 Task: Find a house in Amnat Charoen, Thailand, for 3 guests from August 3 to August 17, with 3 bedrooms, 4 beds, Wifi, and a price range of ₹3000 to ₹15000.
Action: Mouse moved to (555, 78)
Screenshot: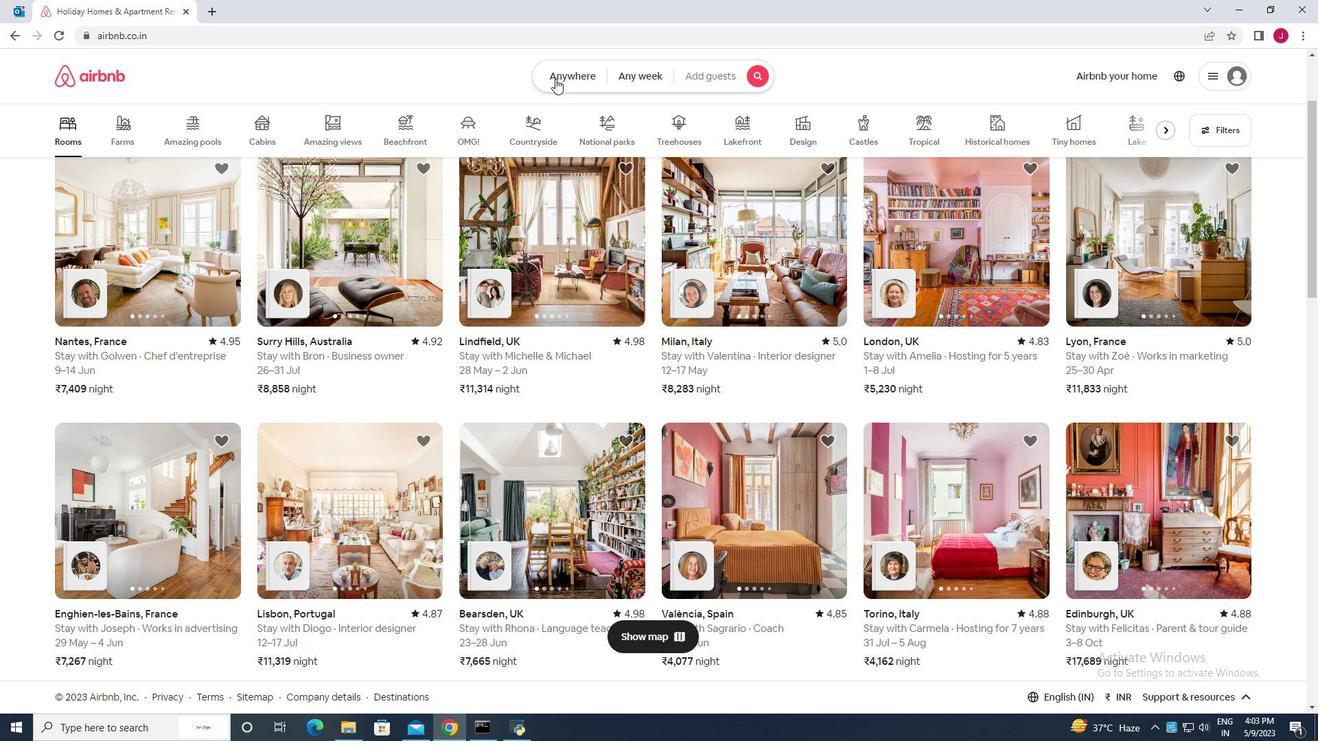 
Action: Mouse pressed left at (555, 78)
Screenshot: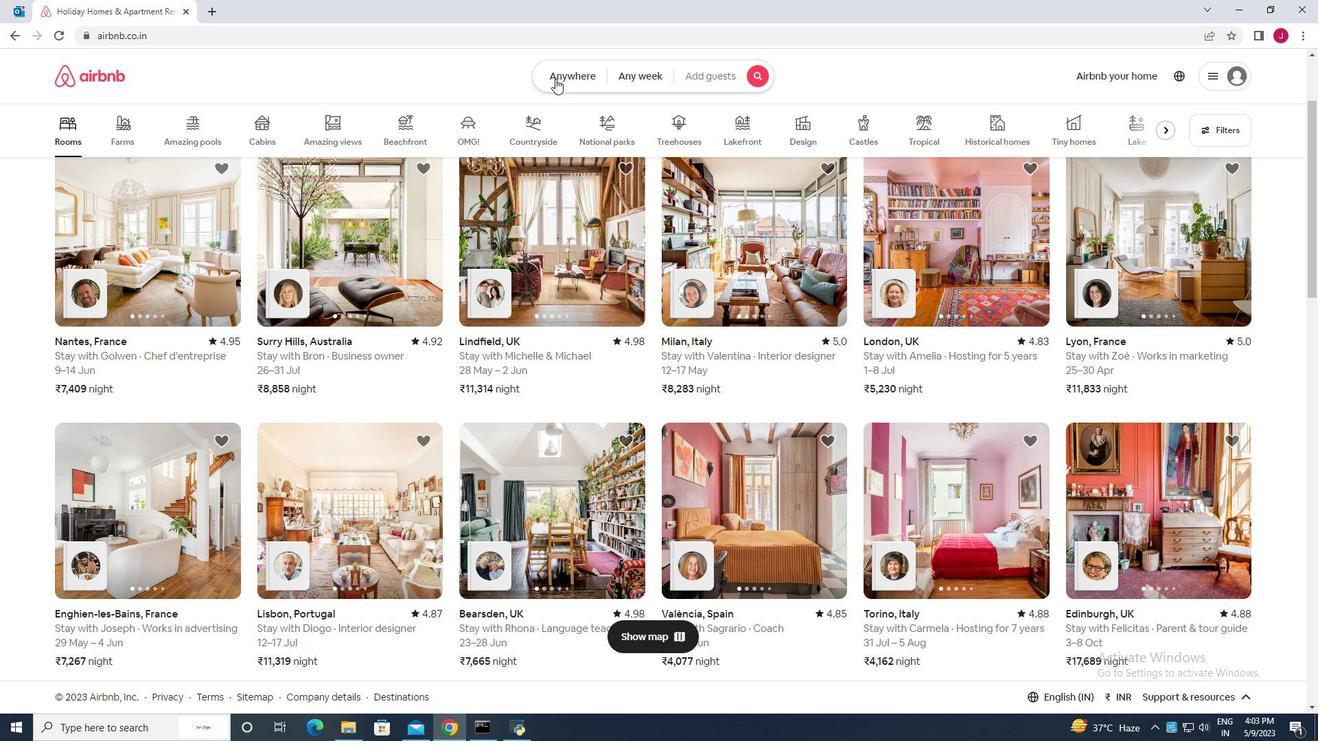 
Action: Mouse moved to (419, 135)
Screenshot: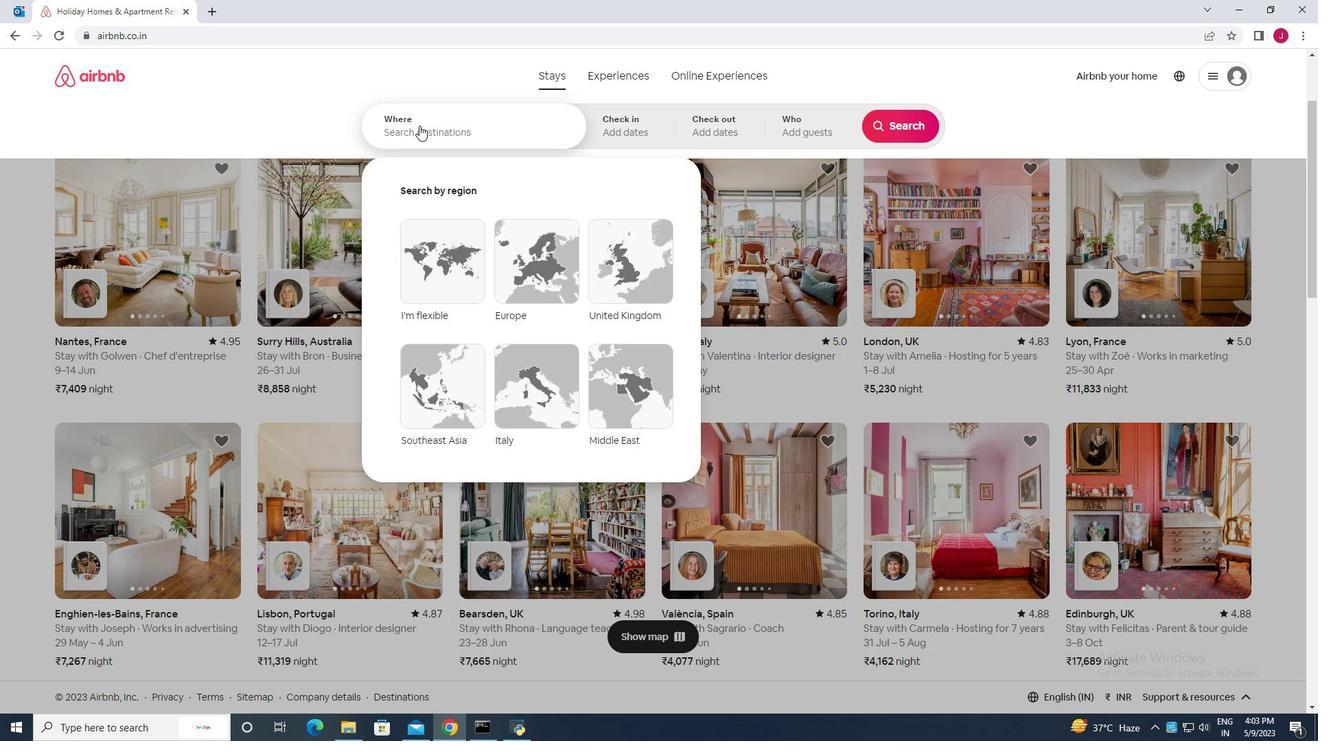 
Action: Mouse pressed left at (419, 135)
Screenshot: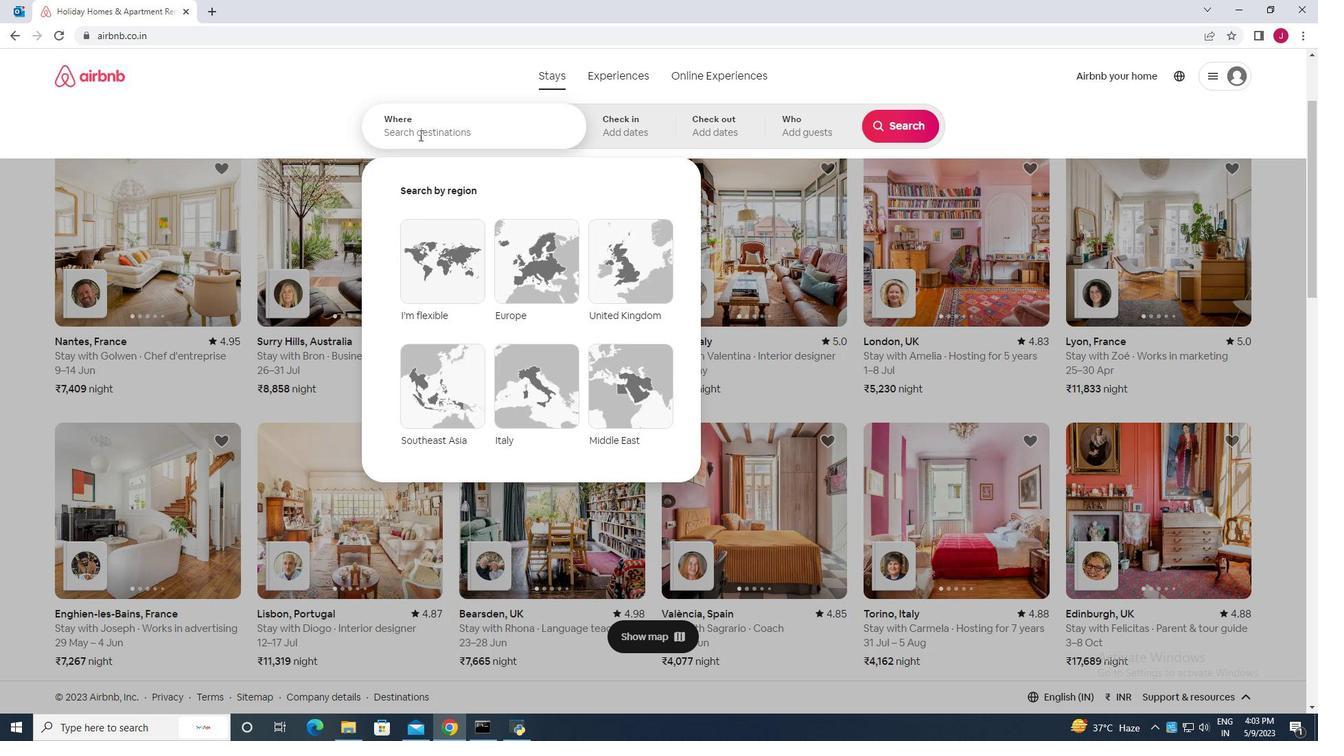 
Action: Key pressed amnat<Key.space>charoen<Key.space>
Screenshot: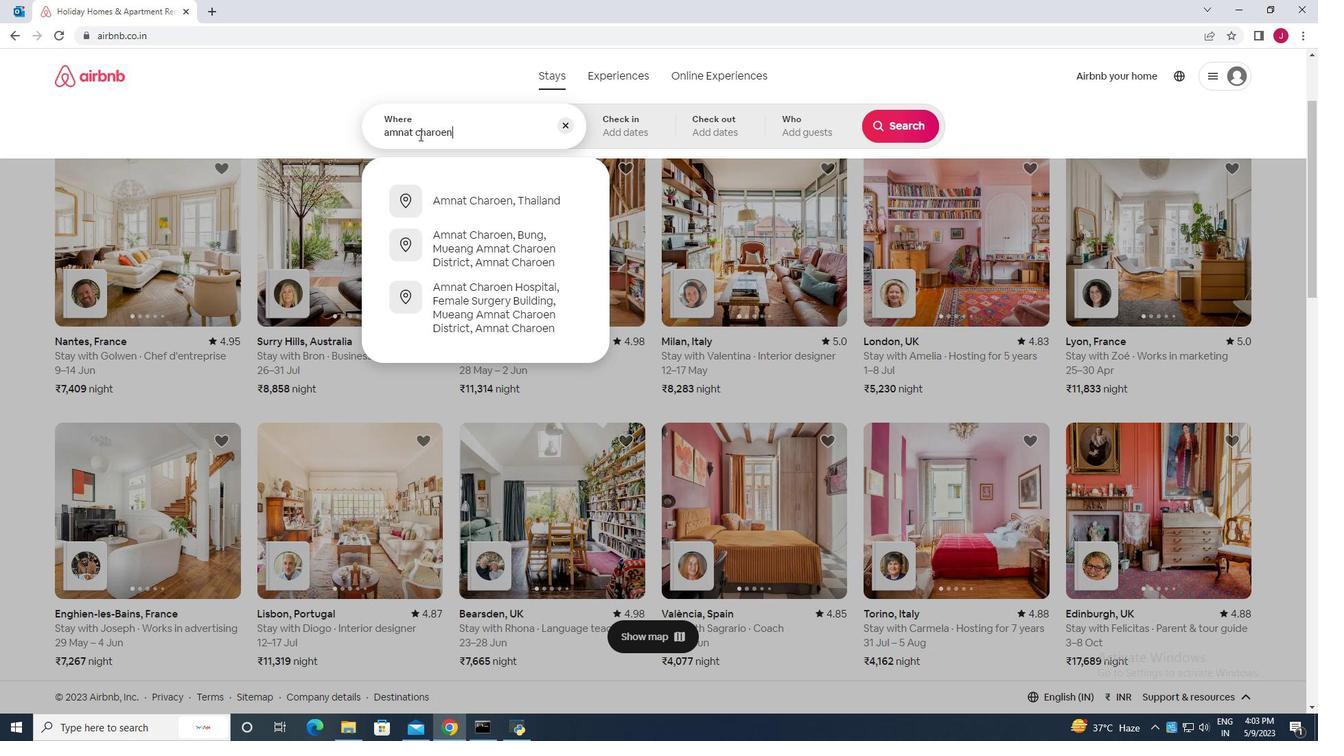 
Action: Mouse moved to (485, 200)
Screenshot: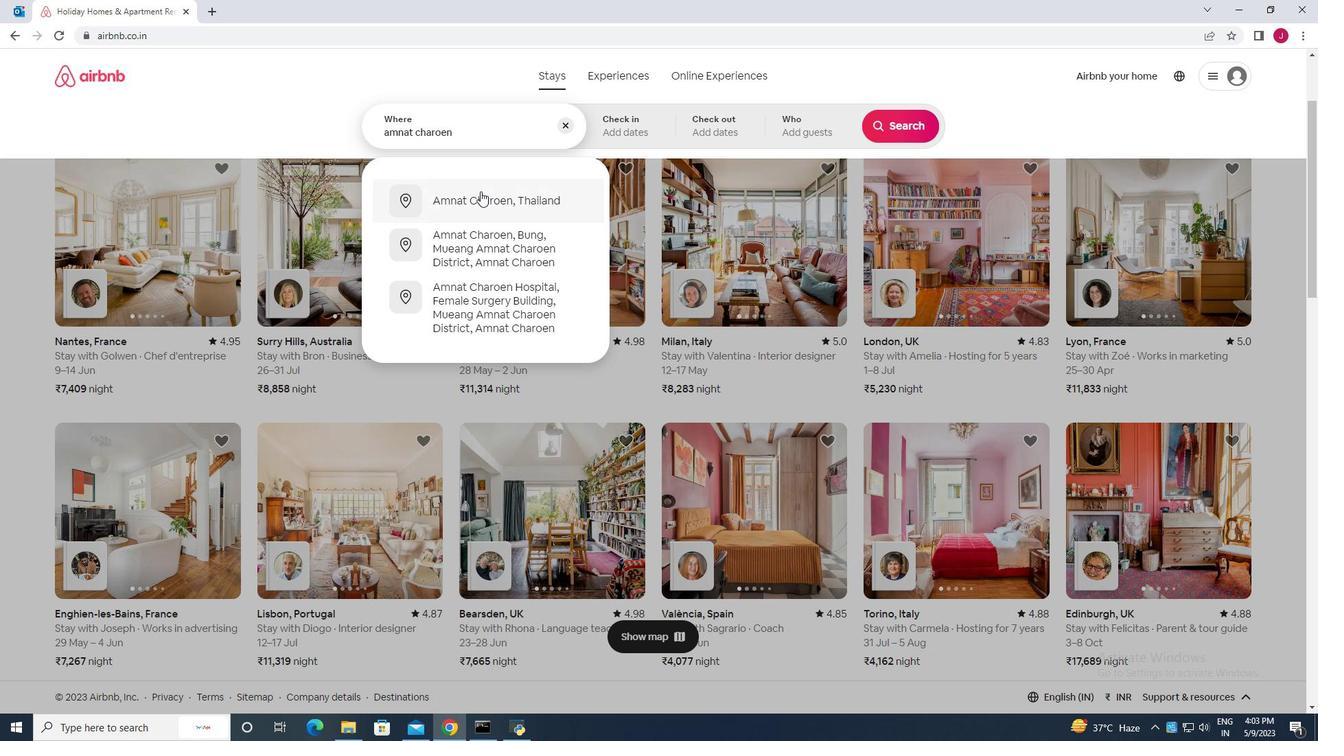 
Action: Mouse pressed left at (485, 200)
Screenshot: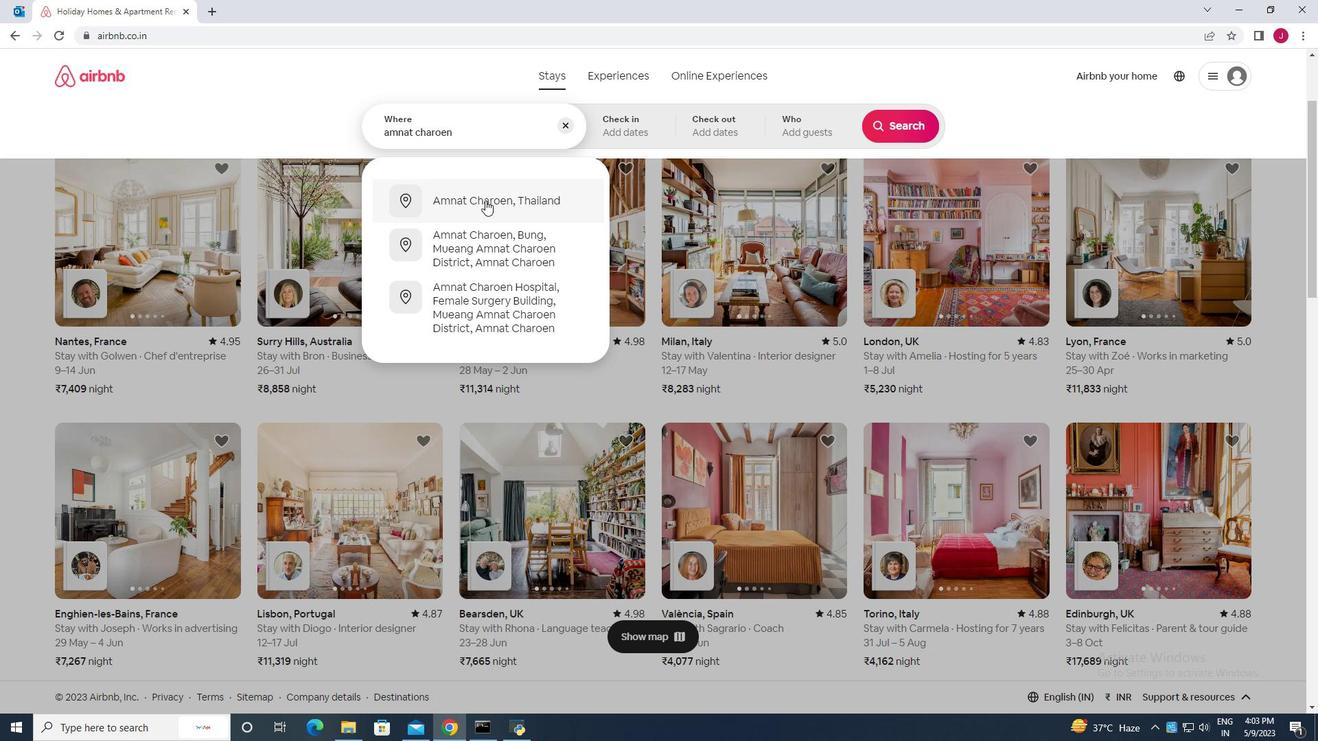 
Action: Mouse moved to (899, 240)
Screenshot: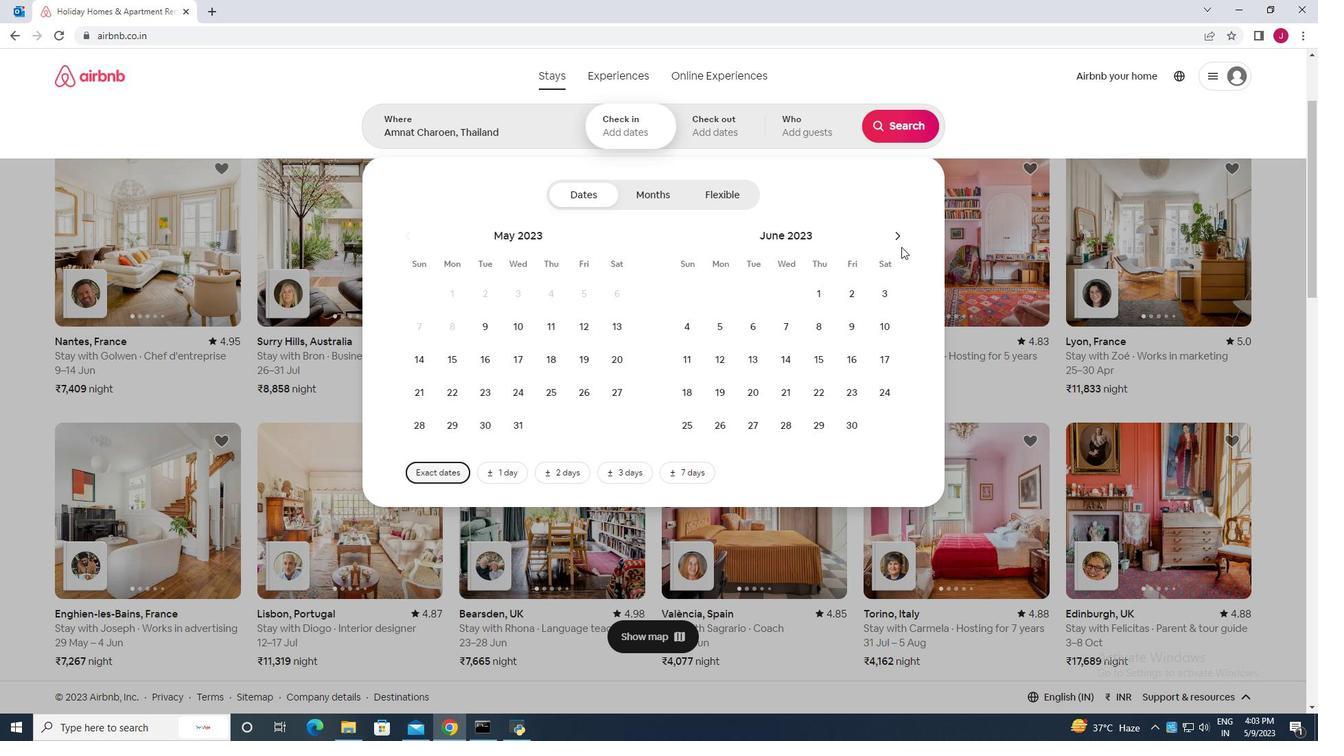 
Action: Mouse pressed left at (899, 240)
Screenshot: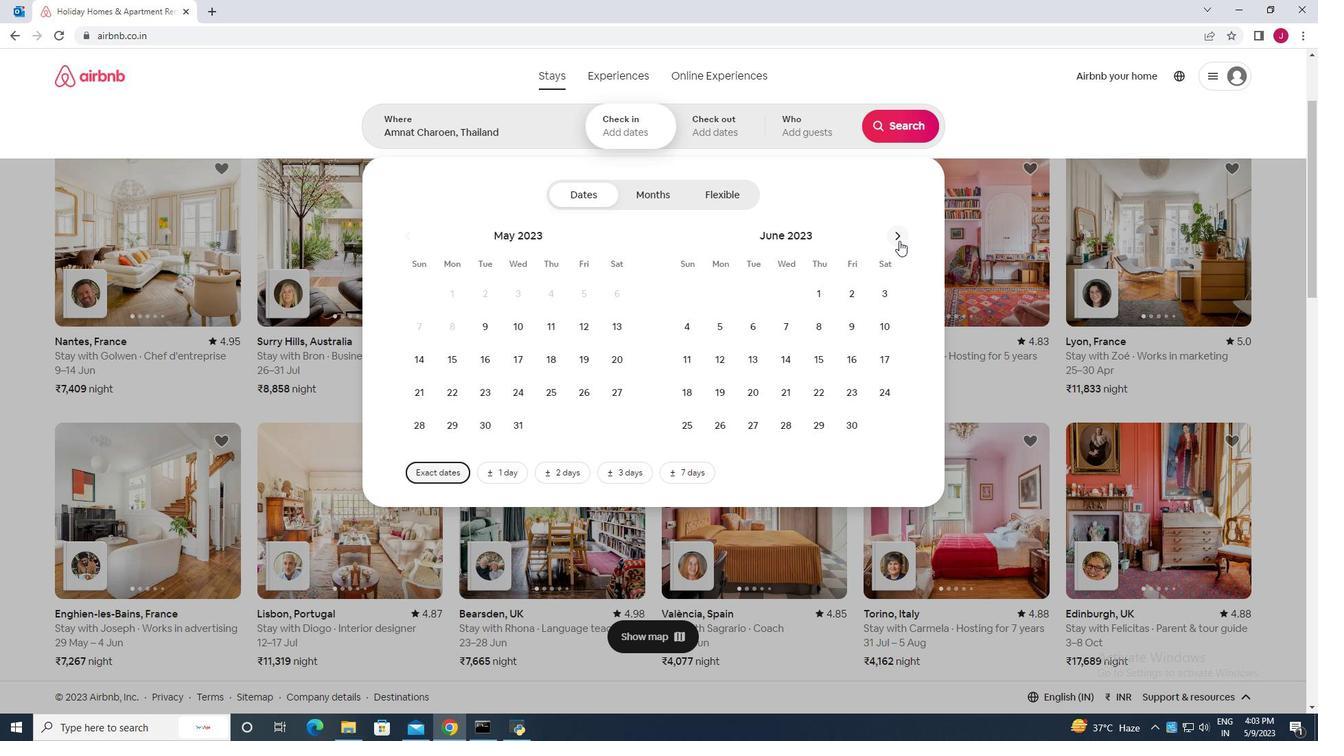 
Action: Mouse pressed left at (899, 240)
Screenshot: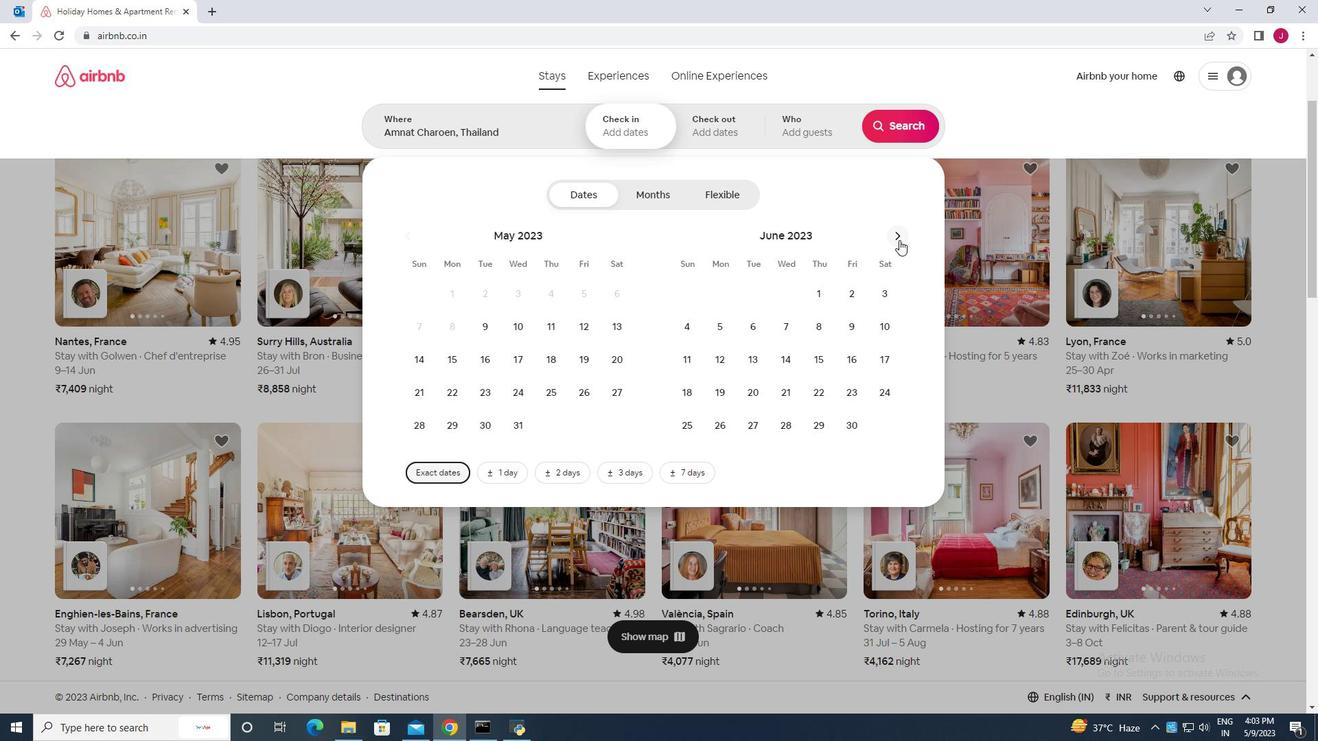 
Action: Mouse moved to (898, 236)
Screenshot: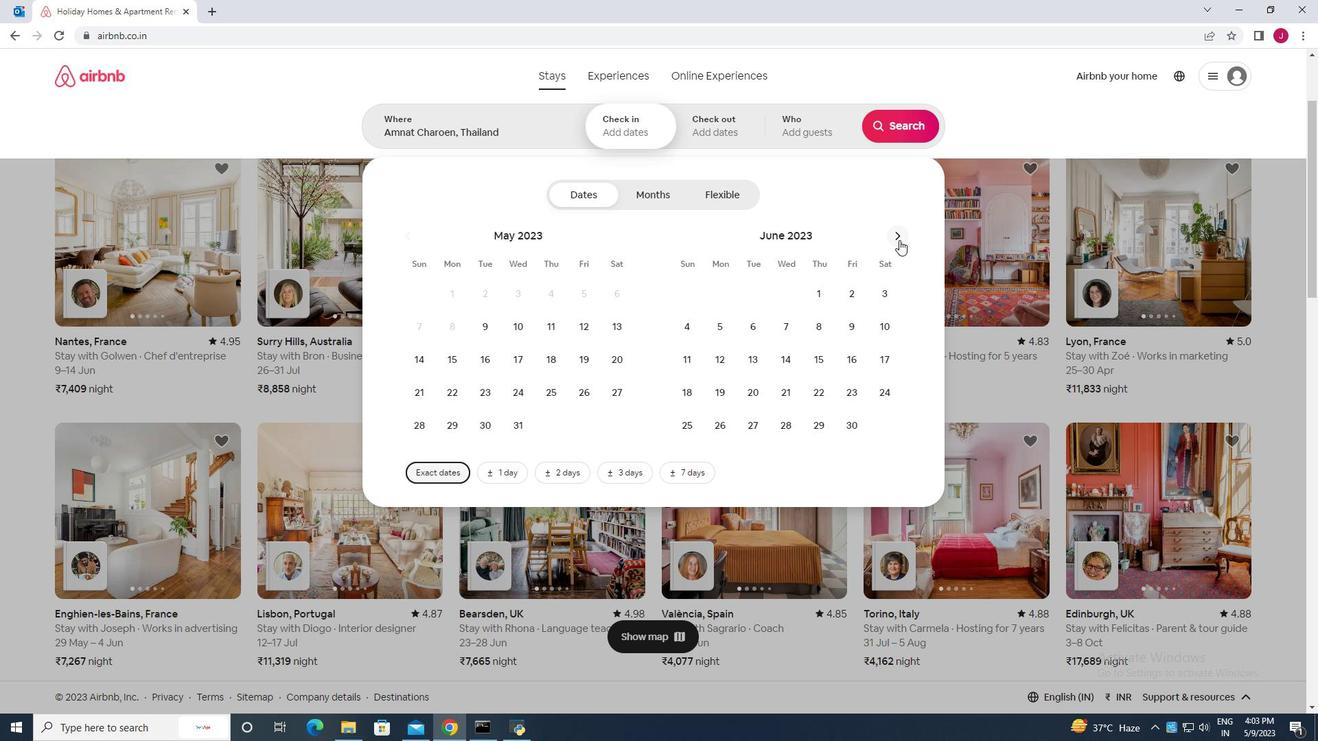 
Action: Mouse pressed left at (898, 236)
Screenshot: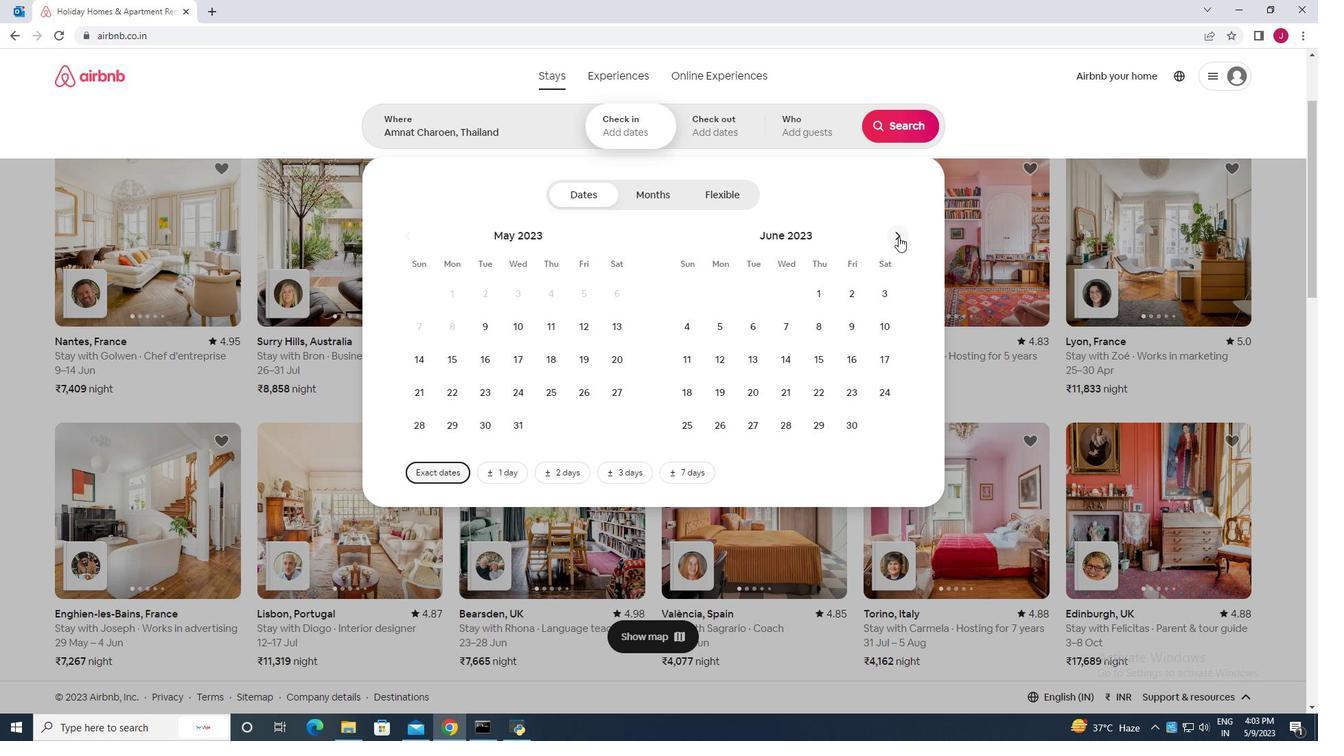 
Action: Mouse moved to (897, 235)
Screenshot: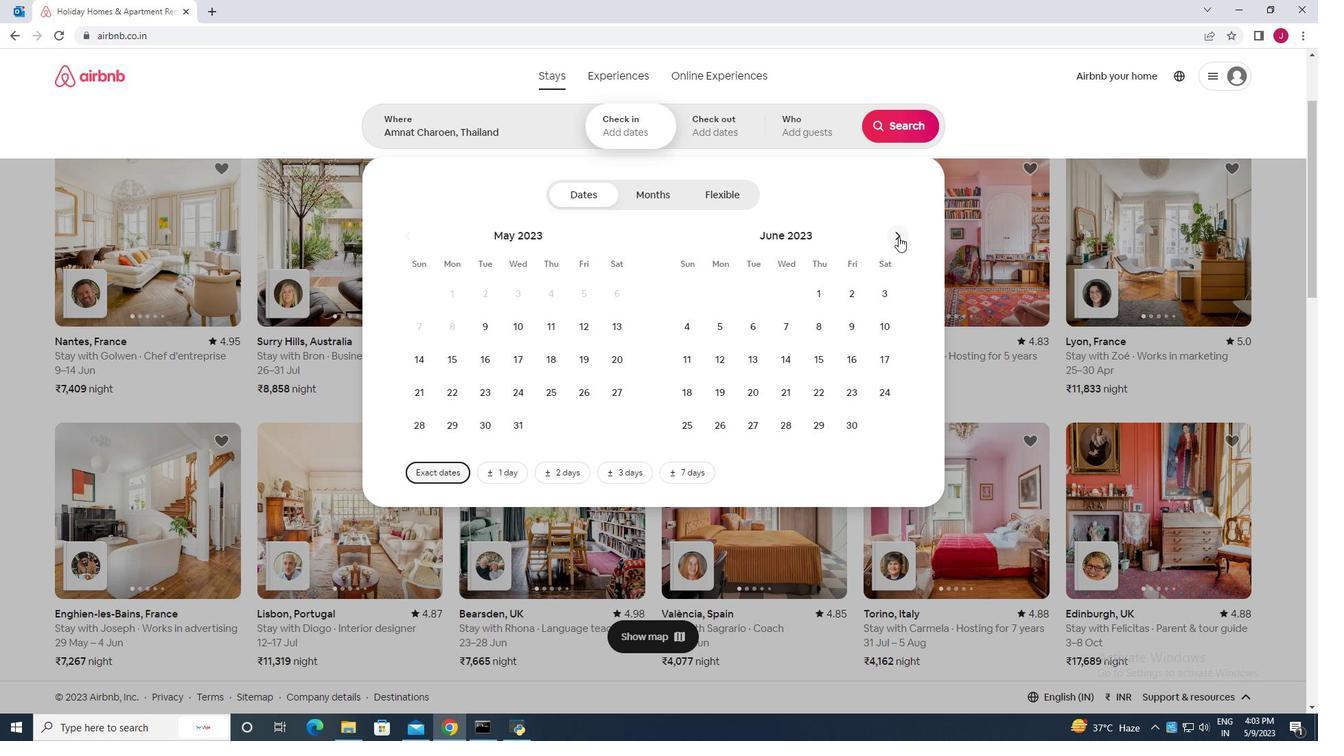 
Action: Mouse pressed left at (897, 235)
Screenshot: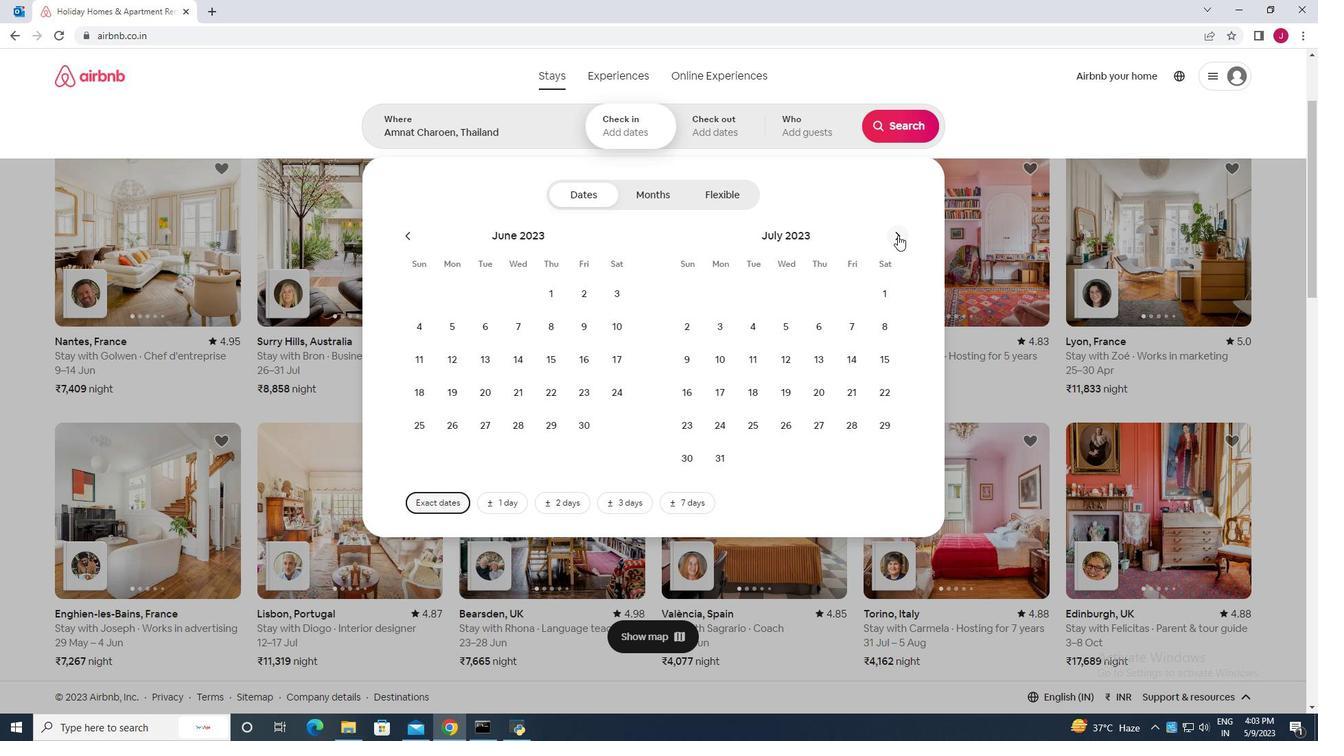 
Action: Mouse moved to (825, 294)
Screenshot: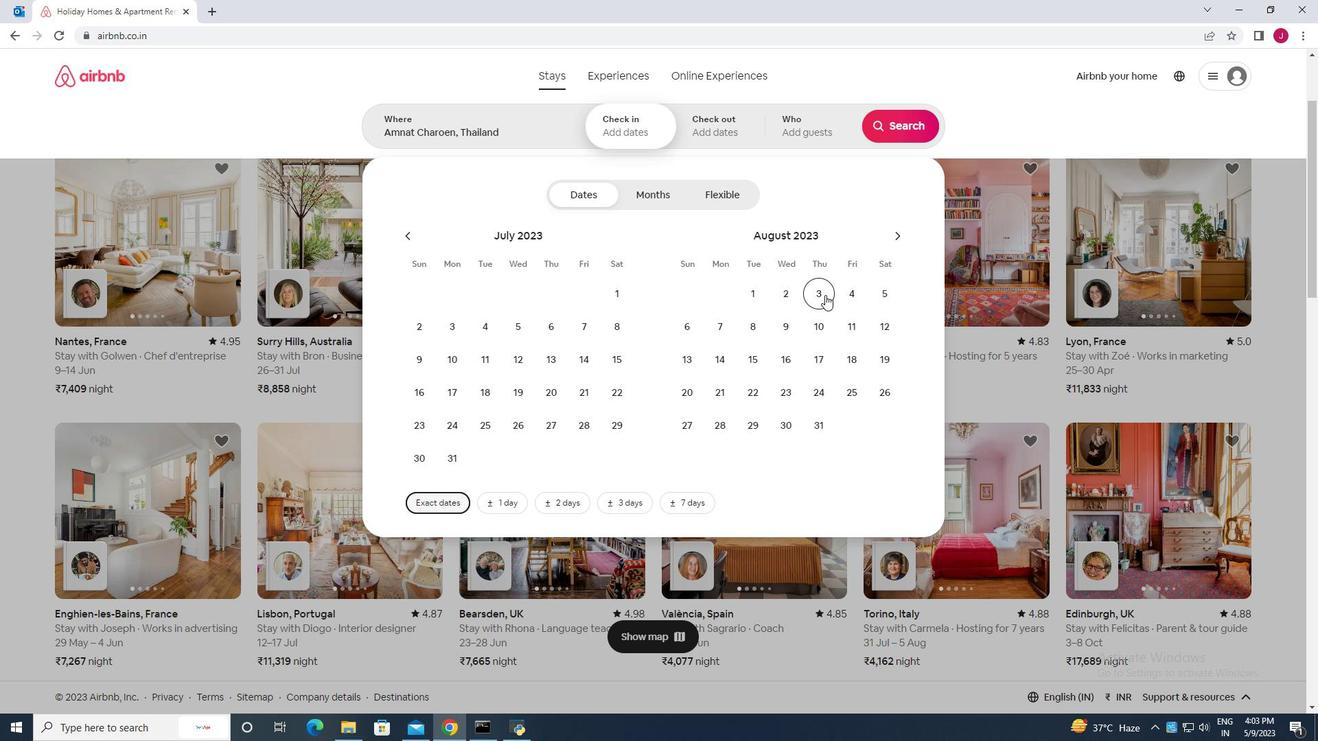 
Action: Mouse pressed left at (825, 294)
Screenshot: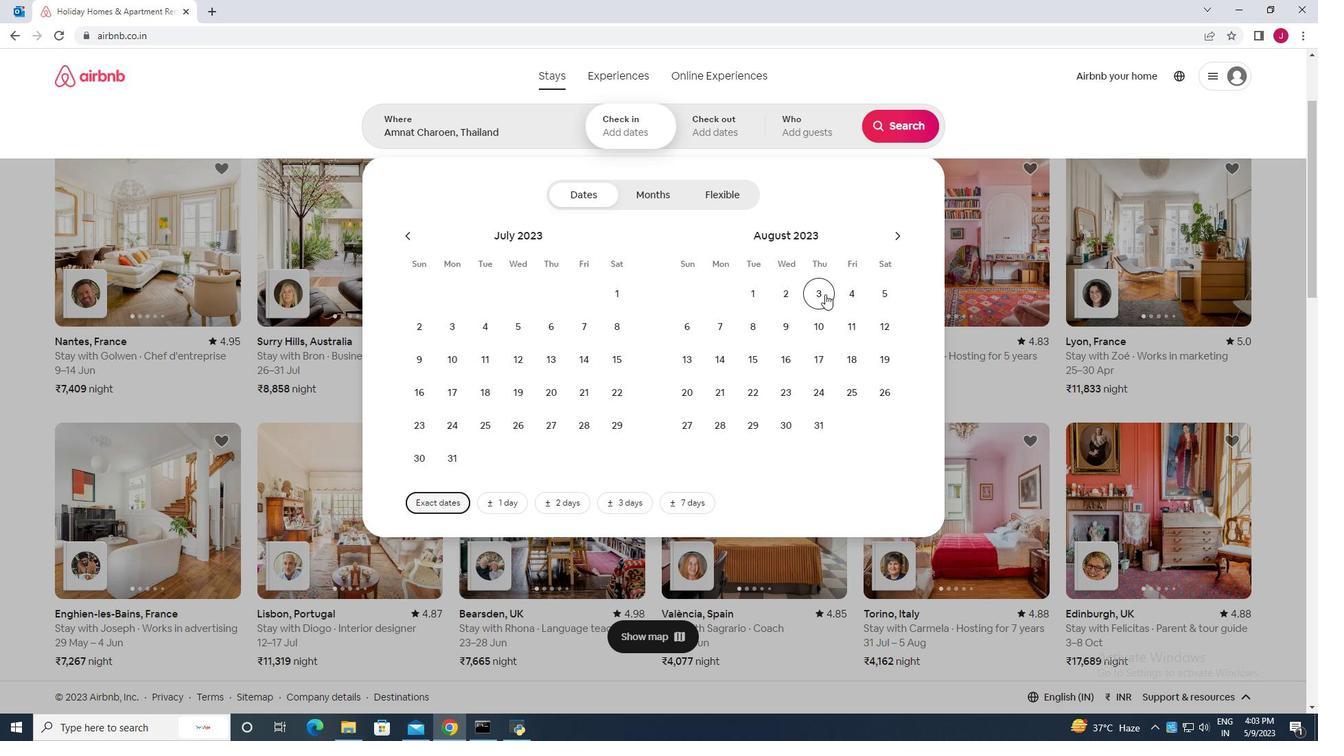 
Action: Mouse moved to (818, 355)
Screenshot: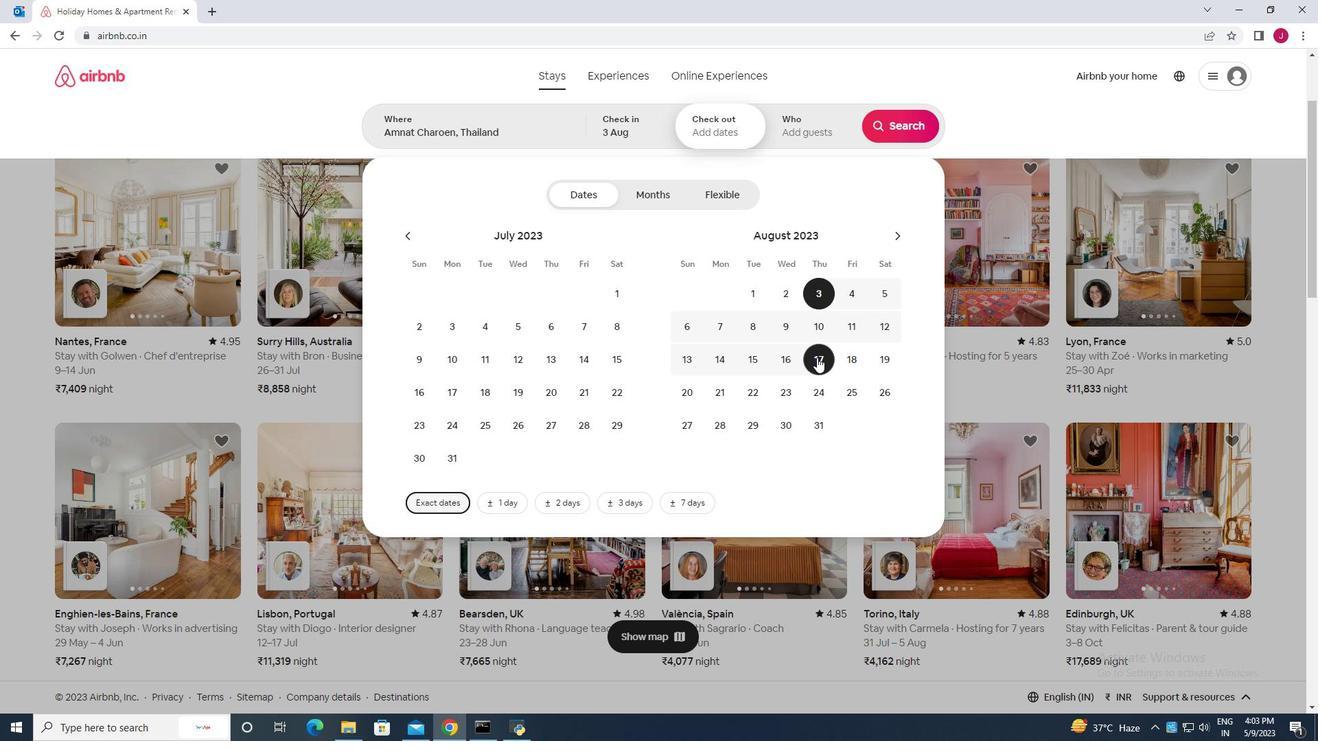 
Action: Mouse pressed left at (818, 355)
Screenshot: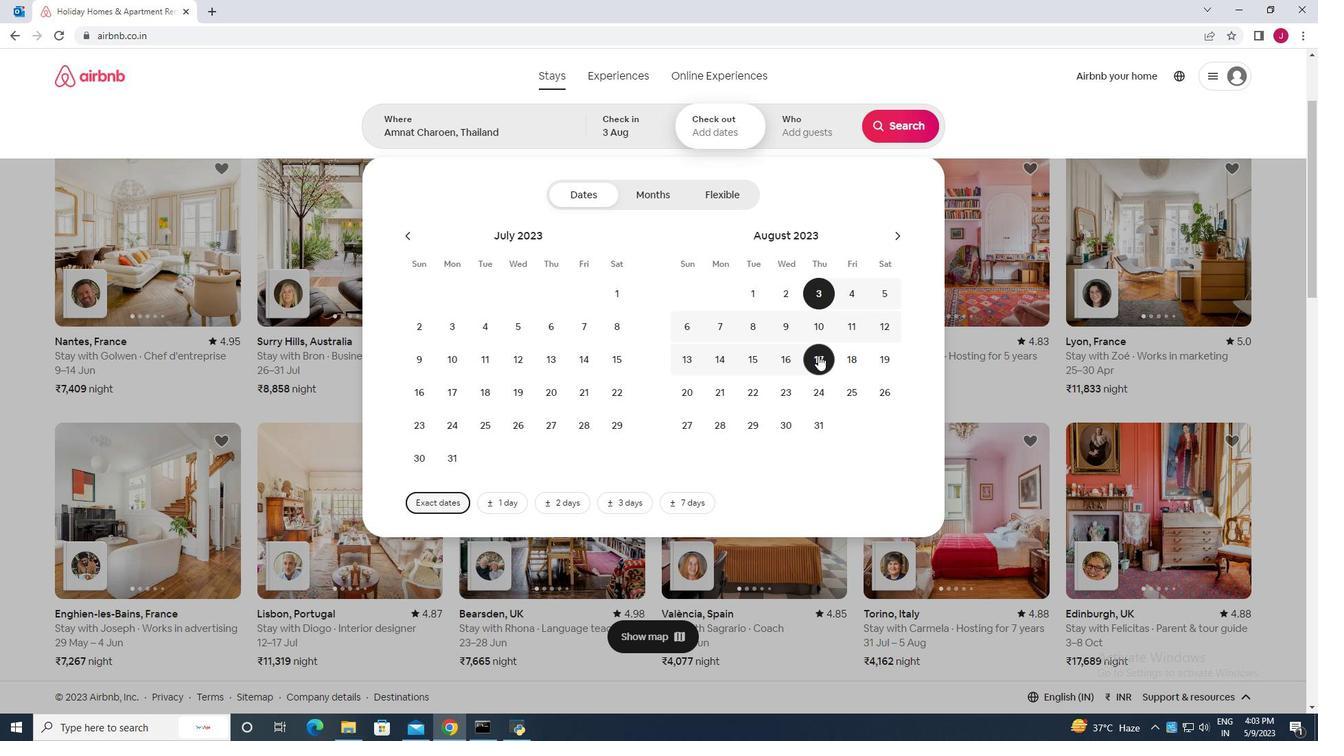 
Action: Mouse moved to (803, 132)
Screenshot: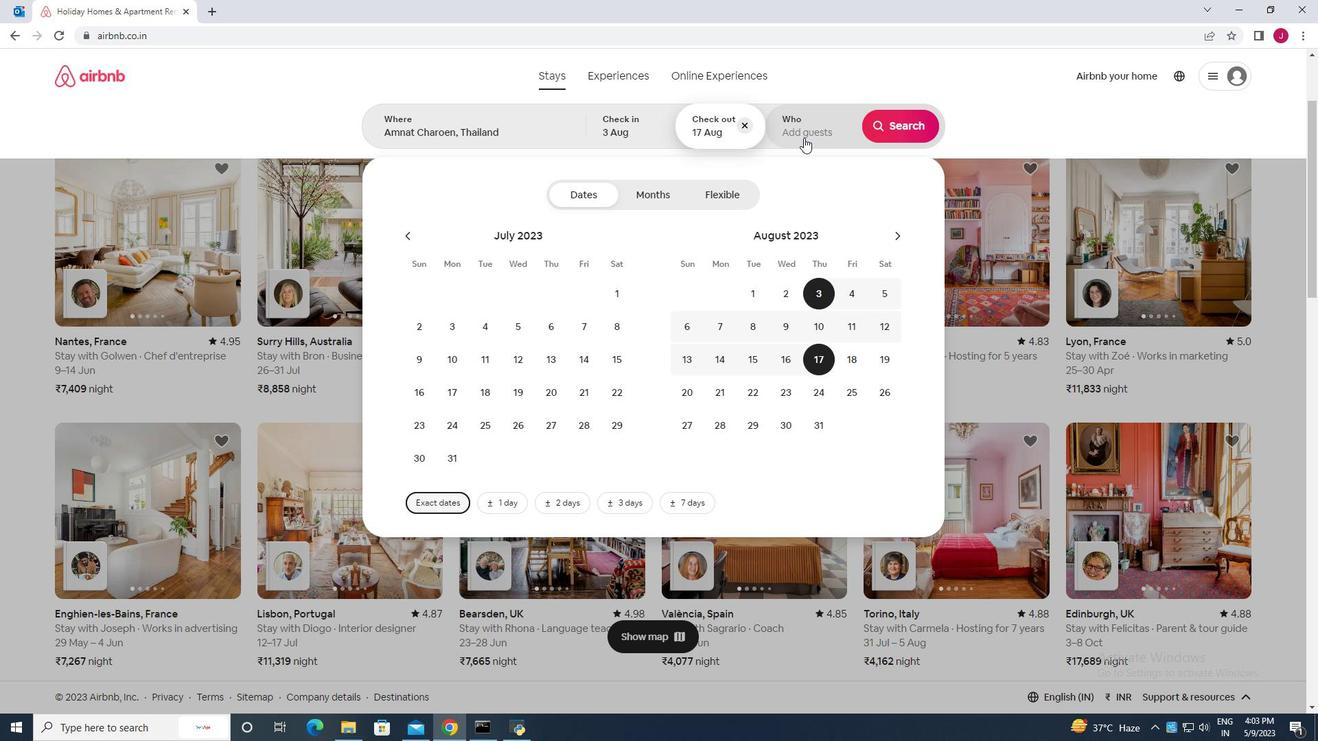 
Action: Mouse pressed left at (803, 132)
Screenshot: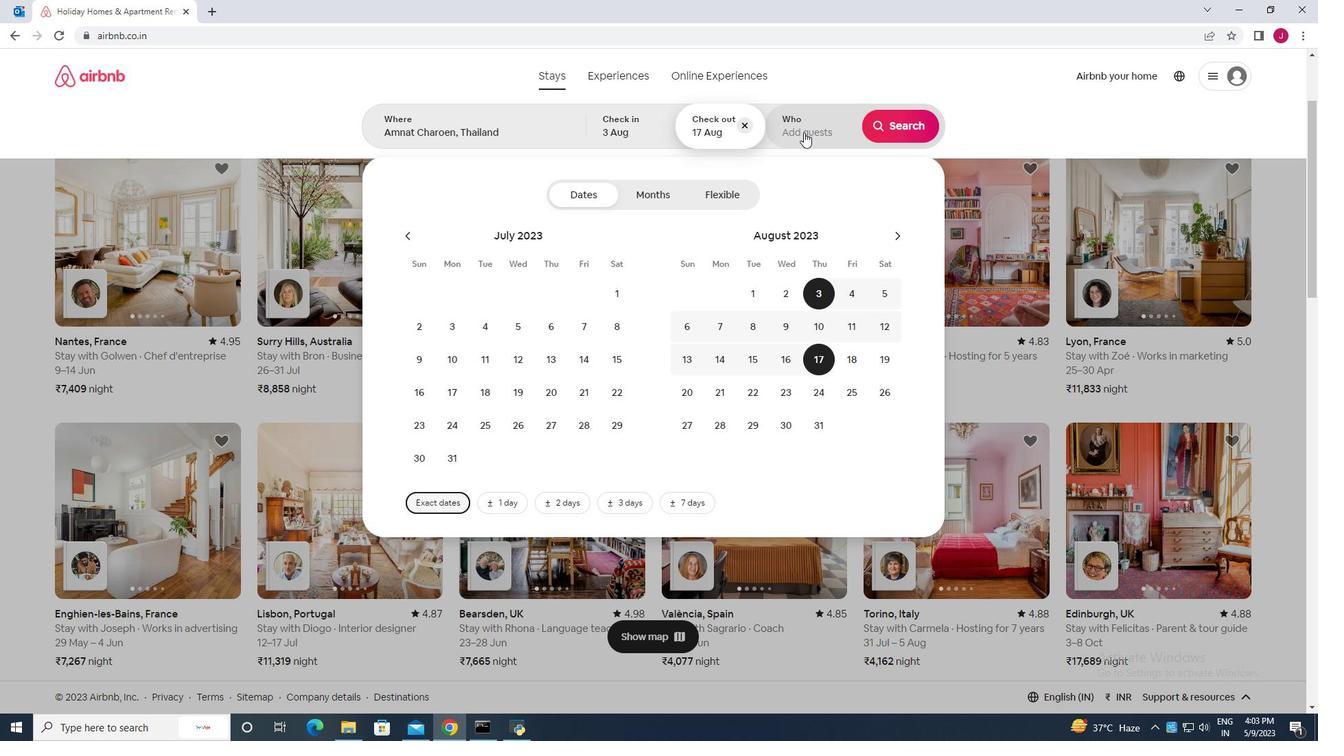 
Action: Mouse moved to (898, 196)
Screenshot: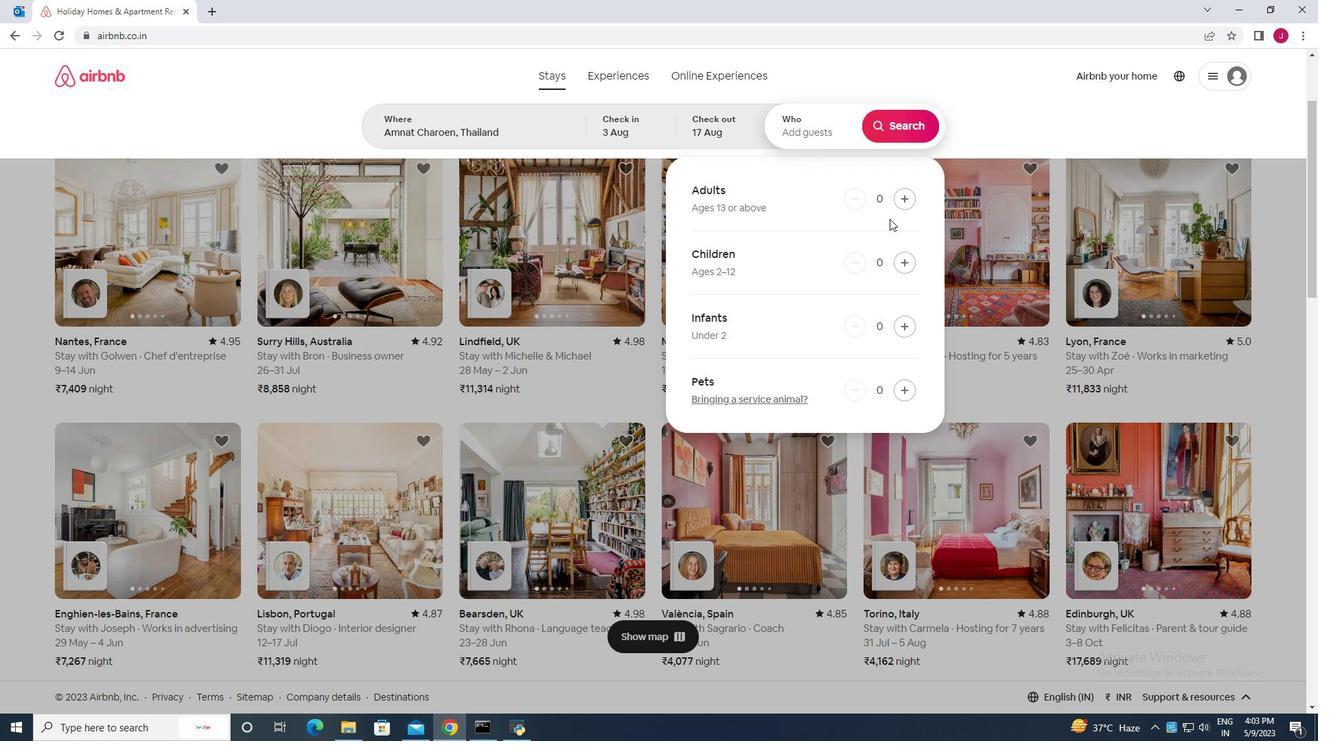 
Action: Mouse pressed left at (898, 196)
Screenshot: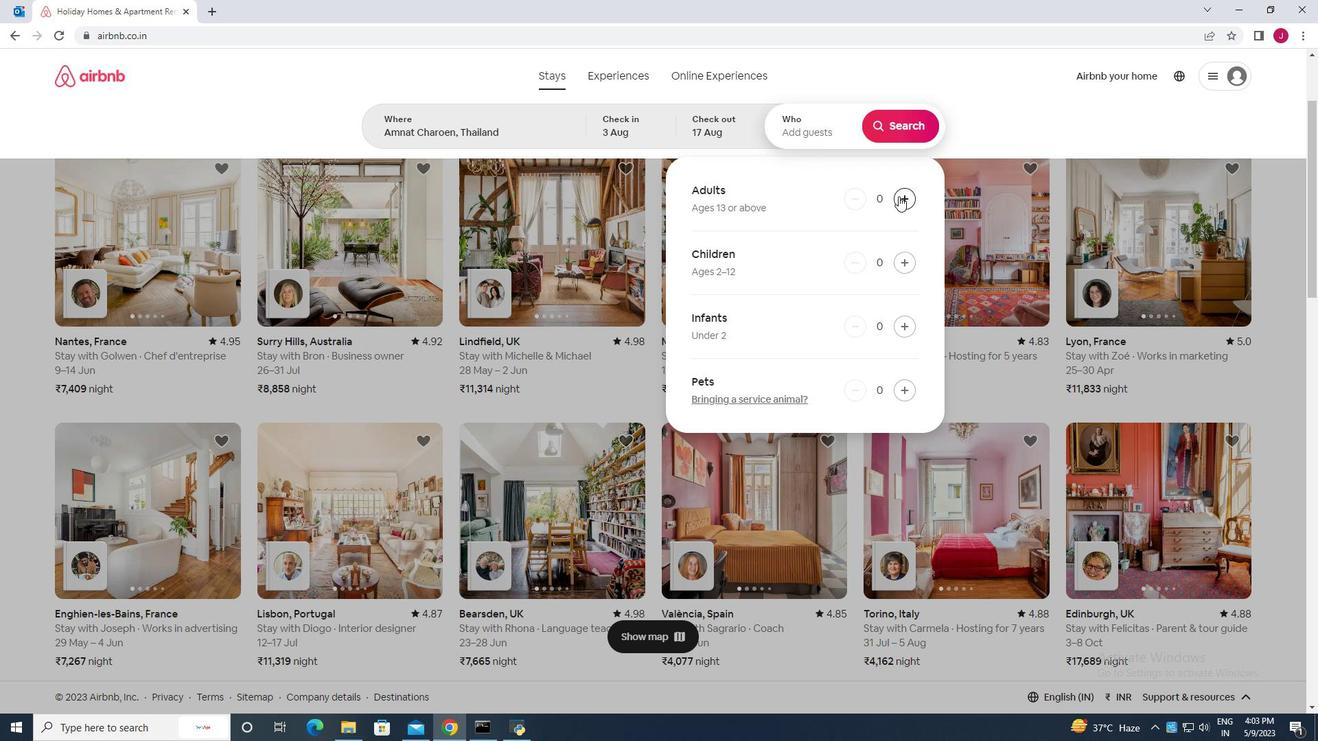 
Action: Mouse moved to (899, 196)
Screenshot: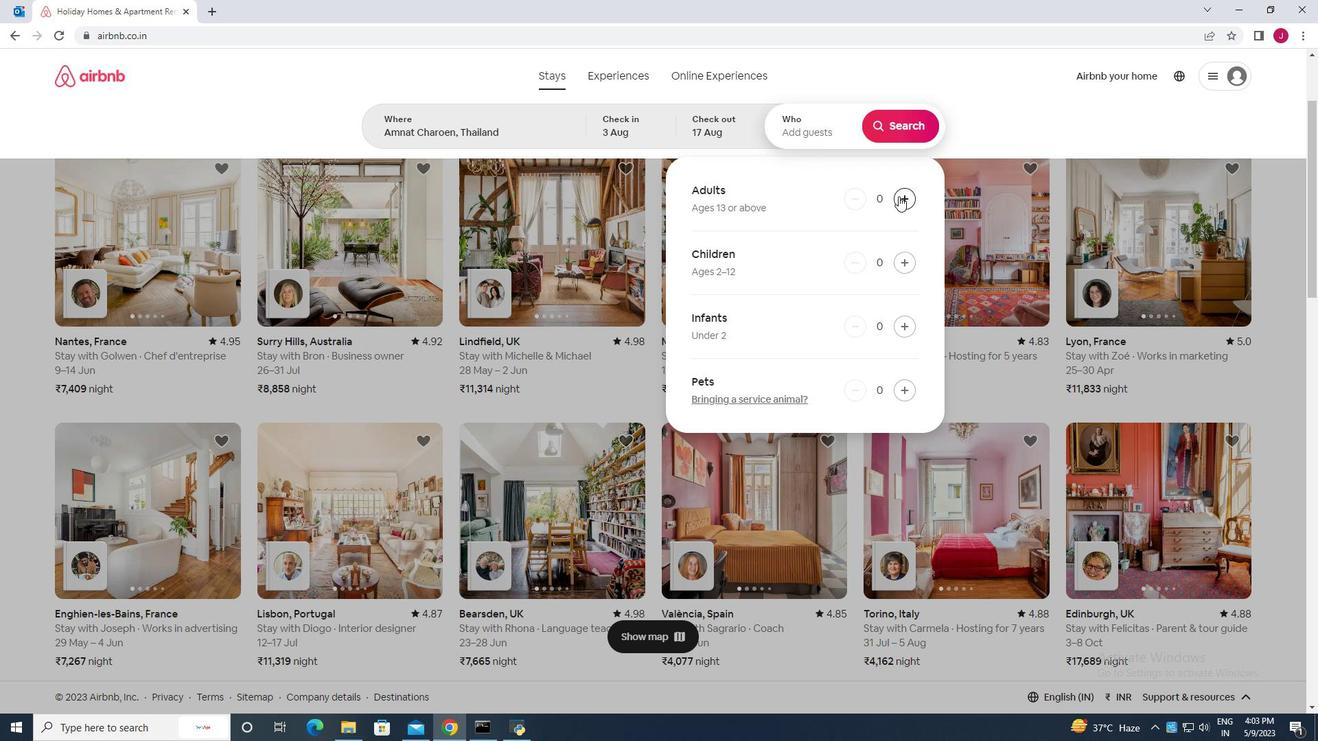 
Action: Mouse pressed left at (899, 196)
Screenshot: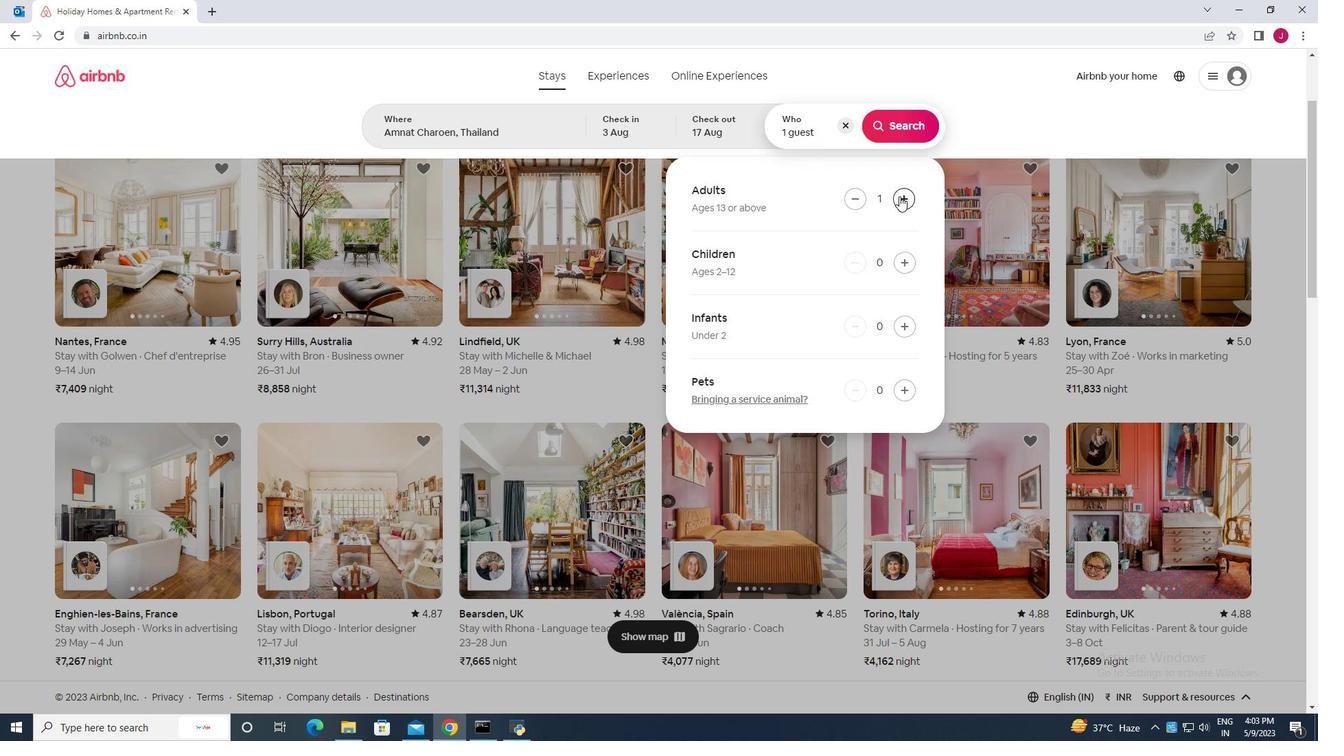
Action: Mouse pressed left at (899, 196)
Screenshot: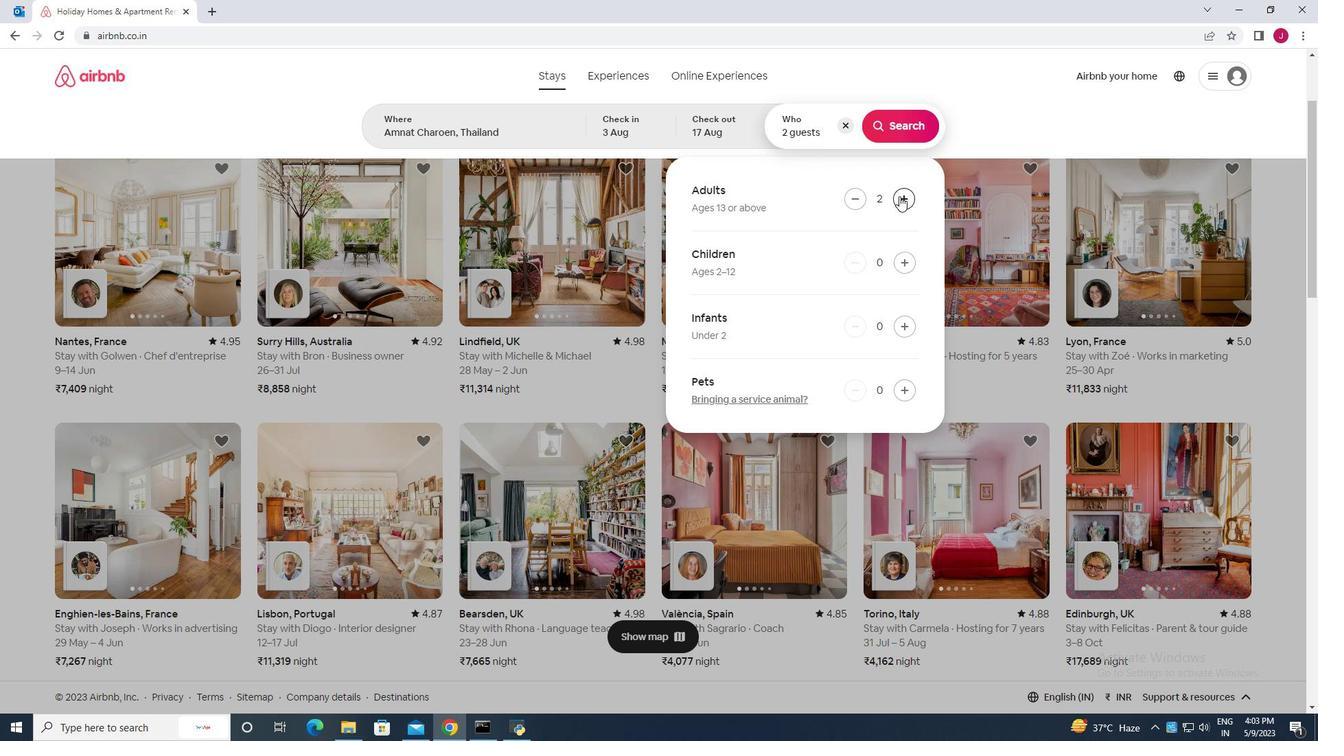 
Action: Mouse moved to (900, 131)
Screenshot: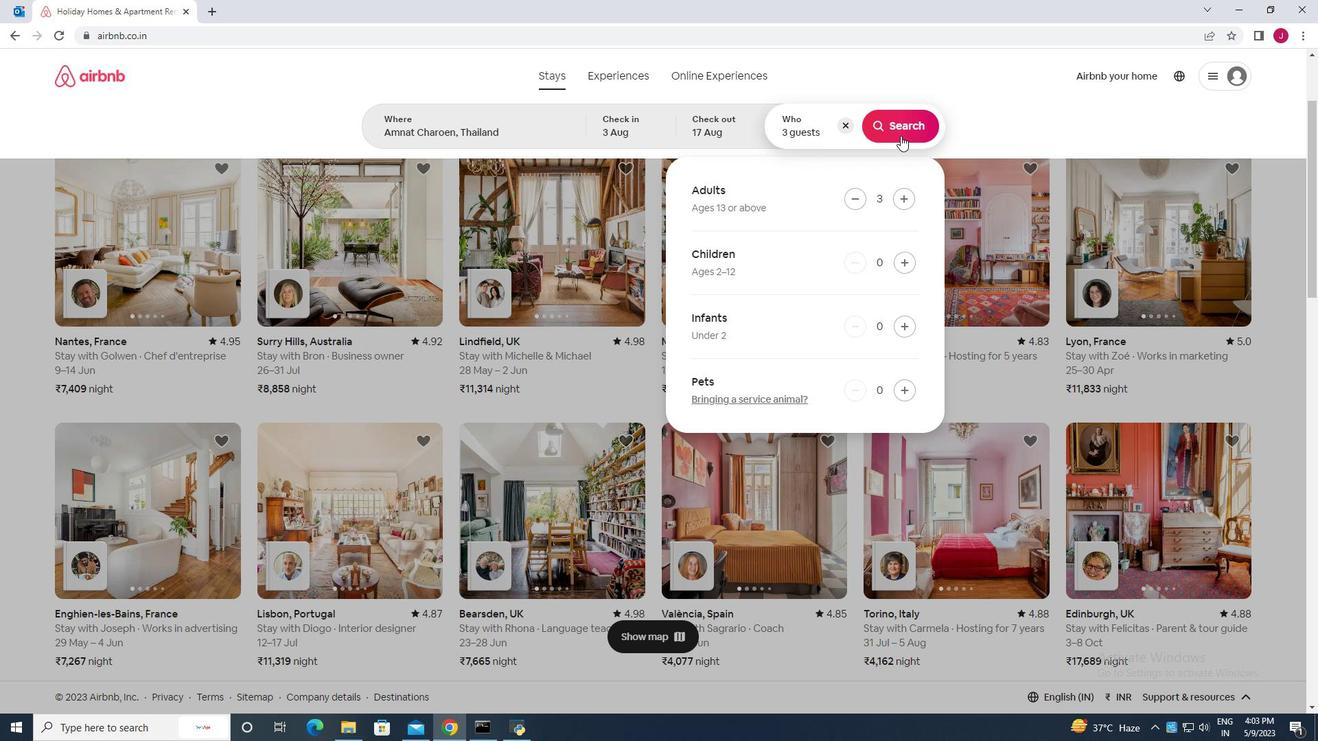 
Action: Mouse pressed left at (900, 131)
Screenshot: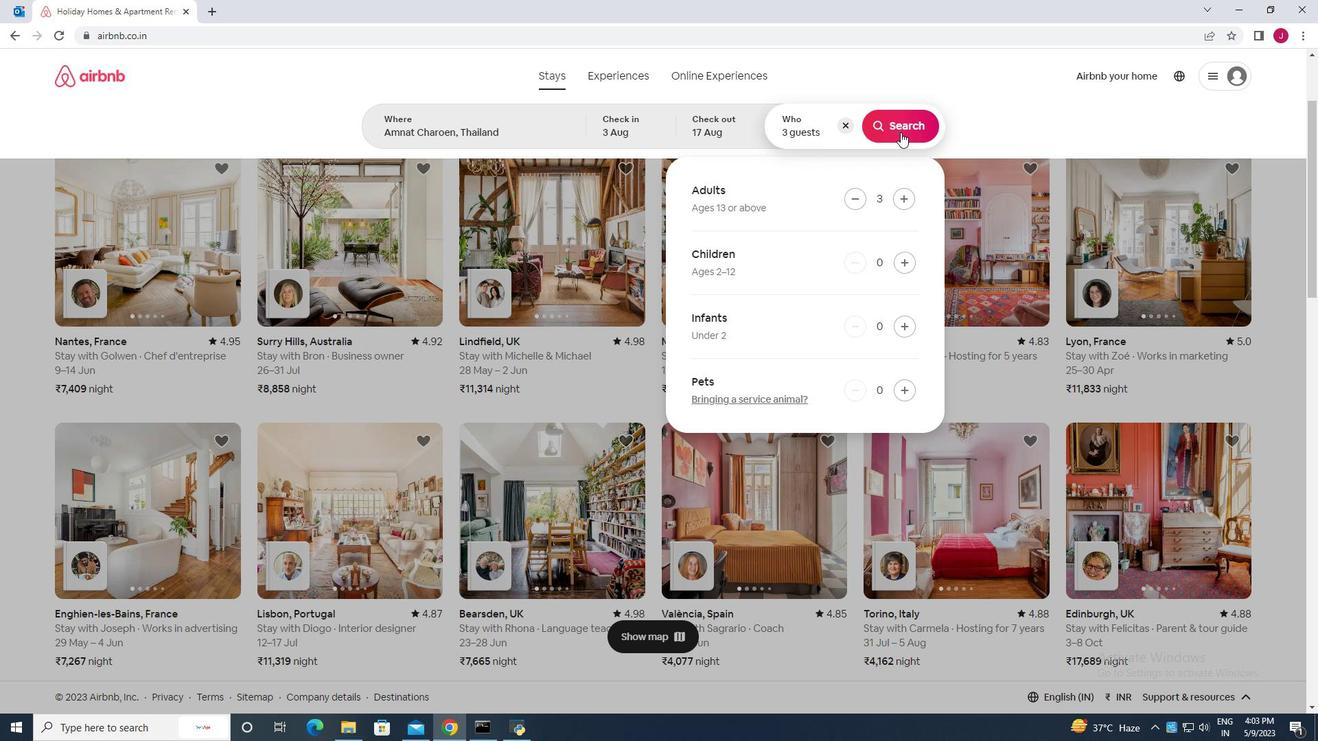 
Action: Mouse moved to (1265, 123)
Screenshot: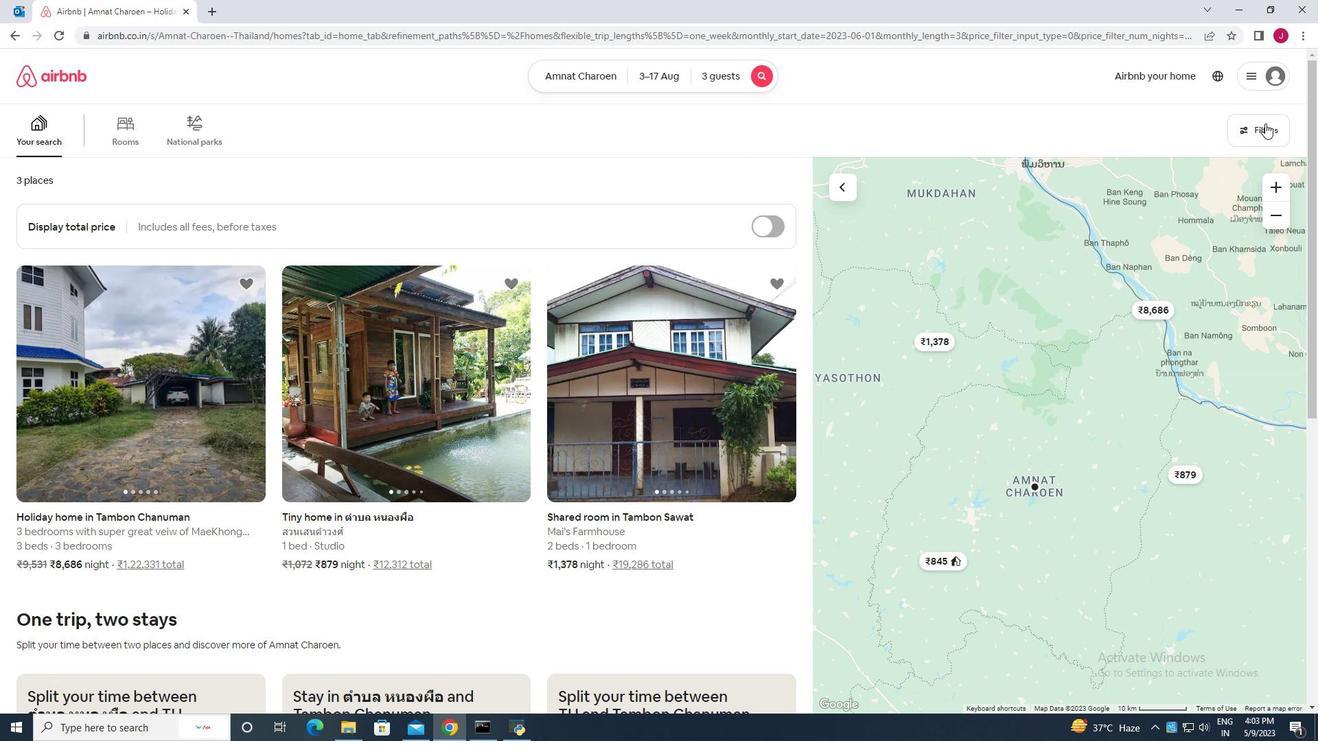 
Action: Mouse pressed left at (1265, 123)
Screenshot: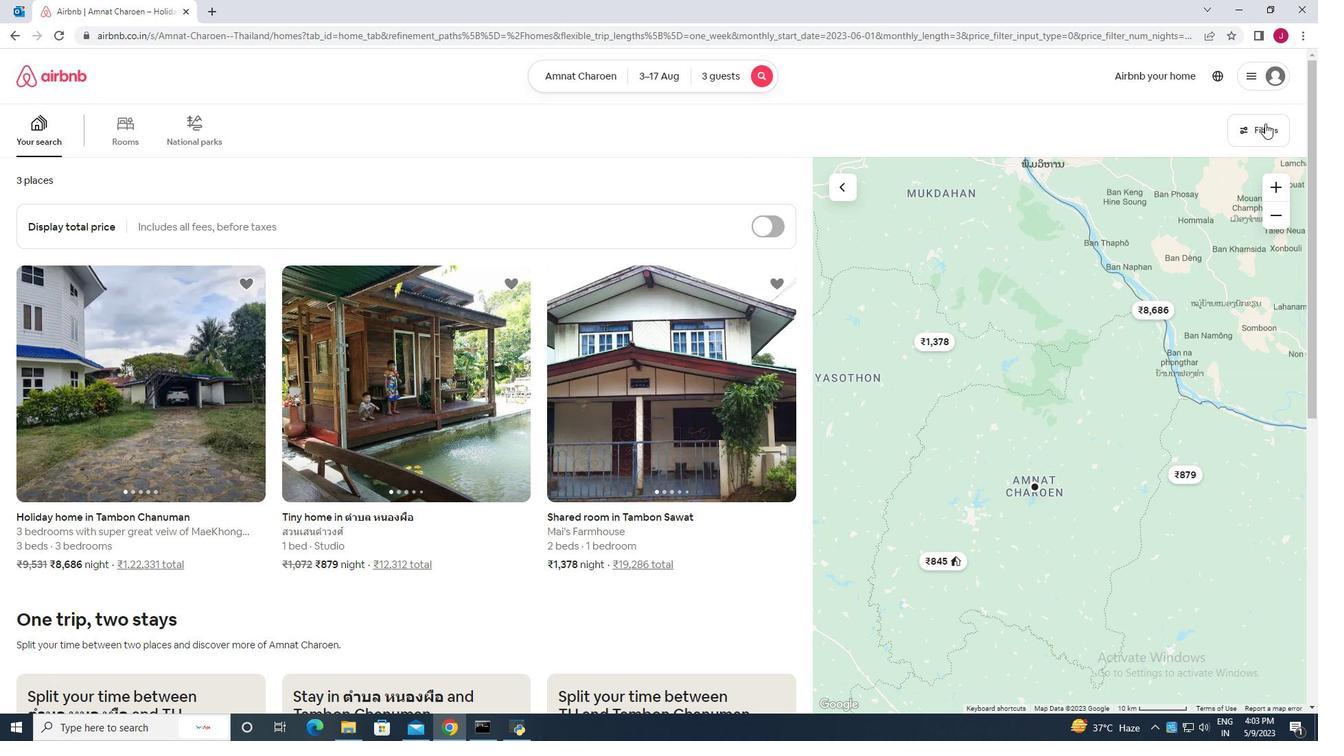 
Action: Mouse moved to (507, 463)
Screenshot: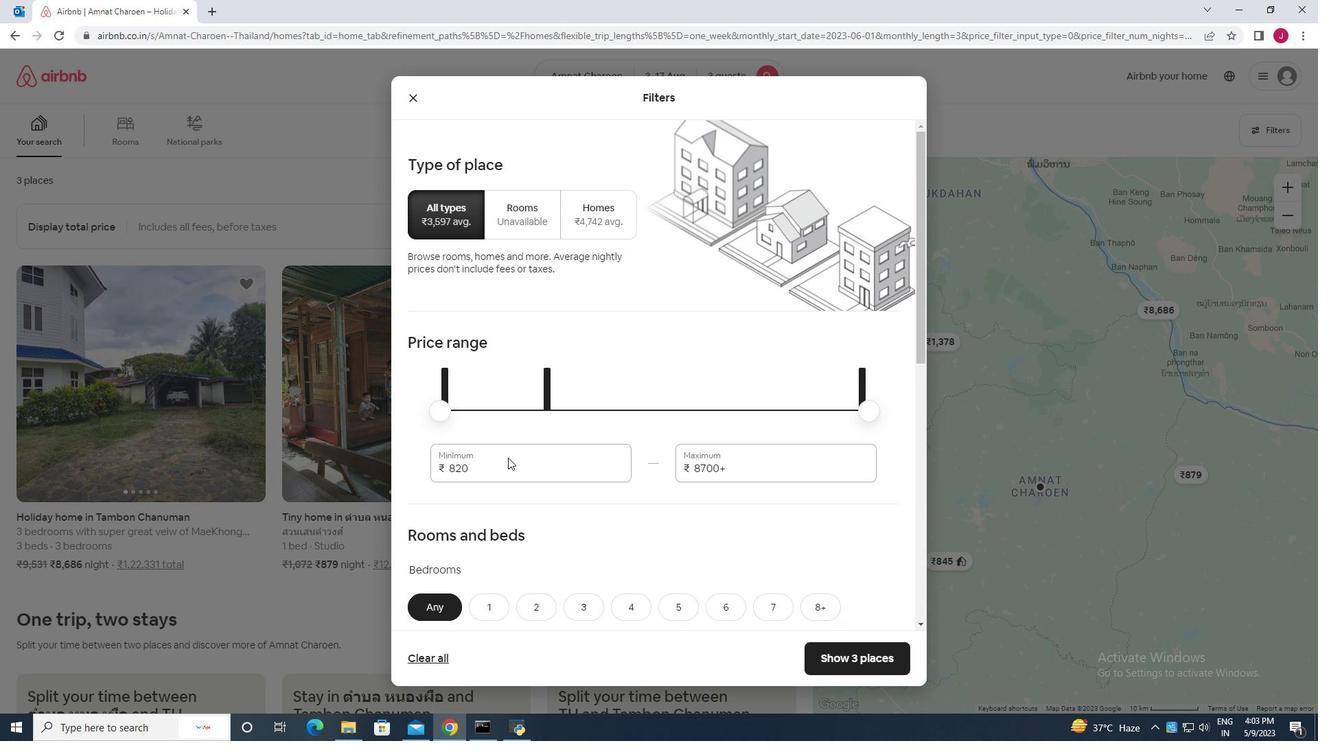 
Action: Mouse pressed left at (507, 463)
Screenshot: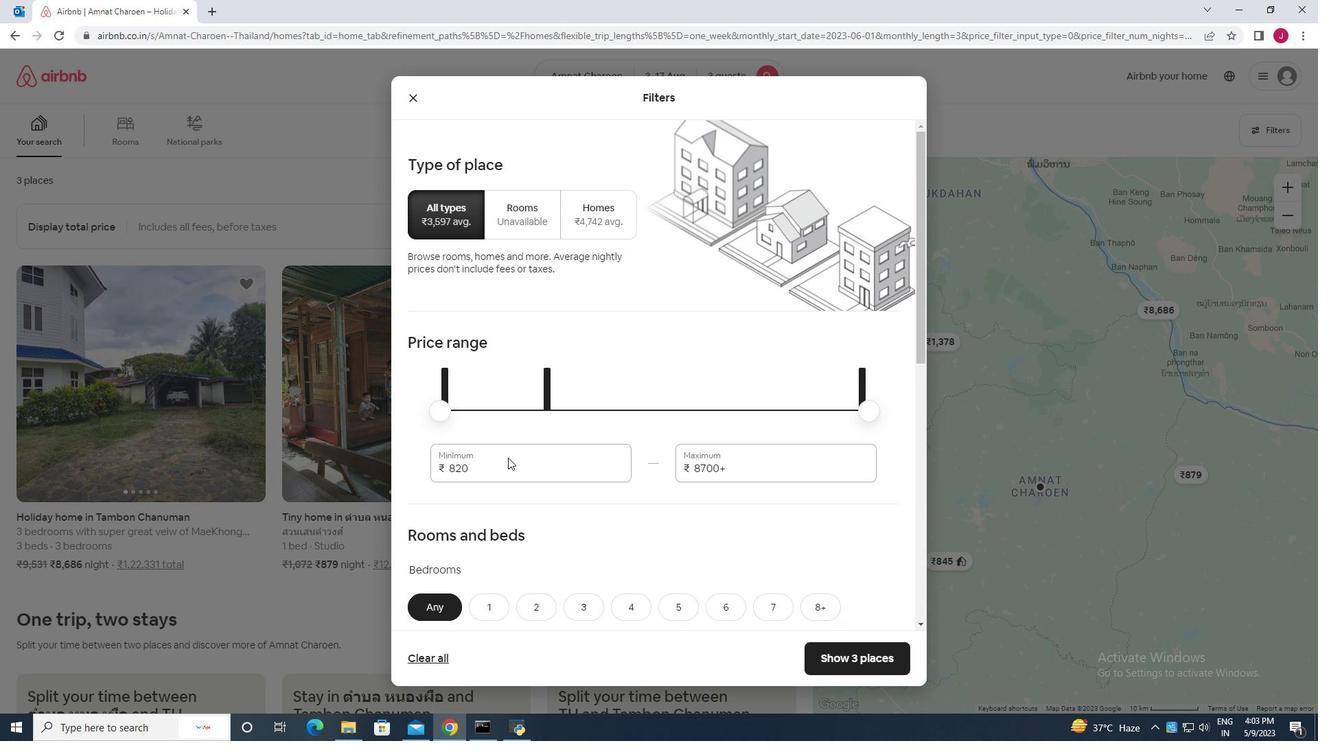
Action: Mouse moved to (507, 464)
Screenshot: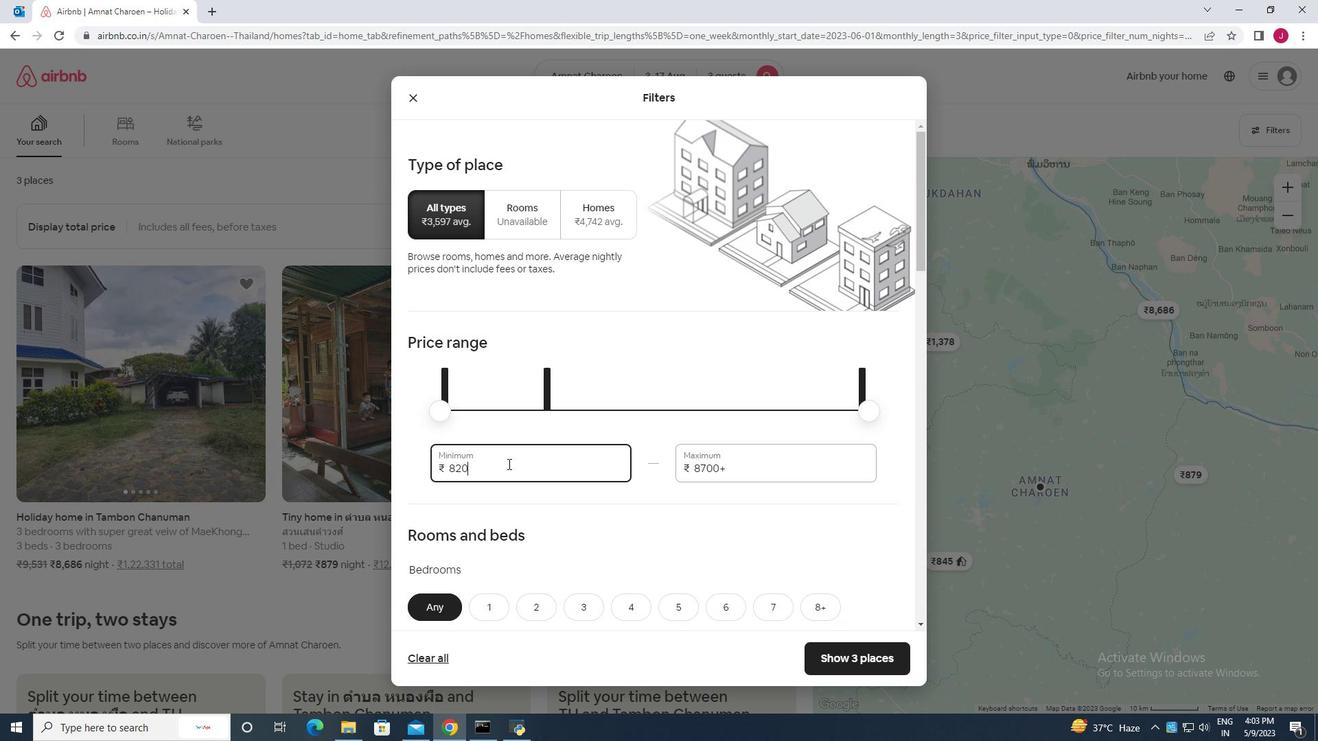 
Action: Key pressed <Key.backspace><Key.backspace><Key.backspace>3000
Screenshot: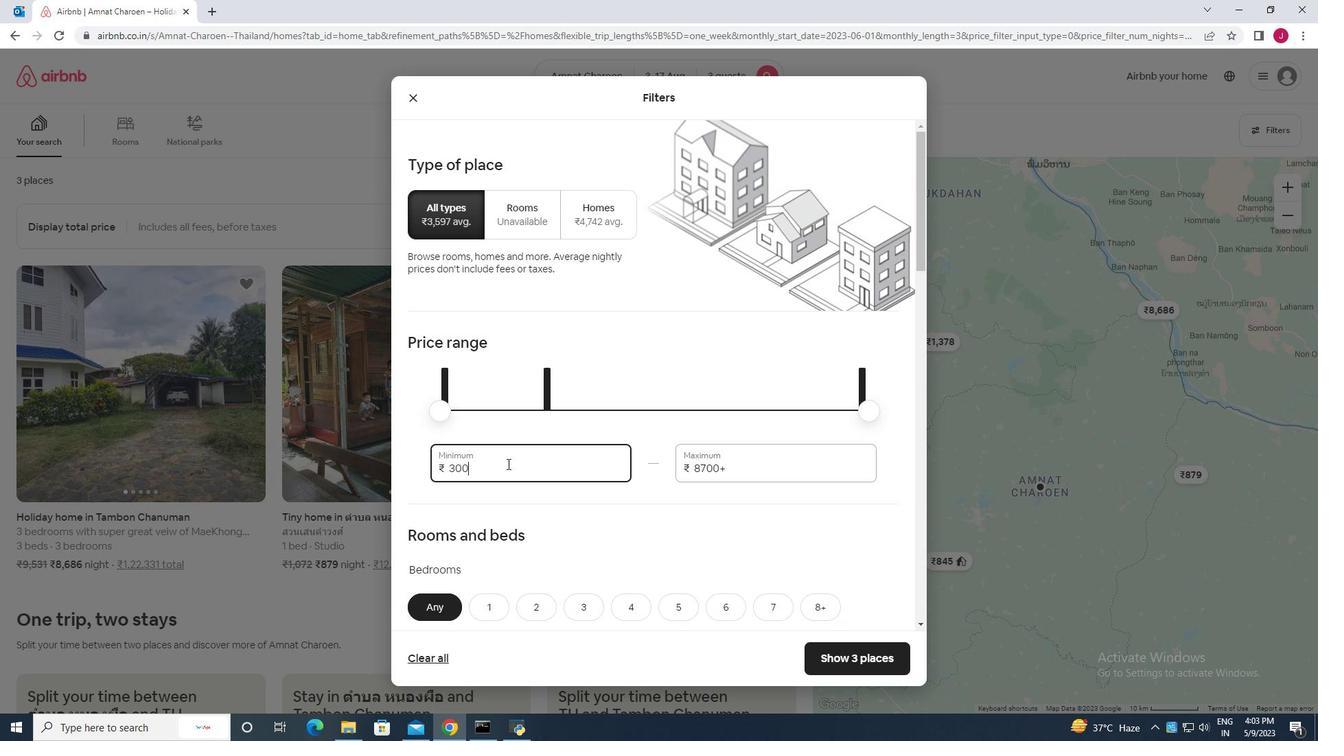 
Action: Mouse moved to (749, 463)
Screenshot: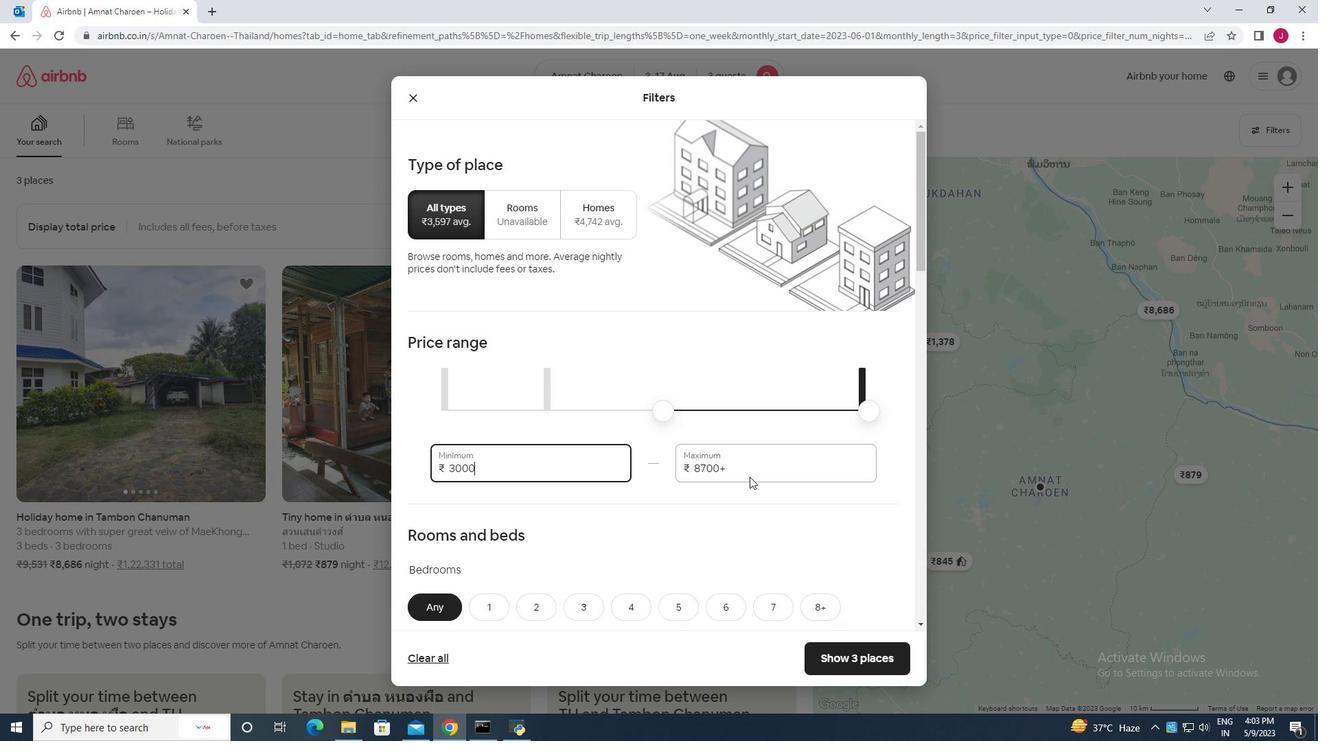 
Action: Mouse pressed left at (749, 463)
Screenshot: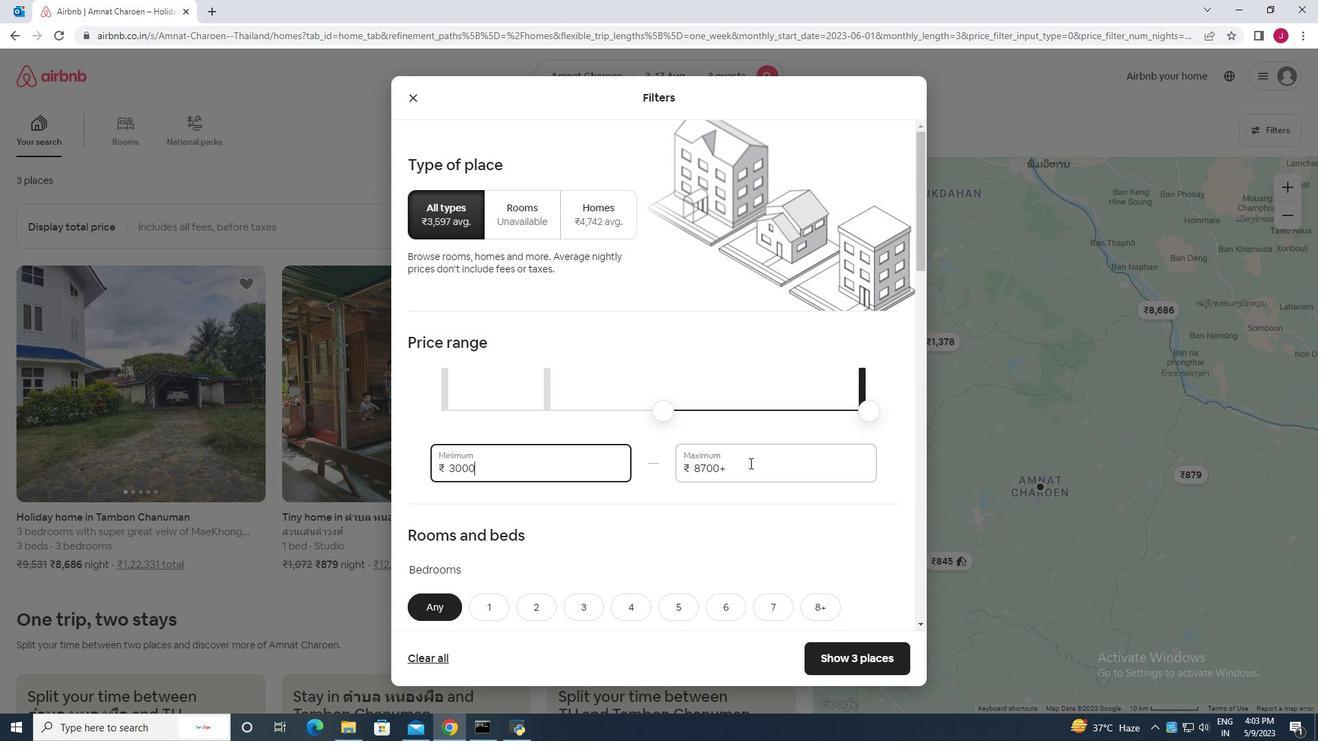 
Action: Mouse moved to (749, 466)
Screenshot: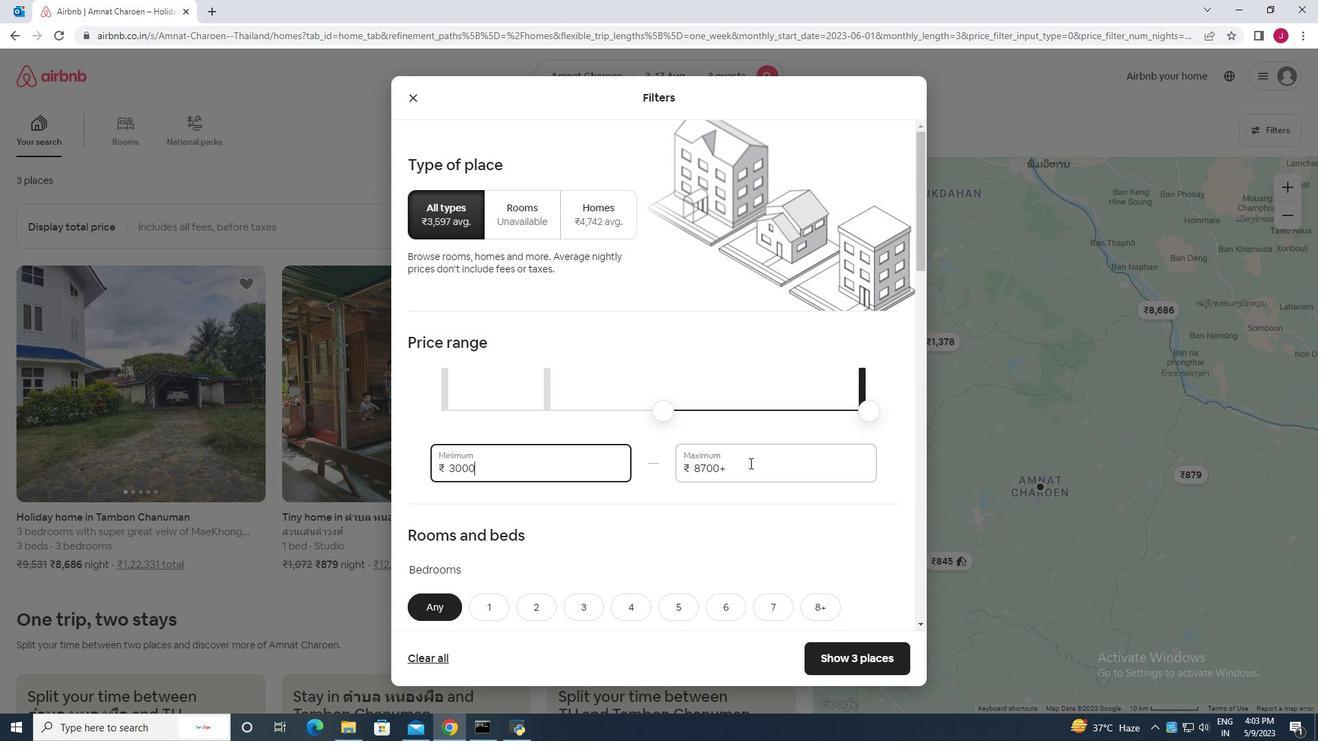 
Action: Key pressed <Key.backspace><Key.backspace><Key.backspace><Key.backspace><Key.backspace><Key.backspace><Key.backspace><Key.backspace><Key.backspace><Key.backspace><Key.backspace><Key.backspace><Key.backspace><Key.backspace><Key.backspace><Key.backspace><Key.backspace><Key.backspace>15000
Screenshot: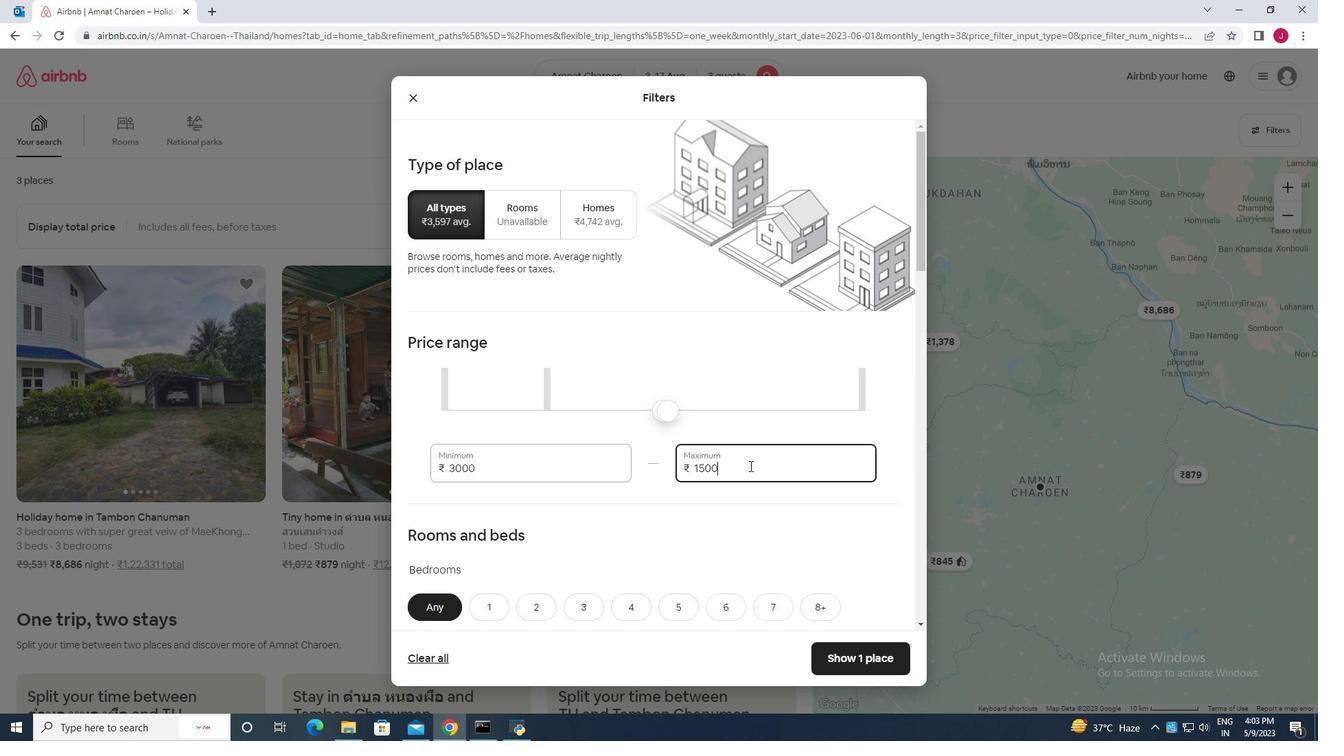 
Action: Mouse moved to (722, 460)
Screenshot: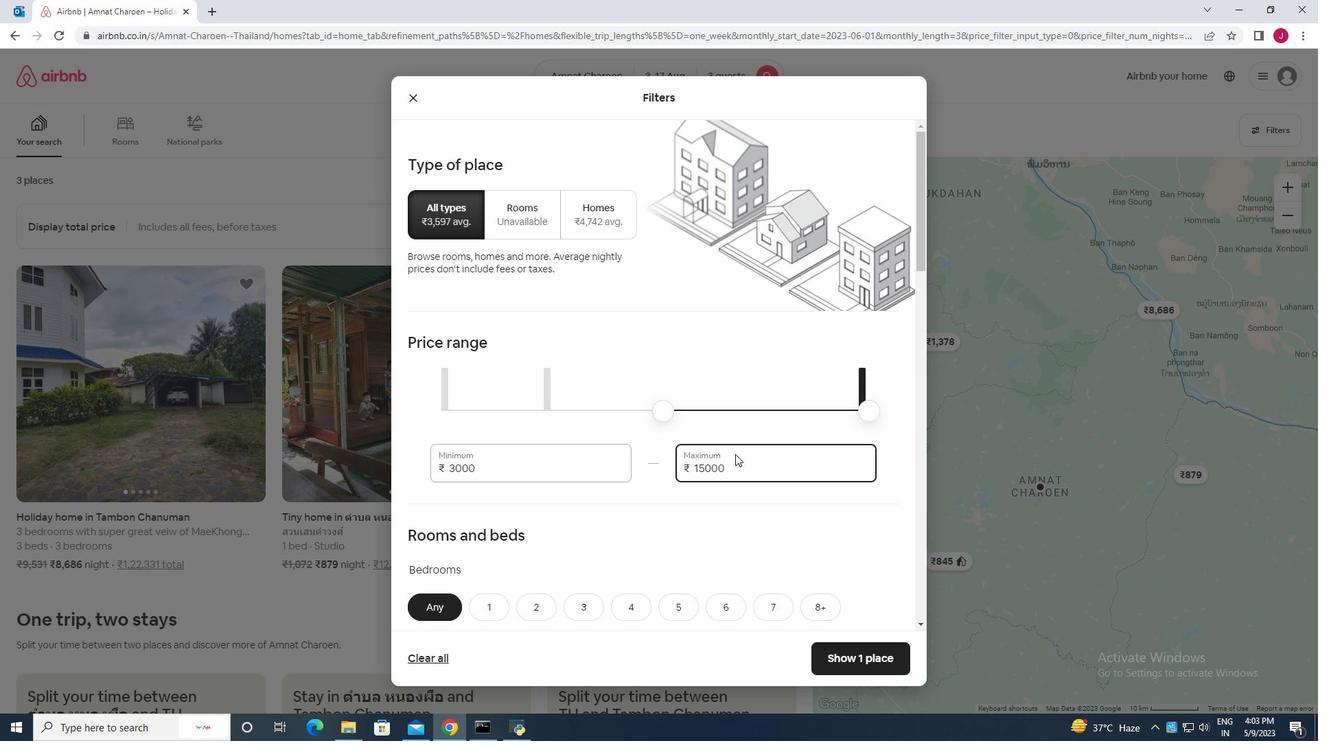 
Action: Mouse scrolled (722, 459) with delta (0, 0)
Screenshot: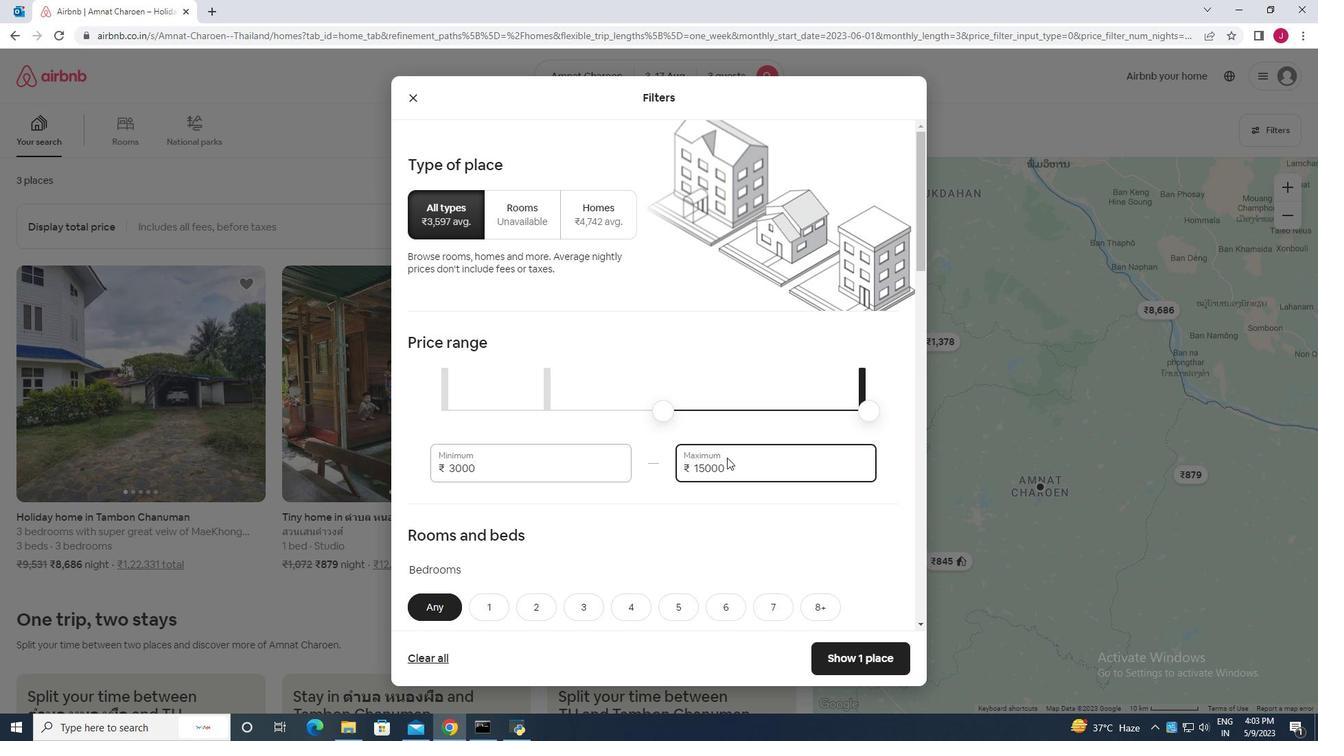 
Action: Mouse moved to (722, 460)
Screenshot: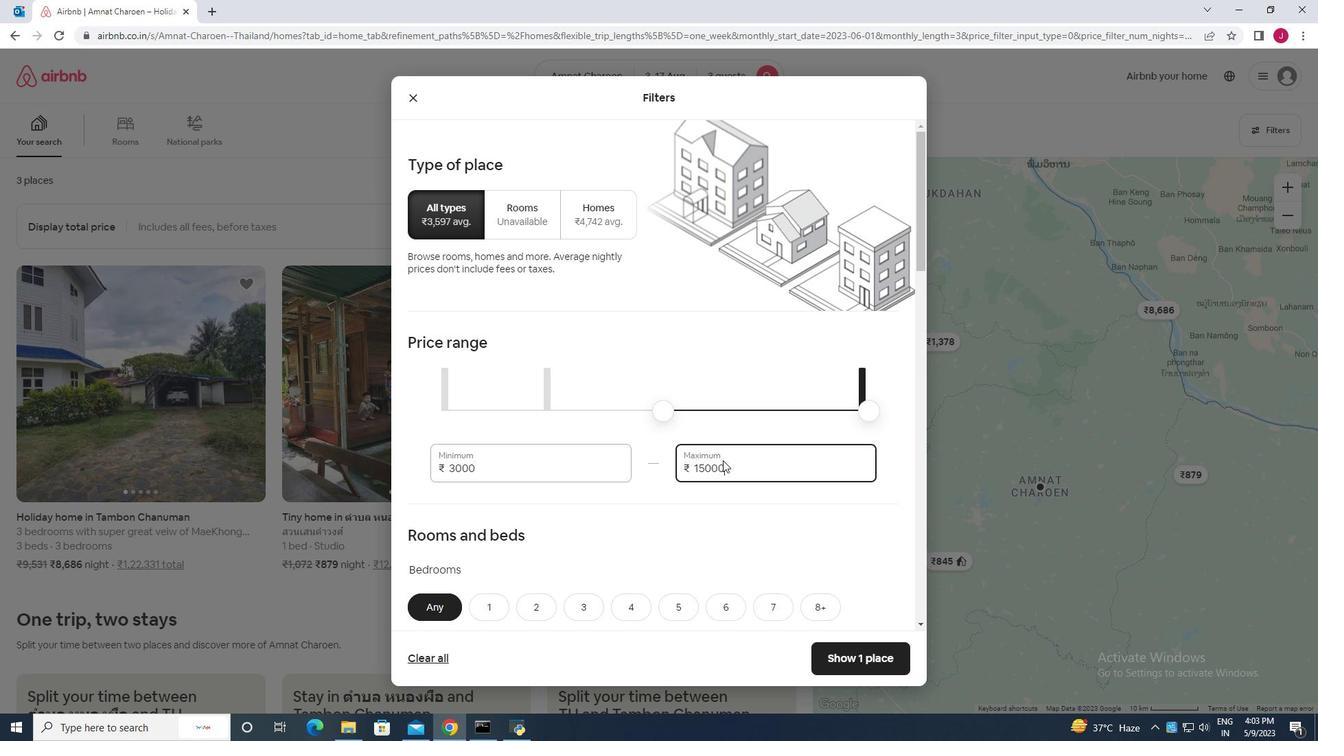 
Action: Mouse scrolled (722, 459) with delta (0, 0)
Screenshot: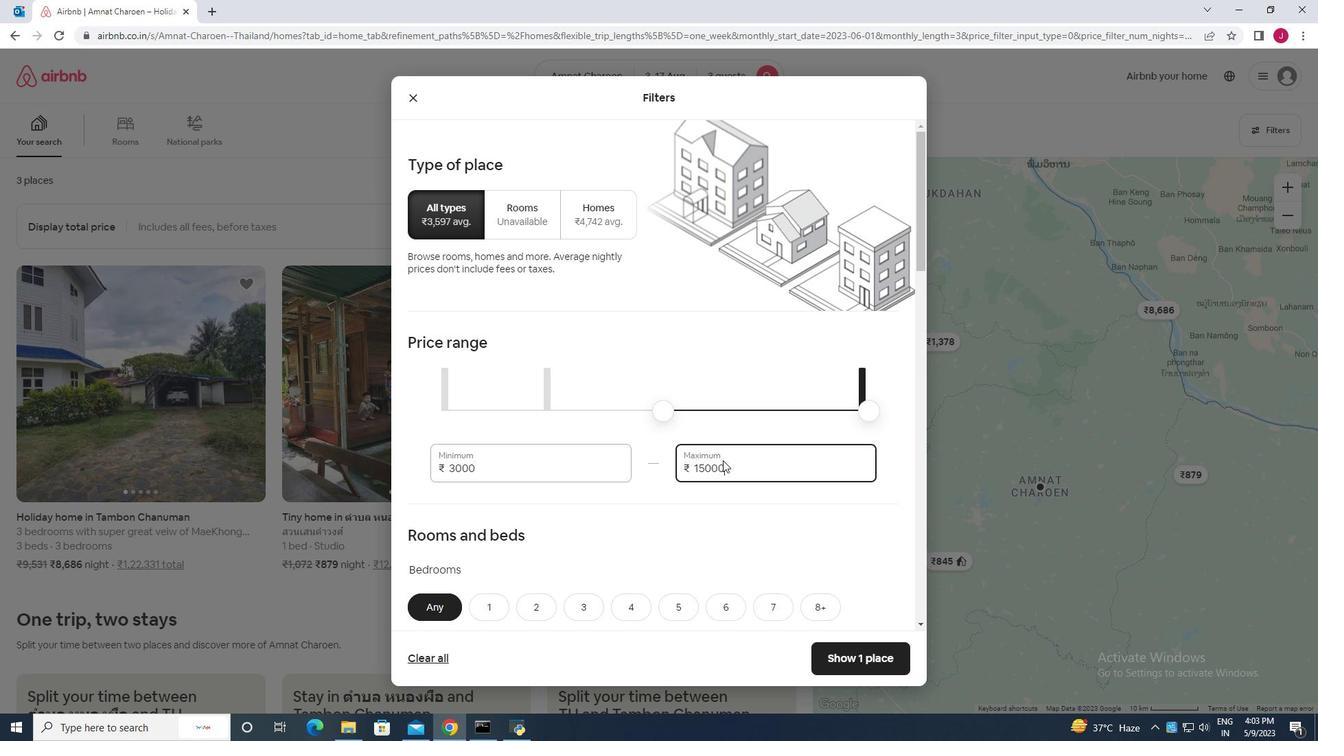 
Action: Mouse moved to (718, 461)
Screenshot: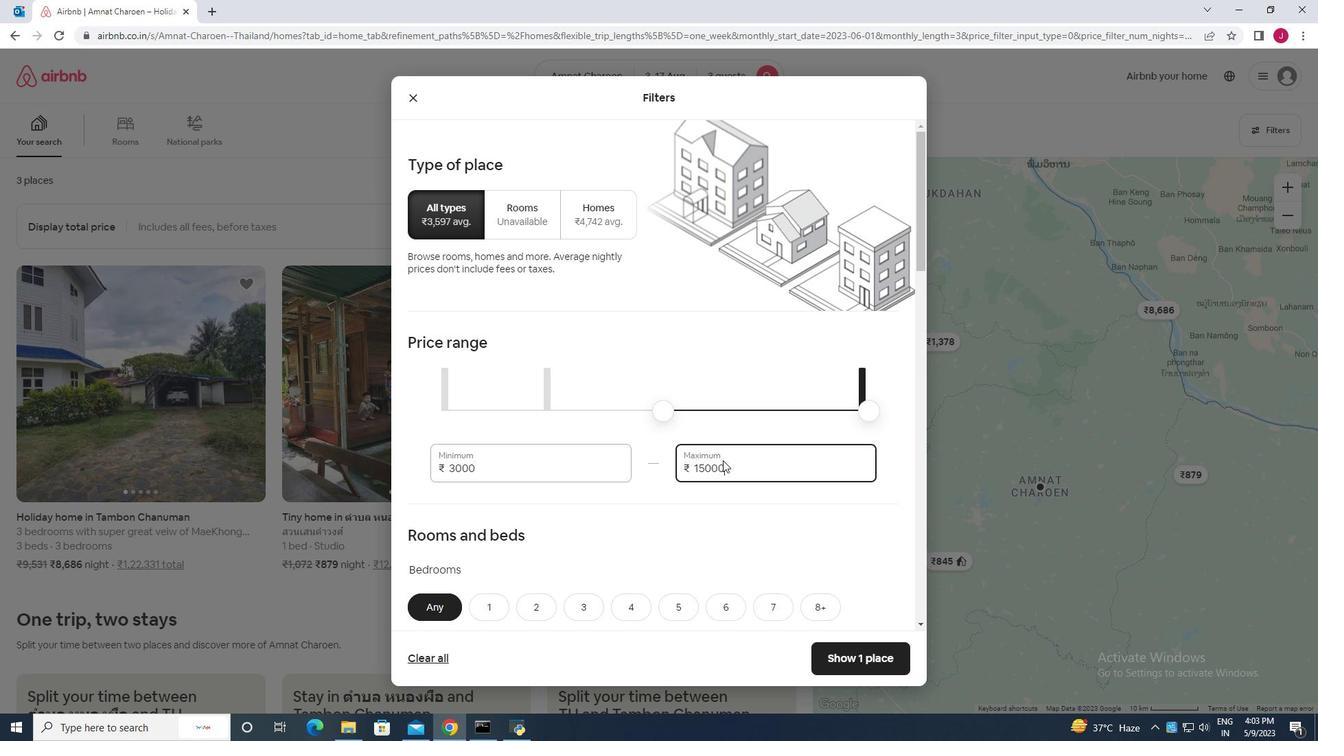 
Action: Mouse scrolled (718, 460) with delta (0, 0)
Screenshot: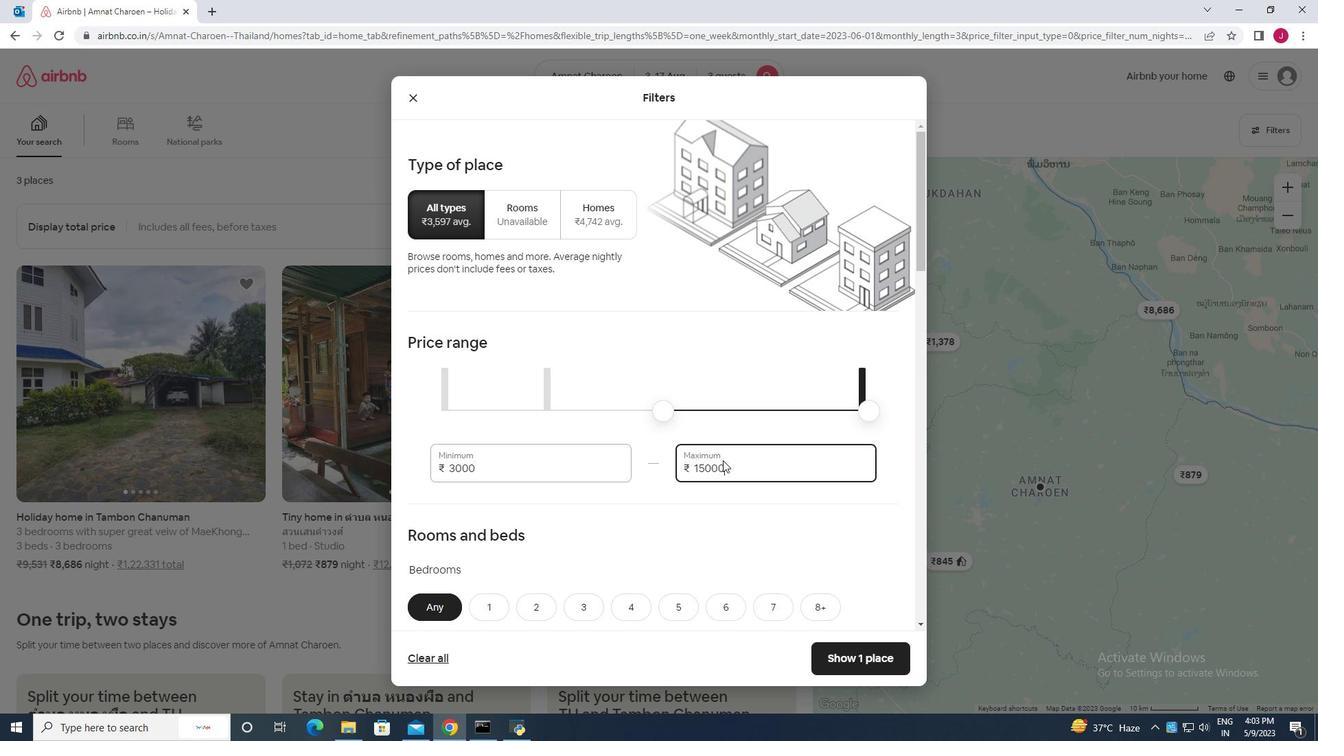 
Action: Mouse moved to (602, 399)
Screenshot: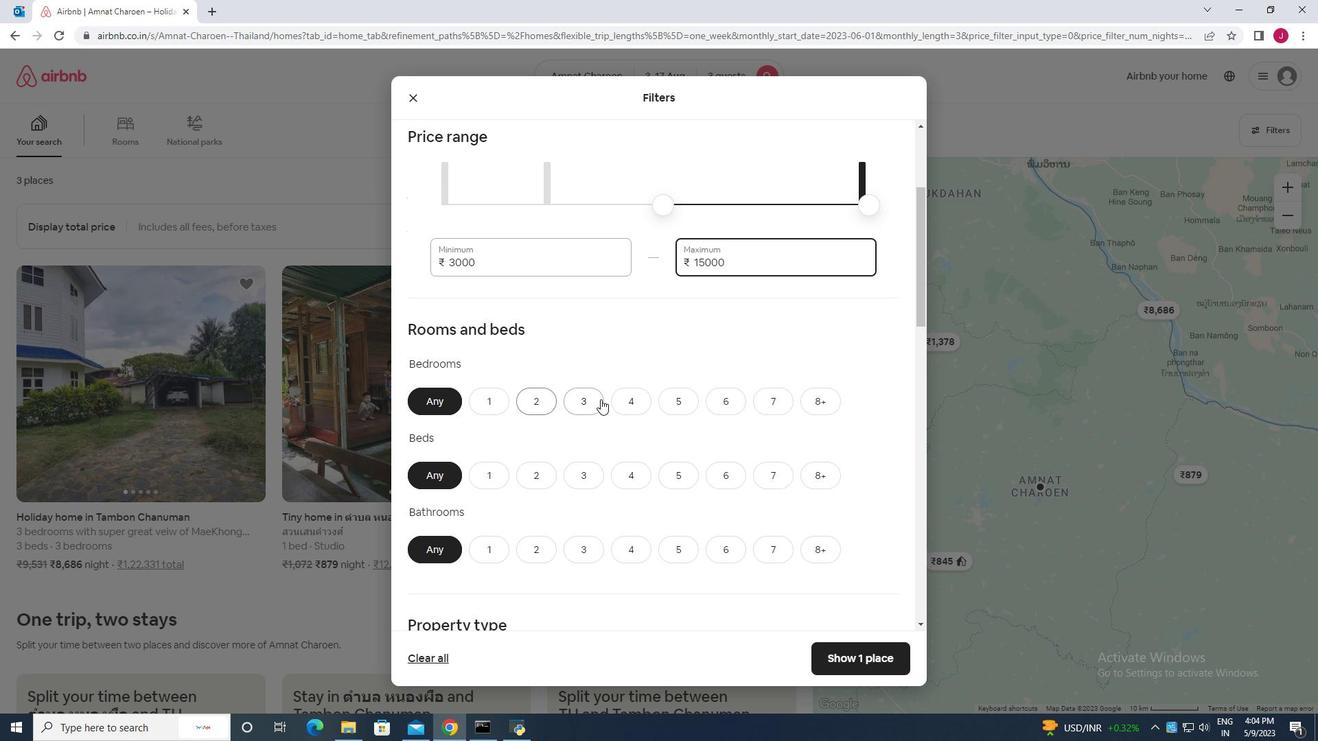 
Action: Mouse scrolled (602, 398) with delta (0, 0)
Screenshot: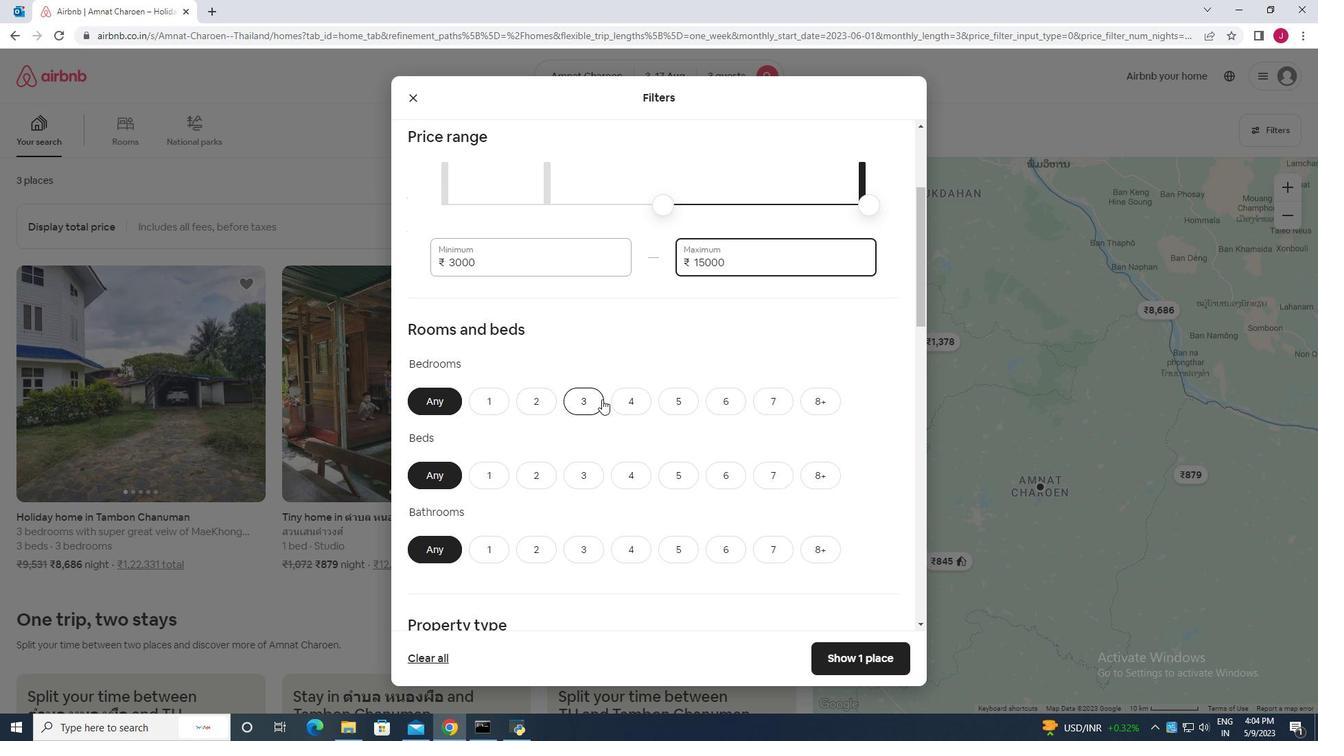 
Action: Mouse moved to (579, 335)
Screenshot: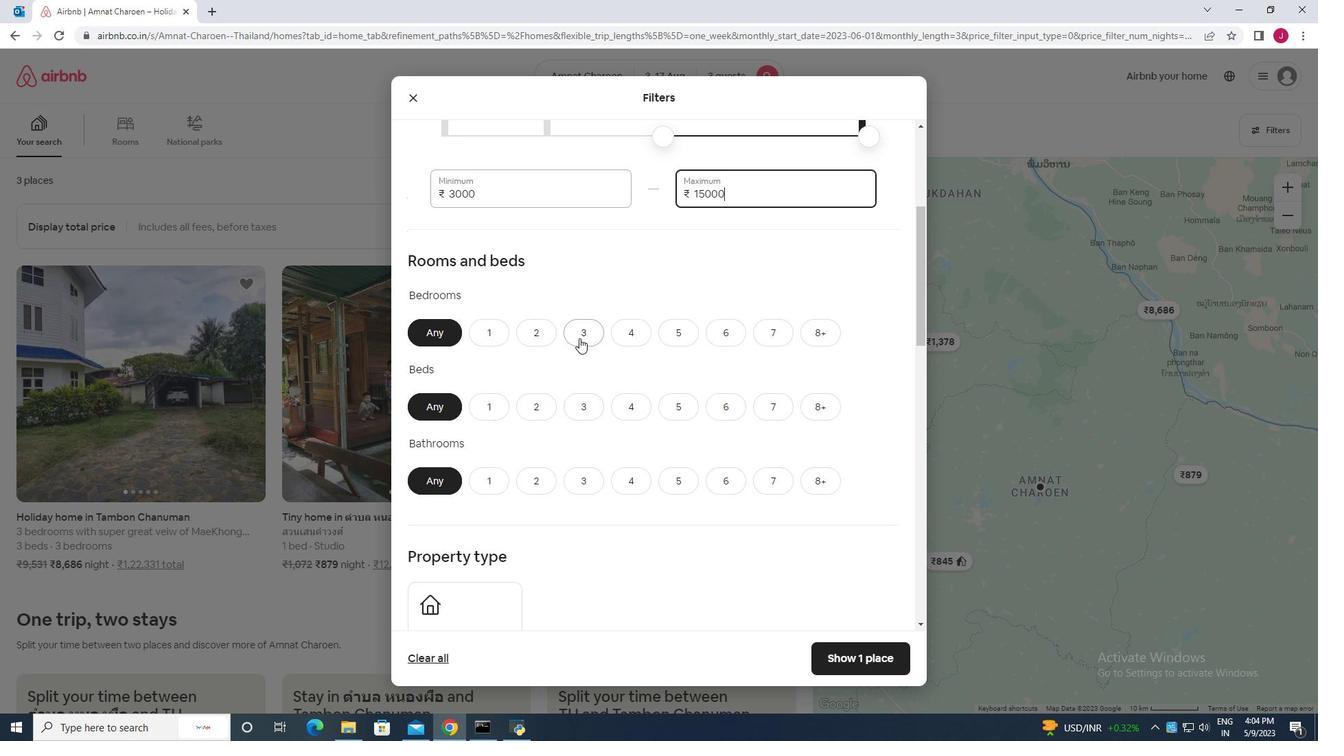
Action: Mouse pressed left at (579, 335)
Screenshot: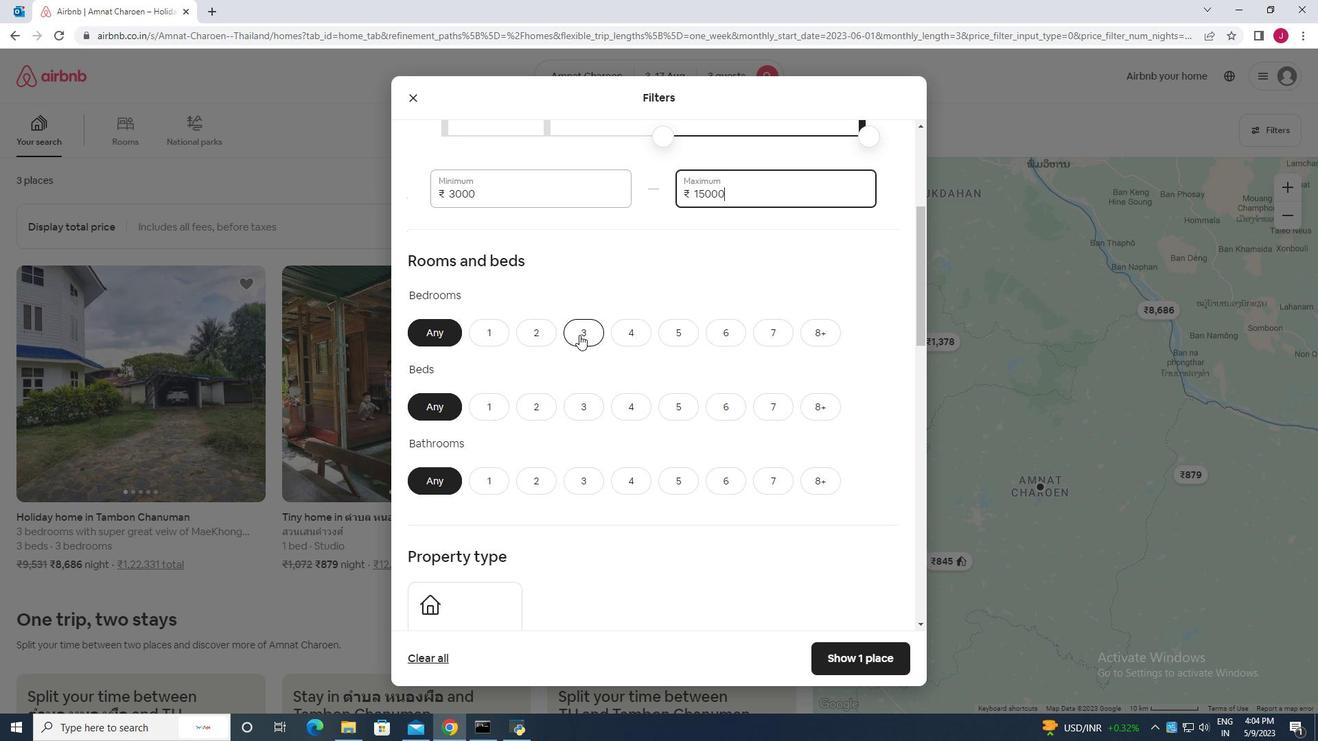 
Action: Mouse moved to (637, 407)
Screenshot: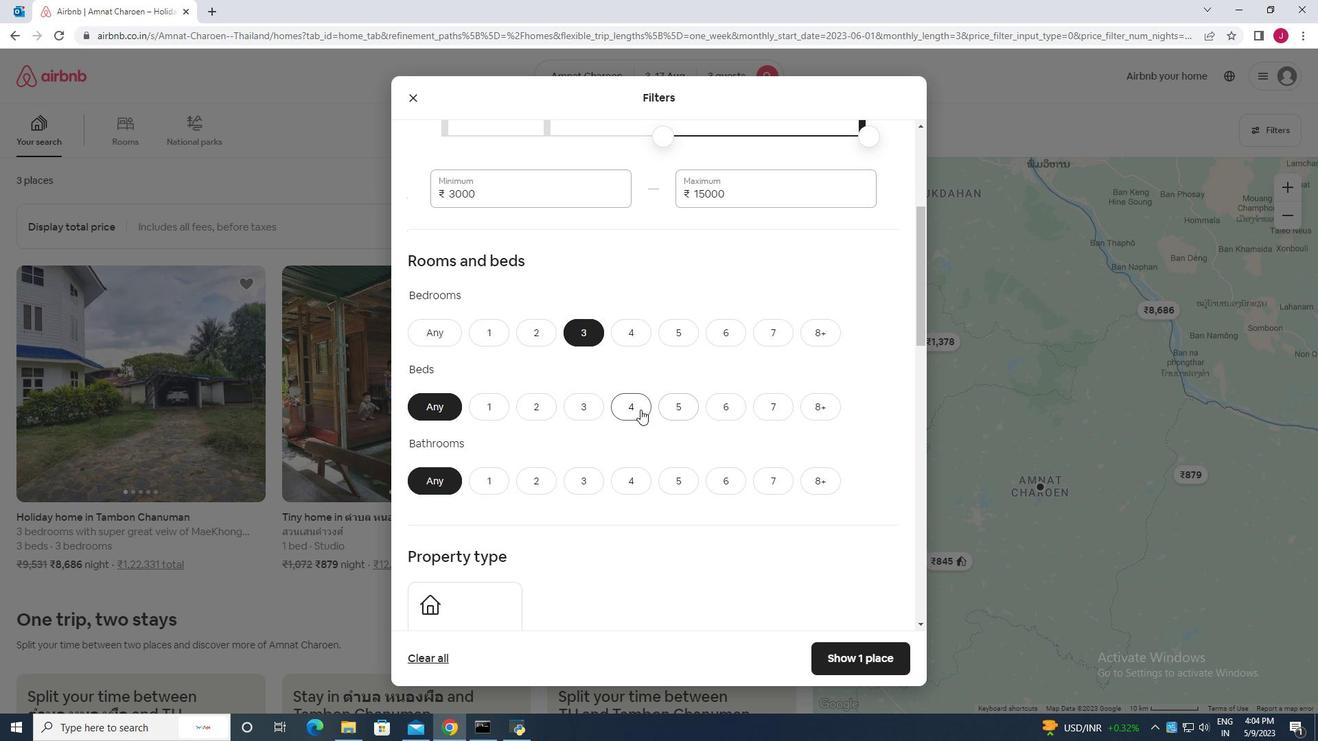 
Action: Mouse pressed left at (637, 407)
Screenshot: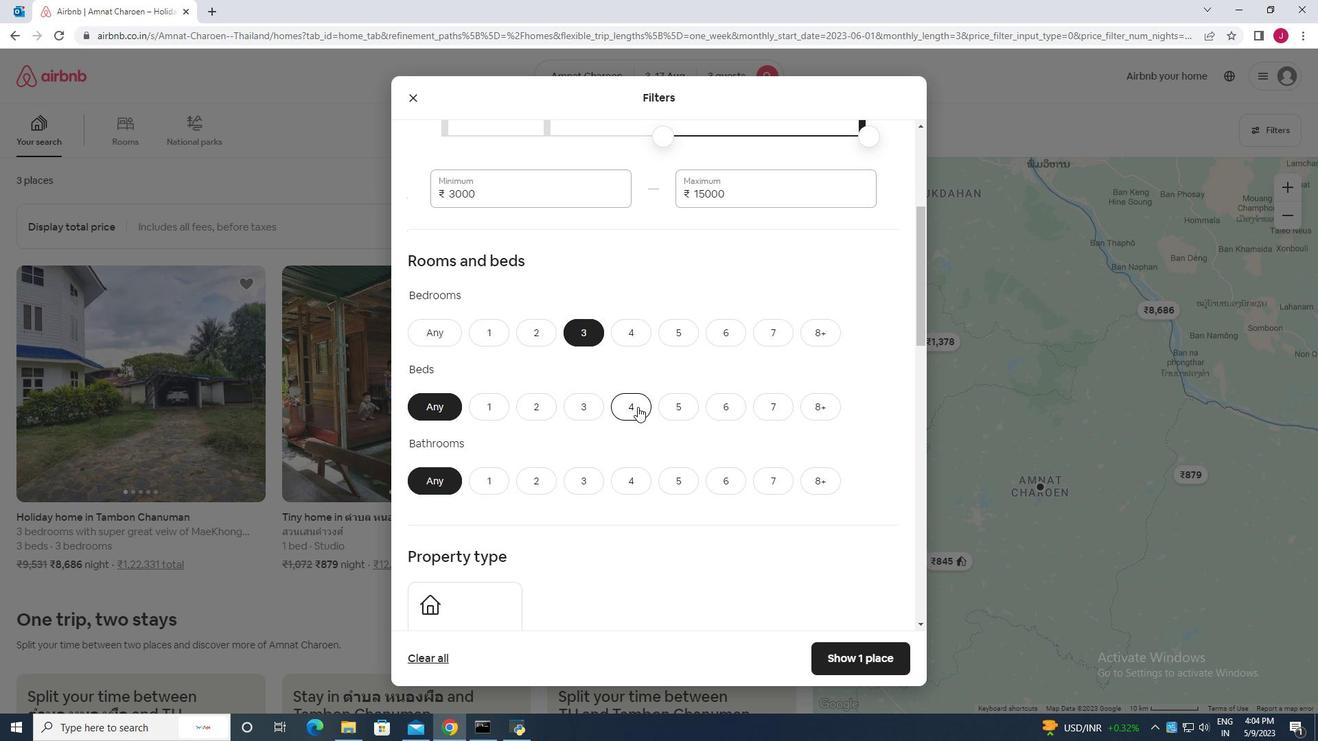 
Action: Mouse moved to (545, 479)
Screenshot: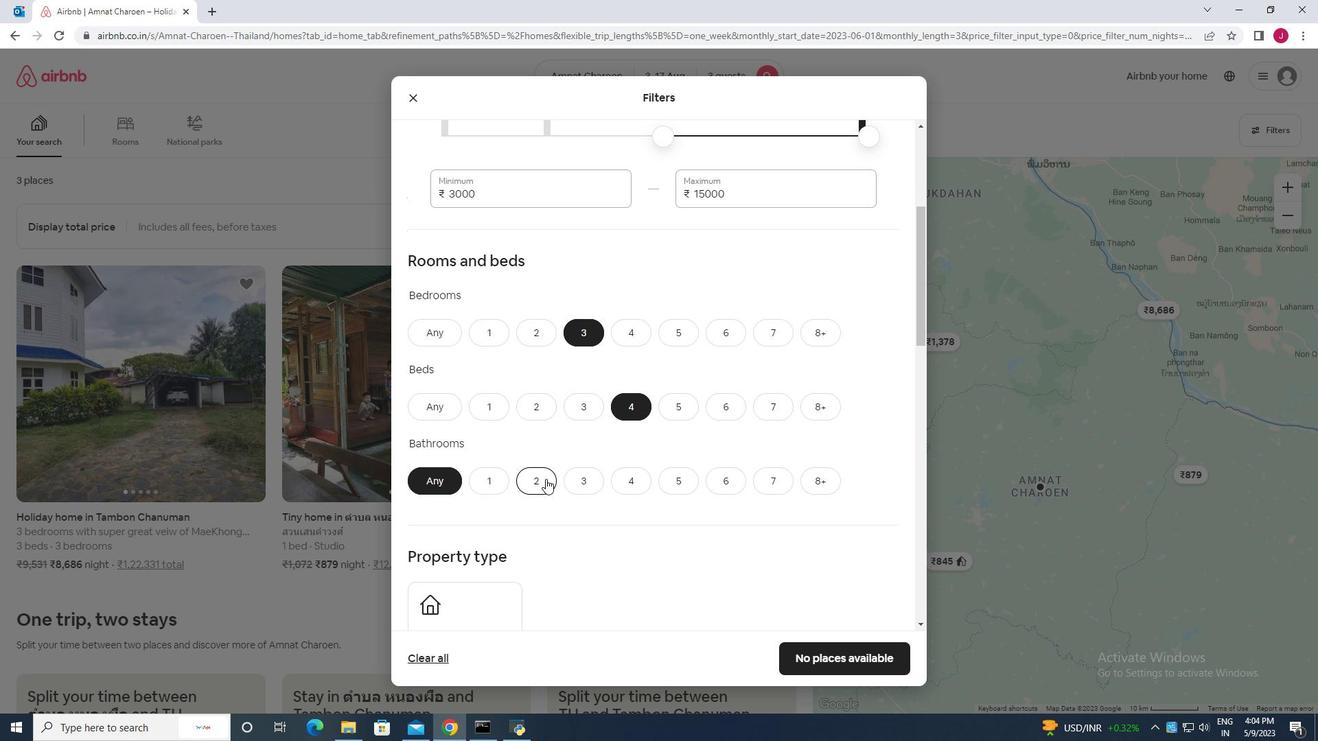 
Action: Mouse pressed left at (545, 479)
Screenshot: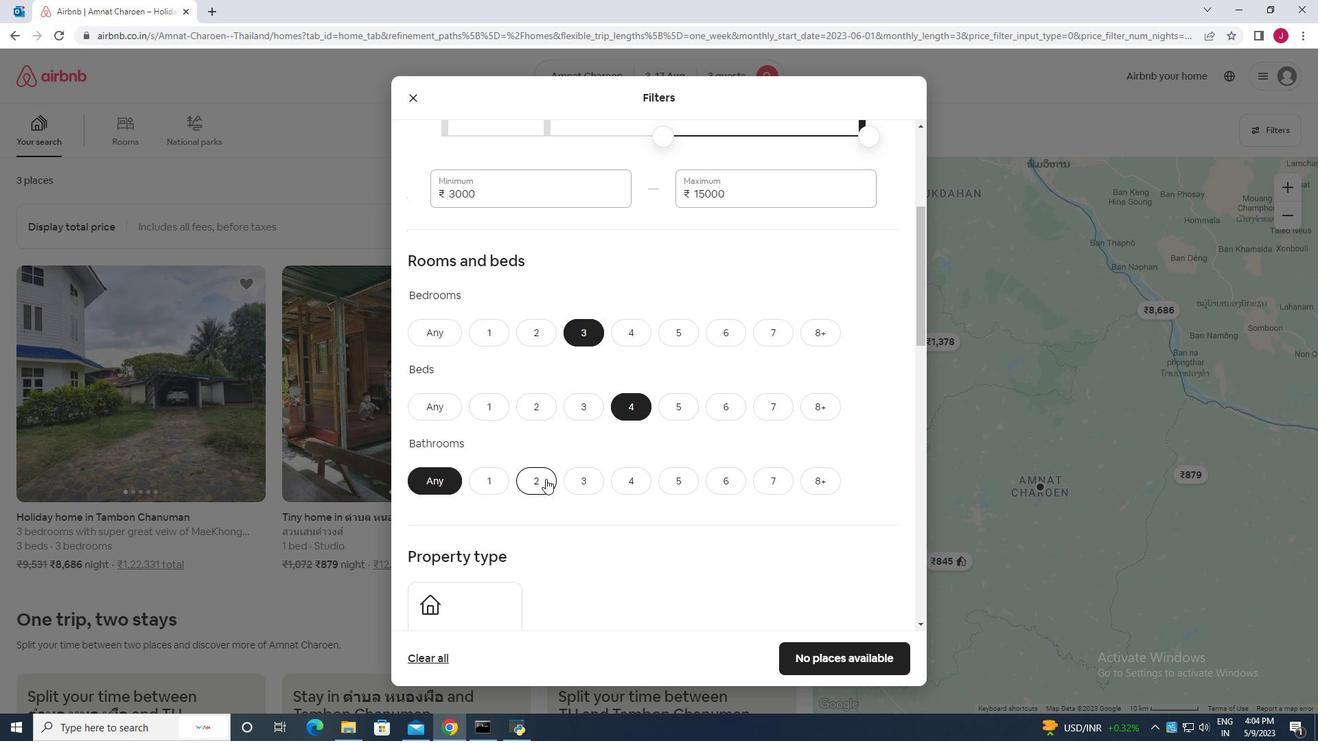 
Action: Mouse moved to (577, 430)
Screenshot: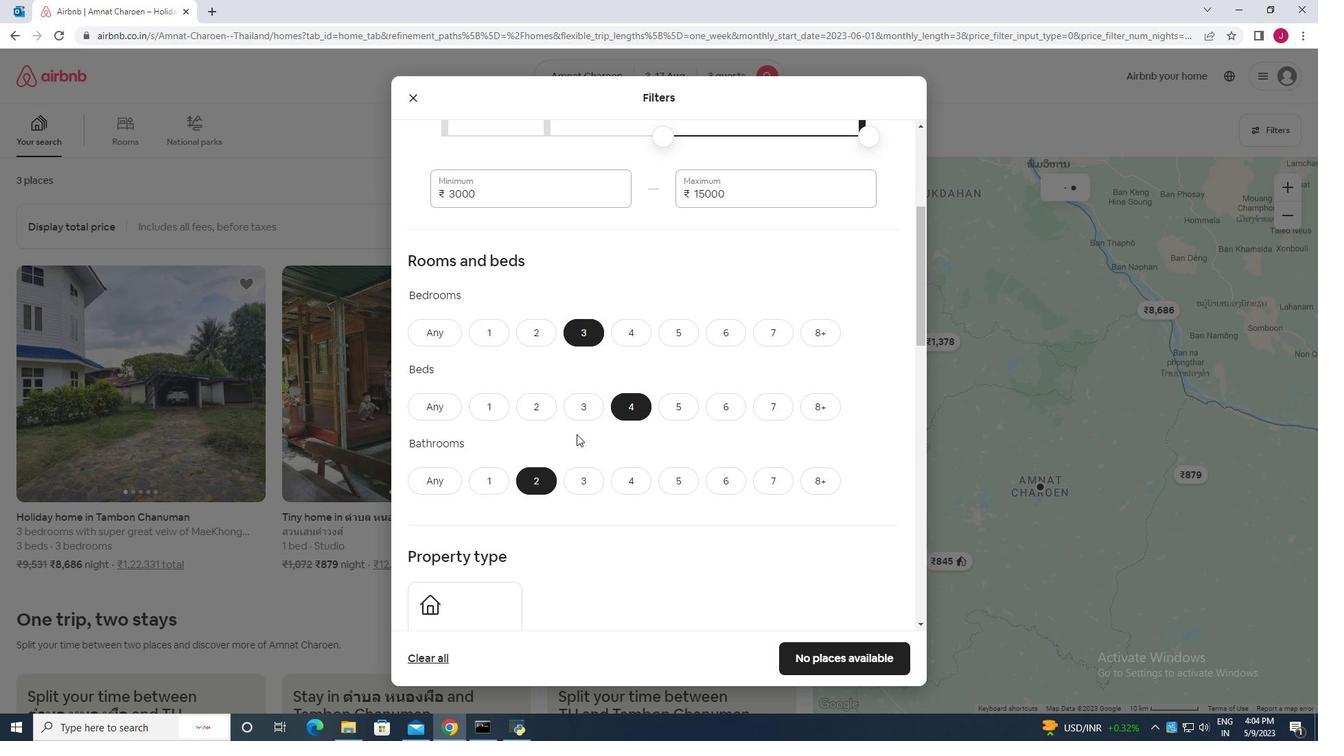
Action: Mouse scrolled (577, 429) with delta (0, 0)
Screenshot: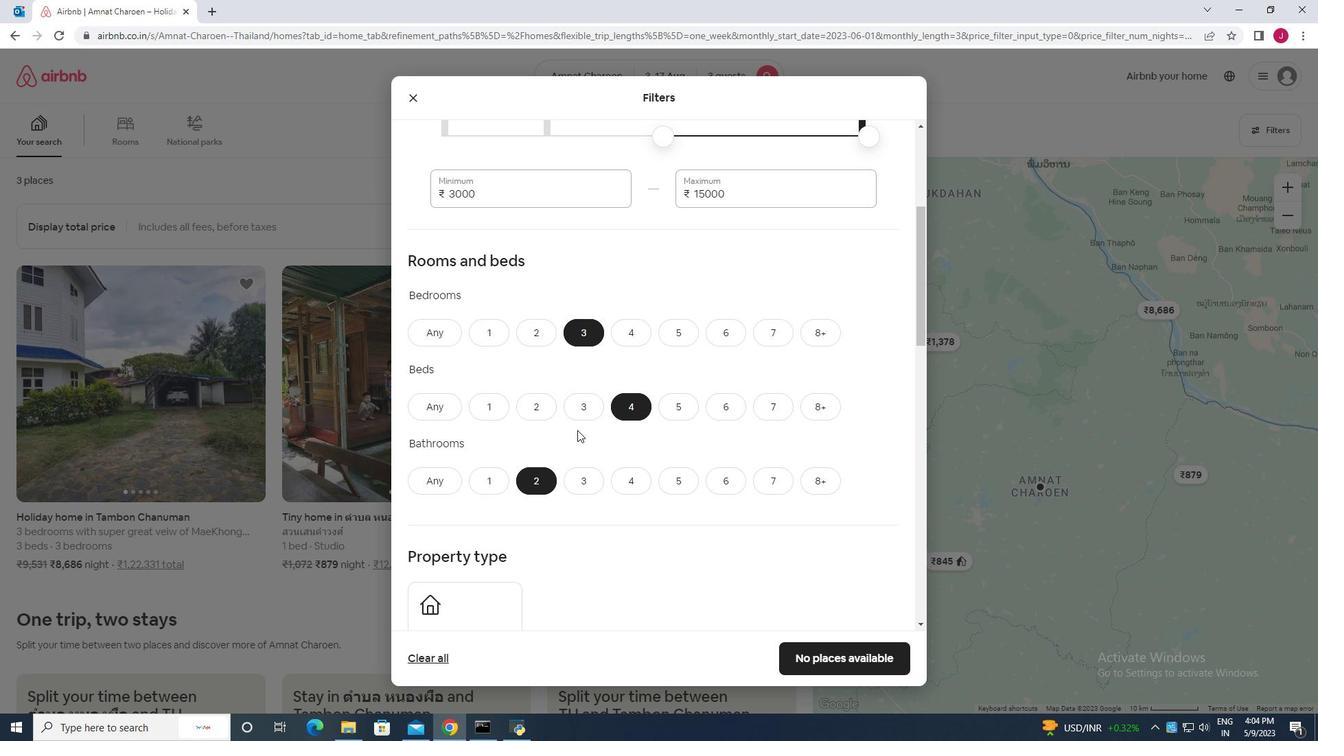 
Action: Mouse scrolled (577, 429) with delta (0, 0)
Screenshot: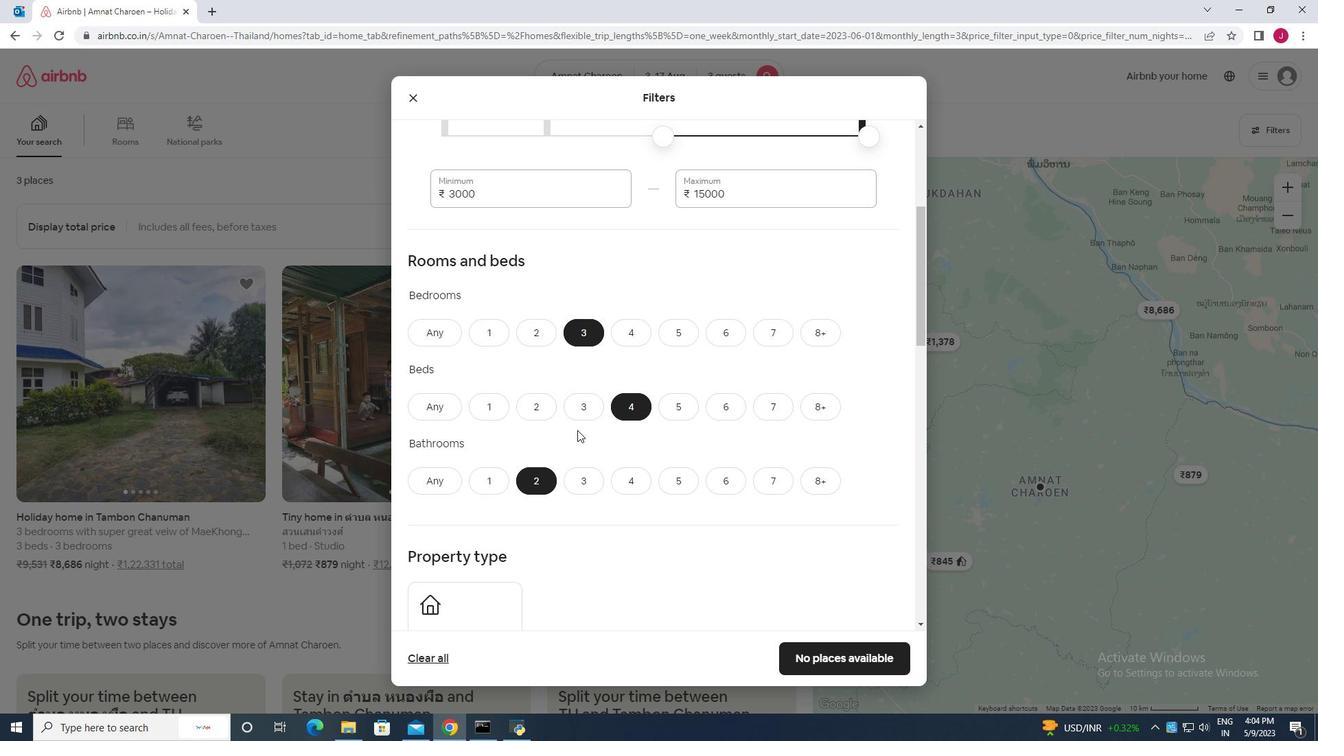
Action: Mouse scrolled (577, 429) with delta (0, 0)
Screenshot: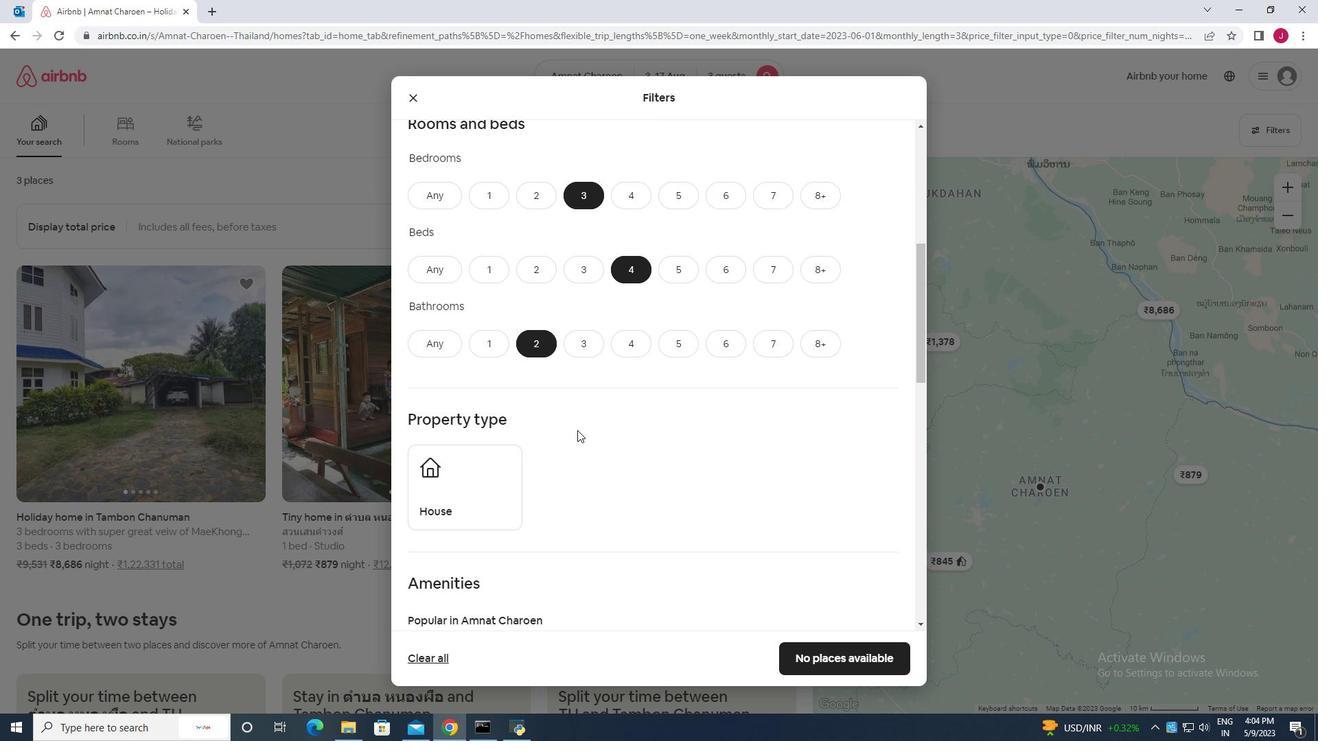 
Action: Mouse scrolled (577, 429) with delta (0, 0)
Screenshot: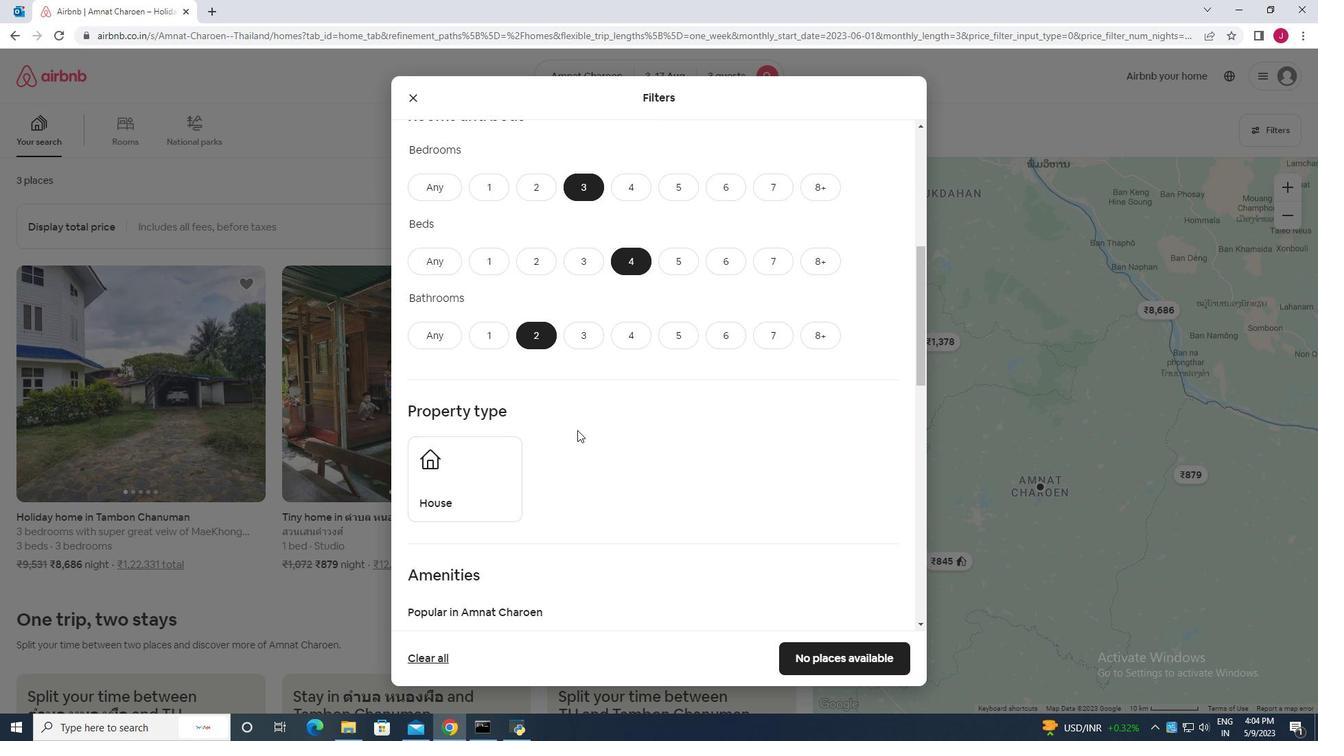 
Action: Mouse moved to (558, 429)
Screenshot: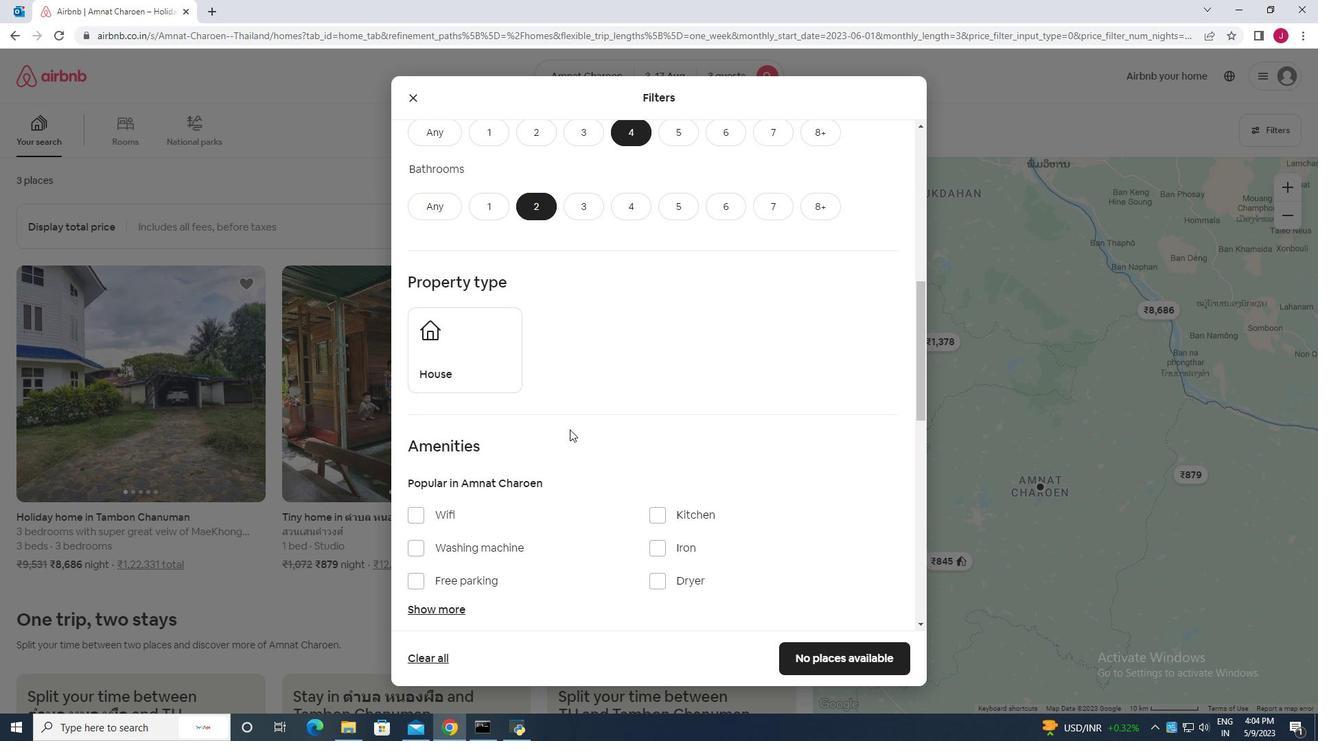 
Action: Mouse scrolled (558, 429) with delta (0, 0)
Screenshot: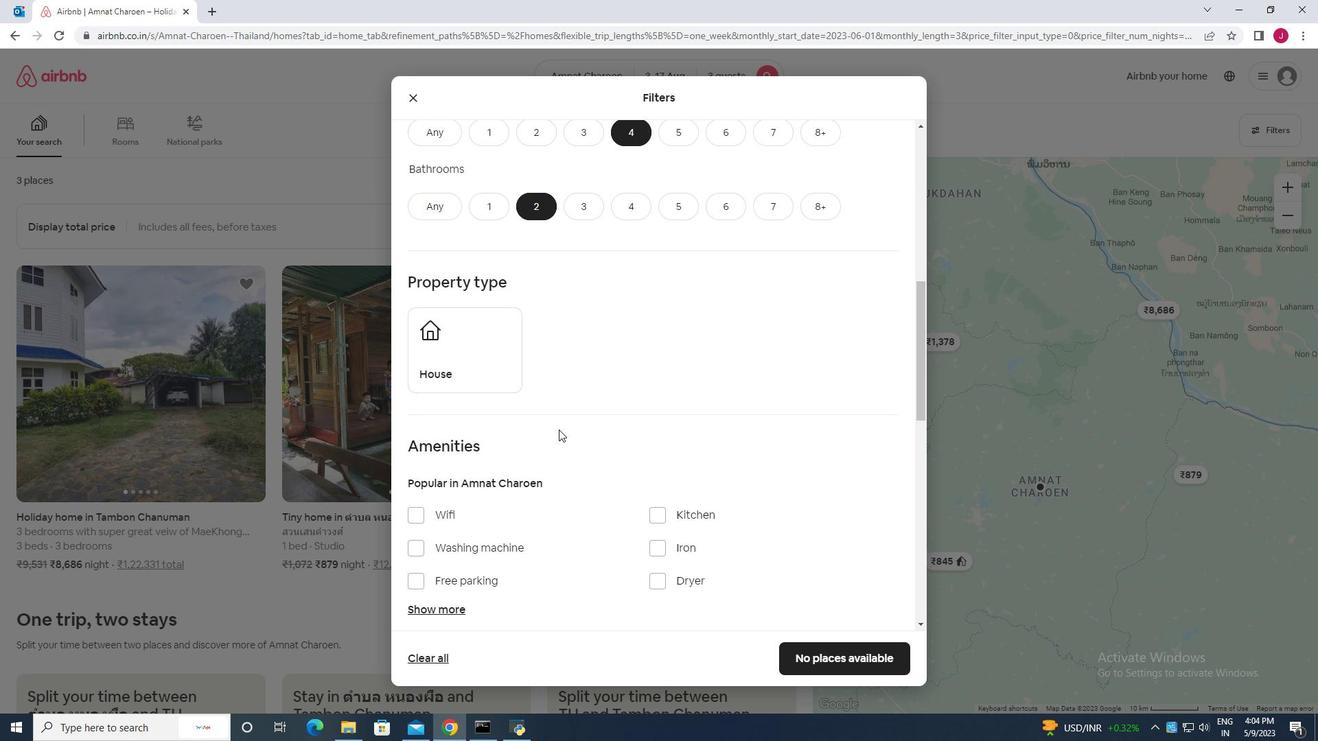 
Action: Mouse moved to (453, 302)
Screenshot: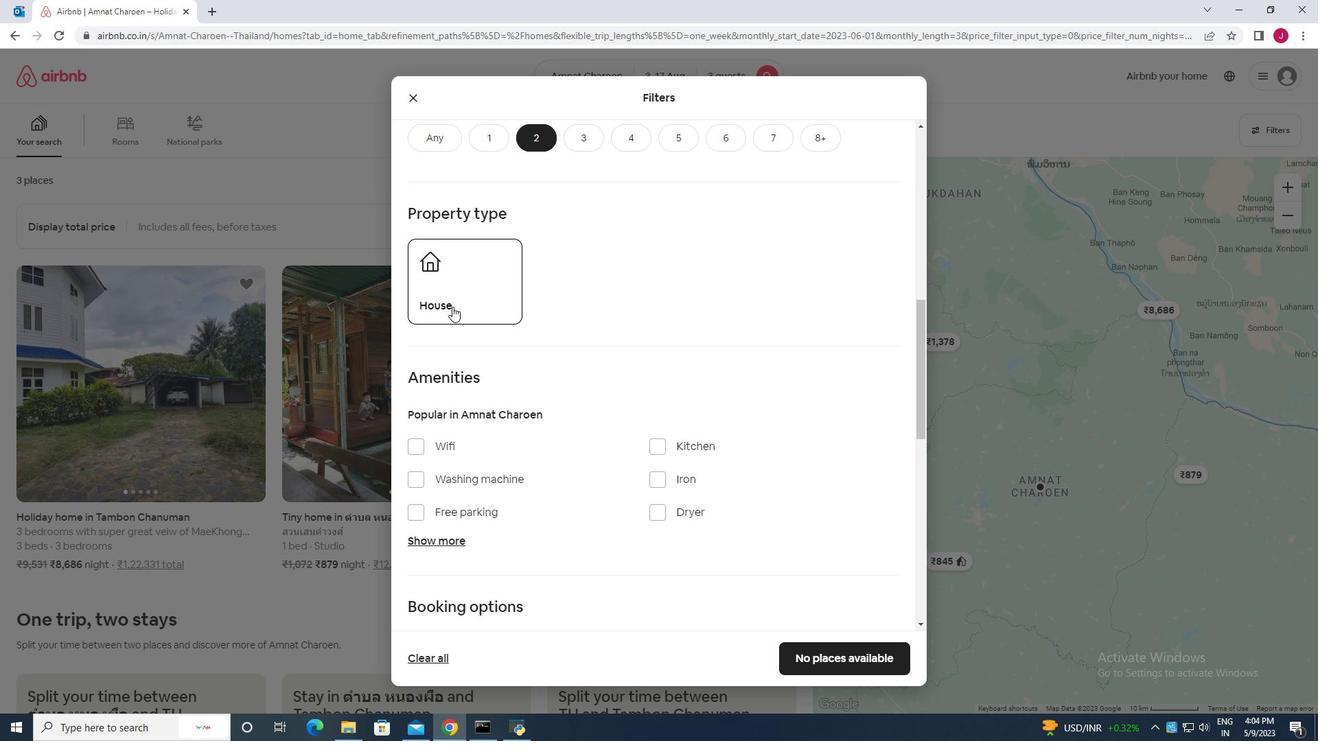 
Action: Mouse pressed left at (453, 302)
Screenshot: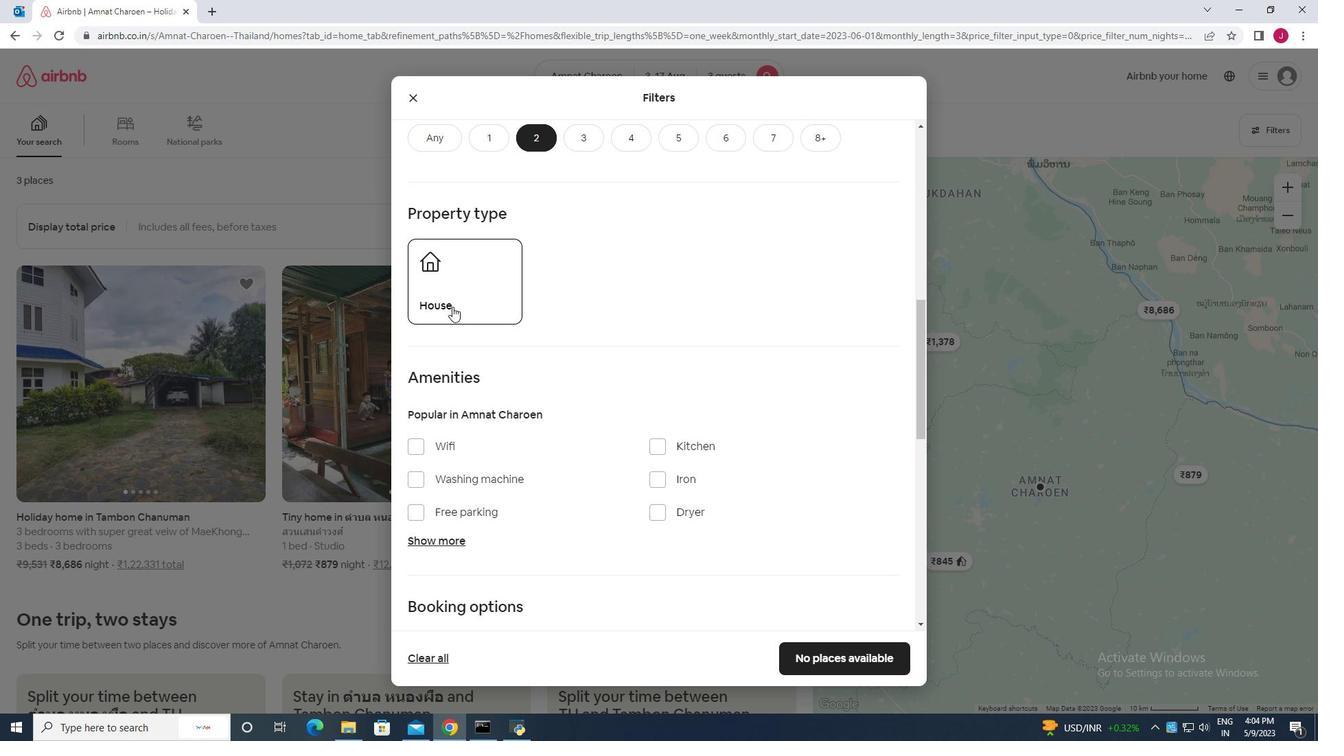 
Action: Mouse moved to (573, 325)
Screenshot: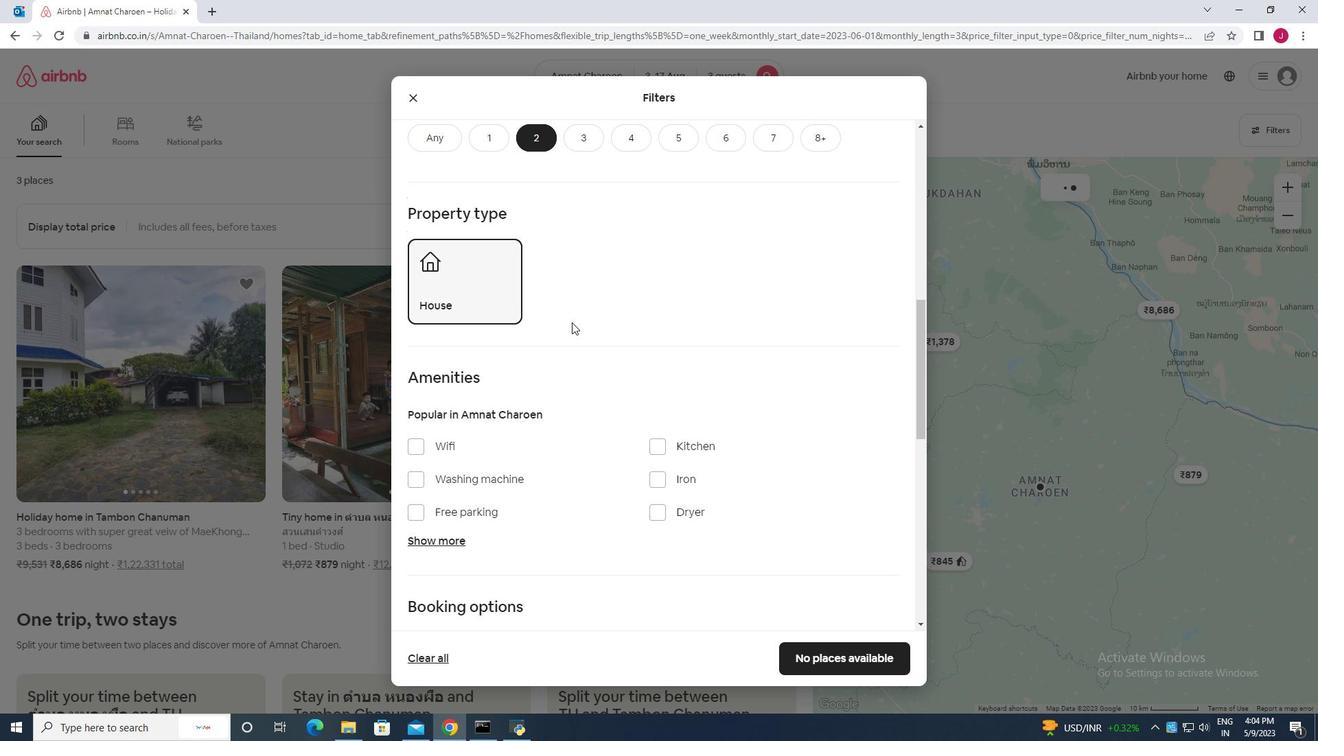 
Action: Mouse scrolled (573, 324) with delta (0, 0)
Screenshot: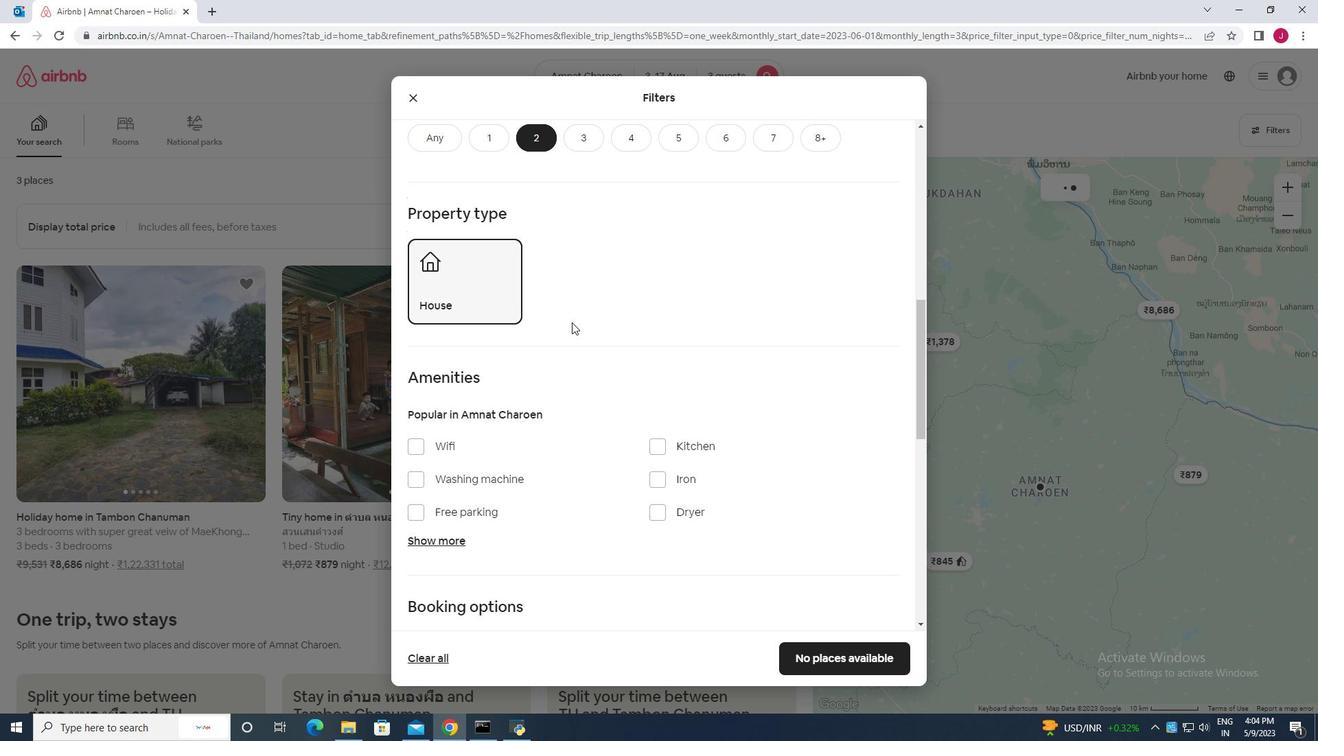 
Action: Mouse moved to (574, 326)
Screenshot: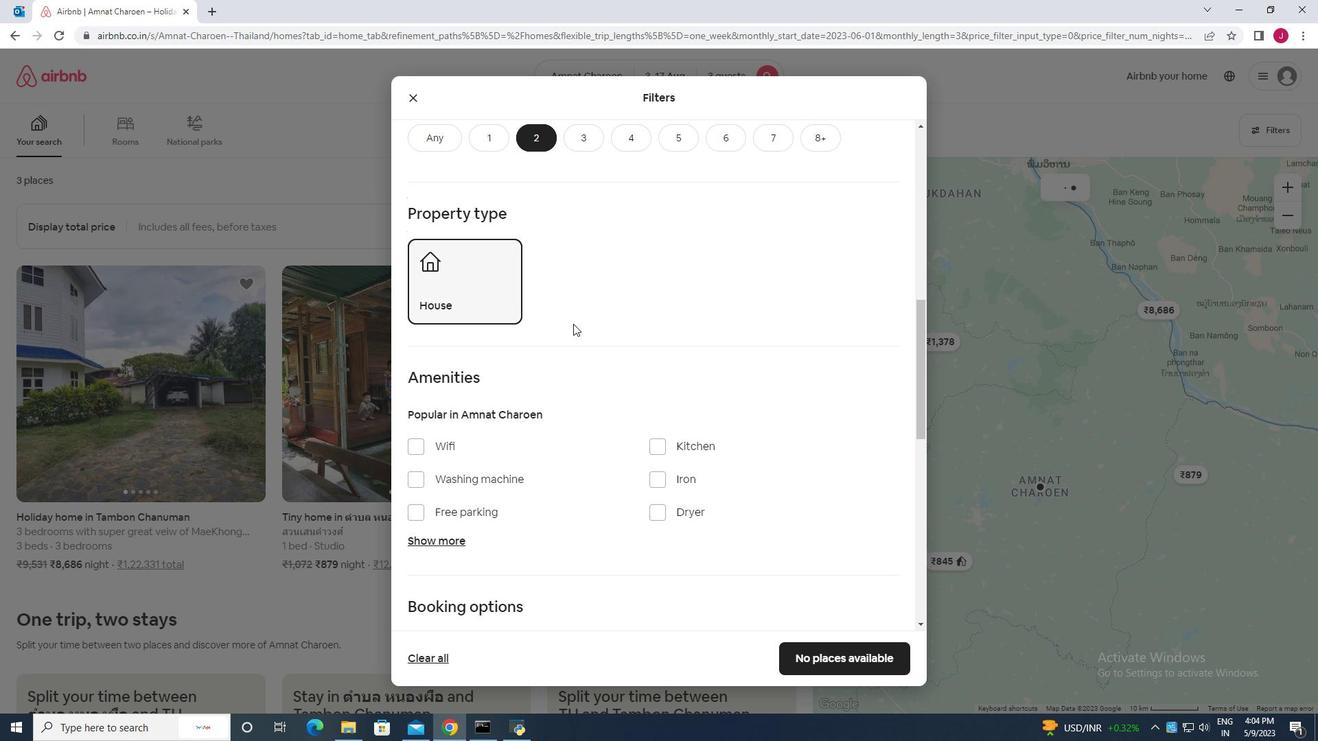 
Action: Mouse scrolled (574, 326) with delta (0, 0)
Screenshot: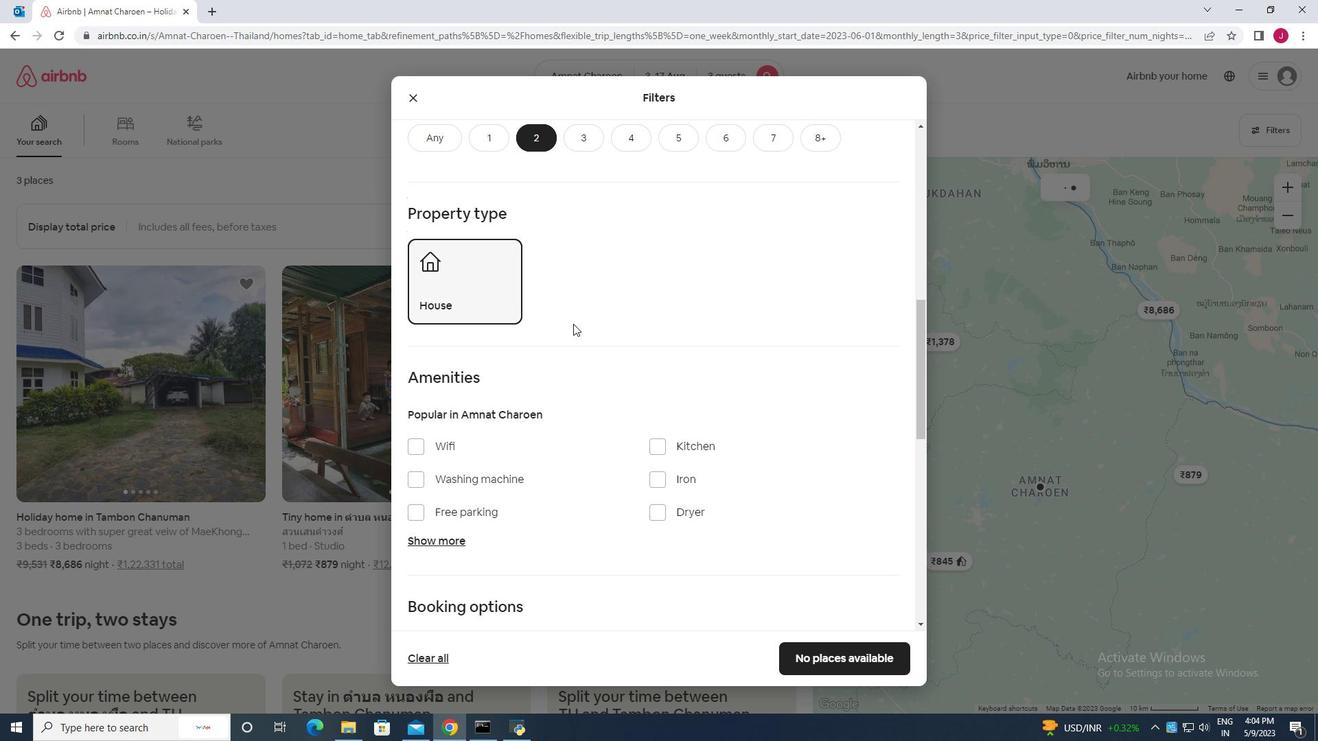 
Action: Mouse moved to (444, 402)
Screenshot: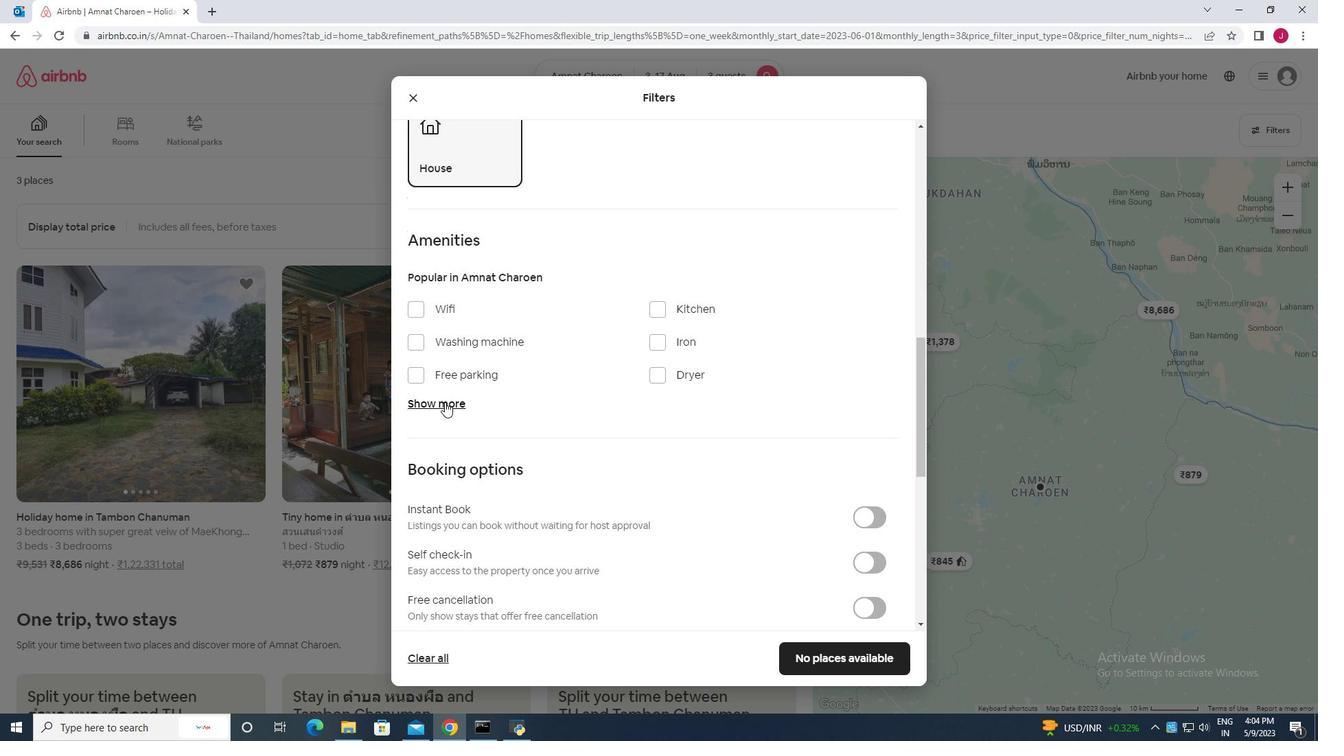 
Action: Mouse pressed left at (444, 402)
Screenshot: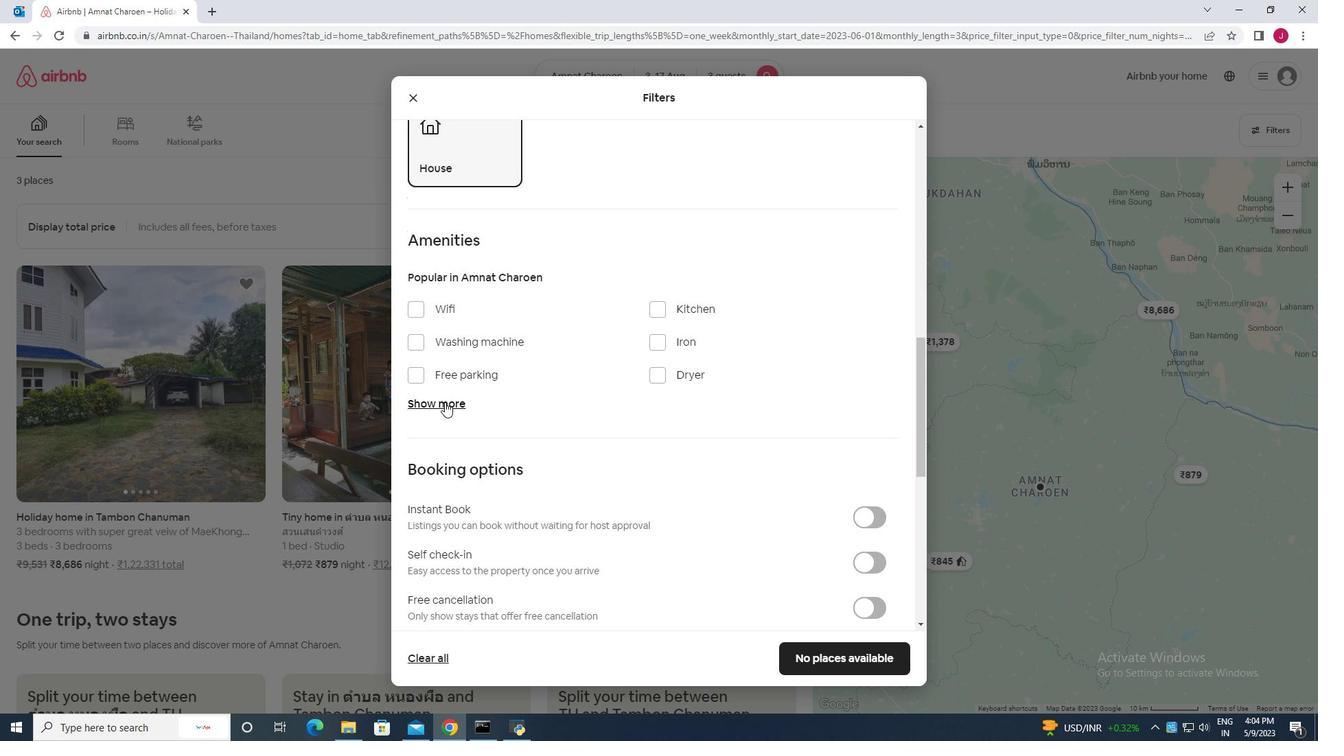 
Action: Mouse moved to (418, 311)
Screenshot: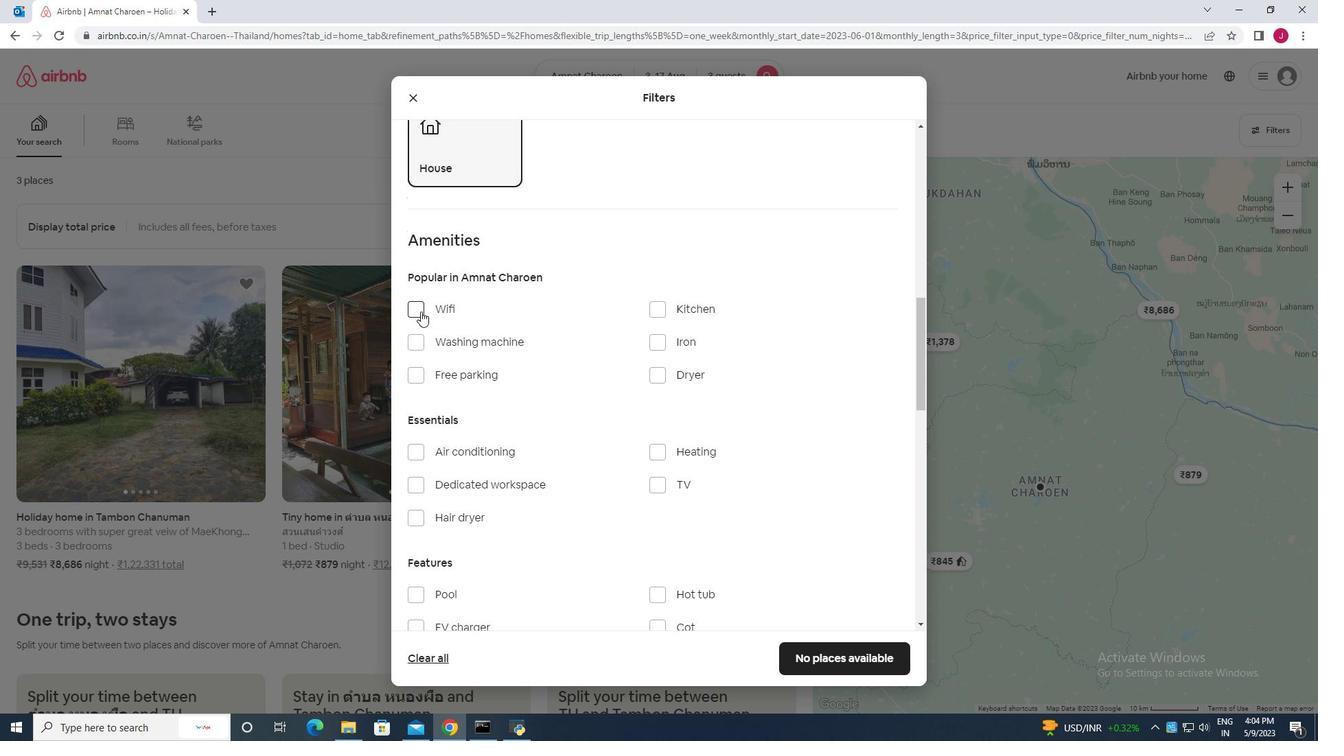 
Action: Mouse pressed left at (418, 311)
Screenshot: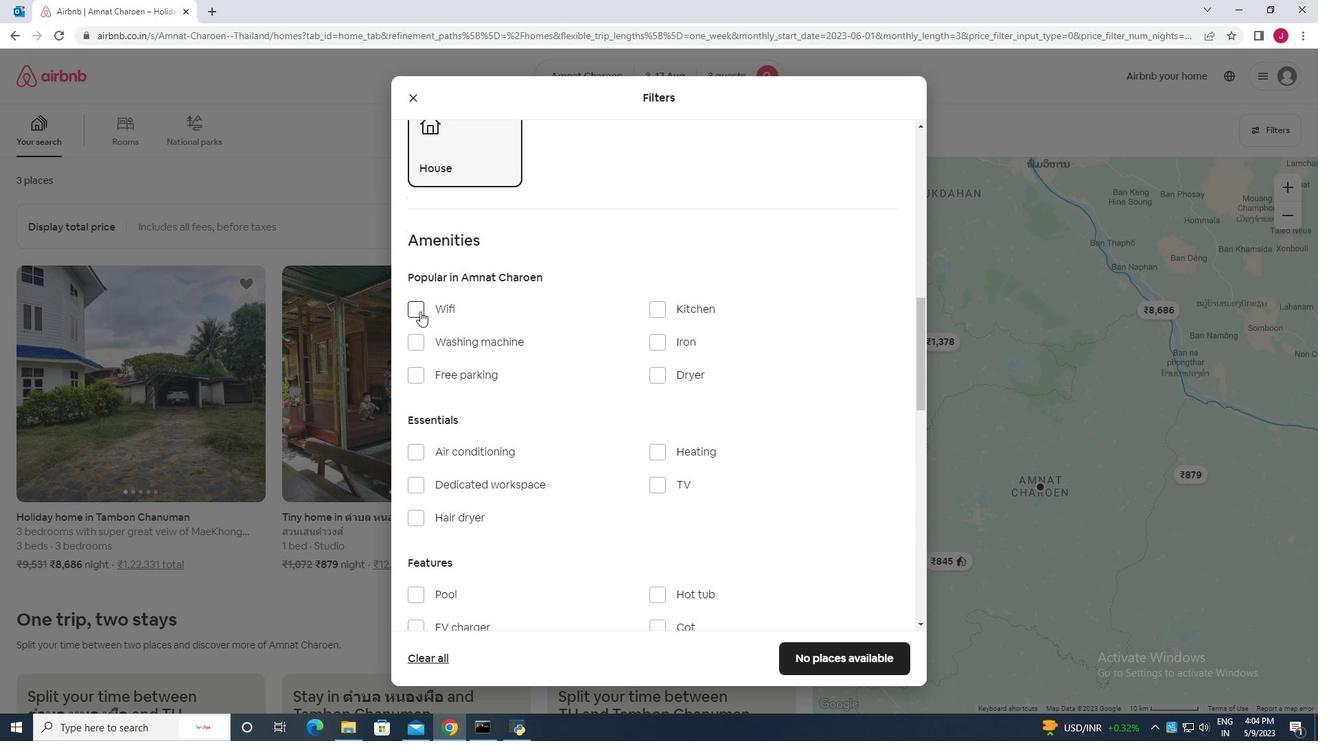
Action: Mouse moved to (597, 377)
Screenshot: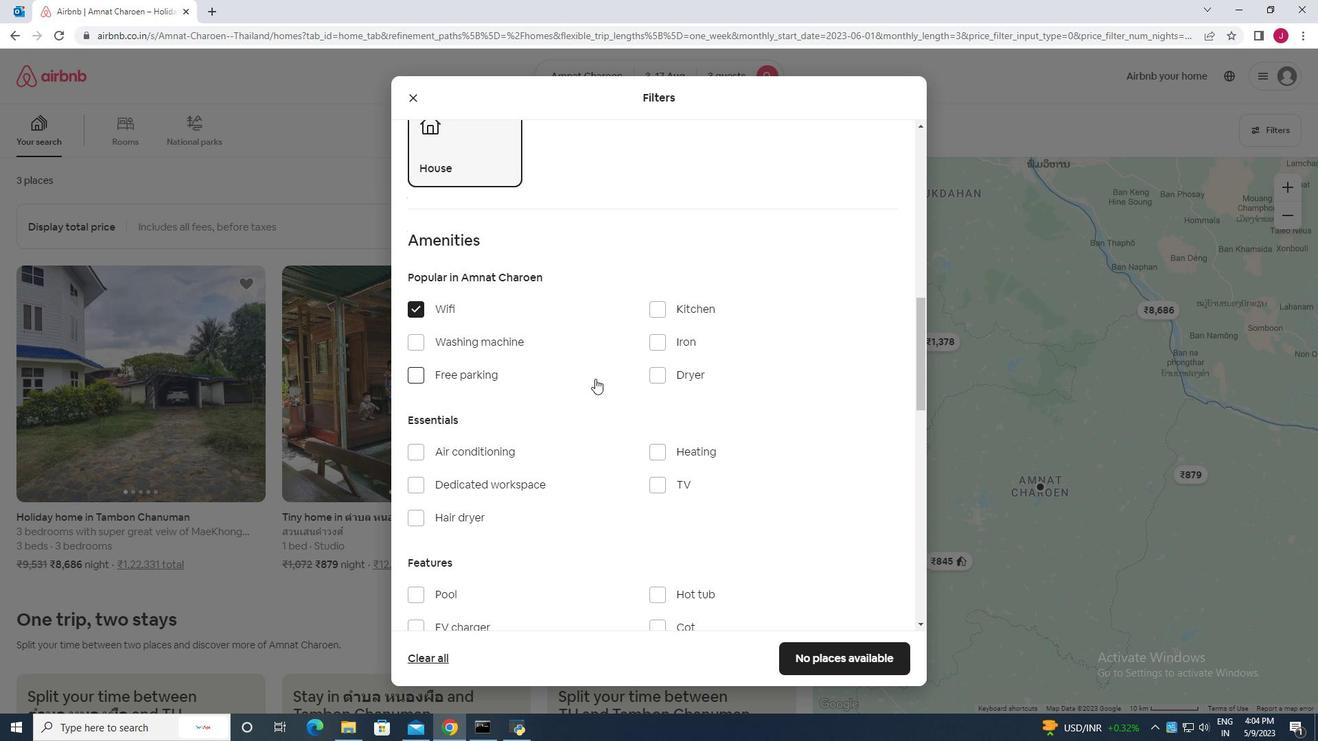 
Action: Mouse scrolled (597, 376) with delta (0, 0)
Screenshot: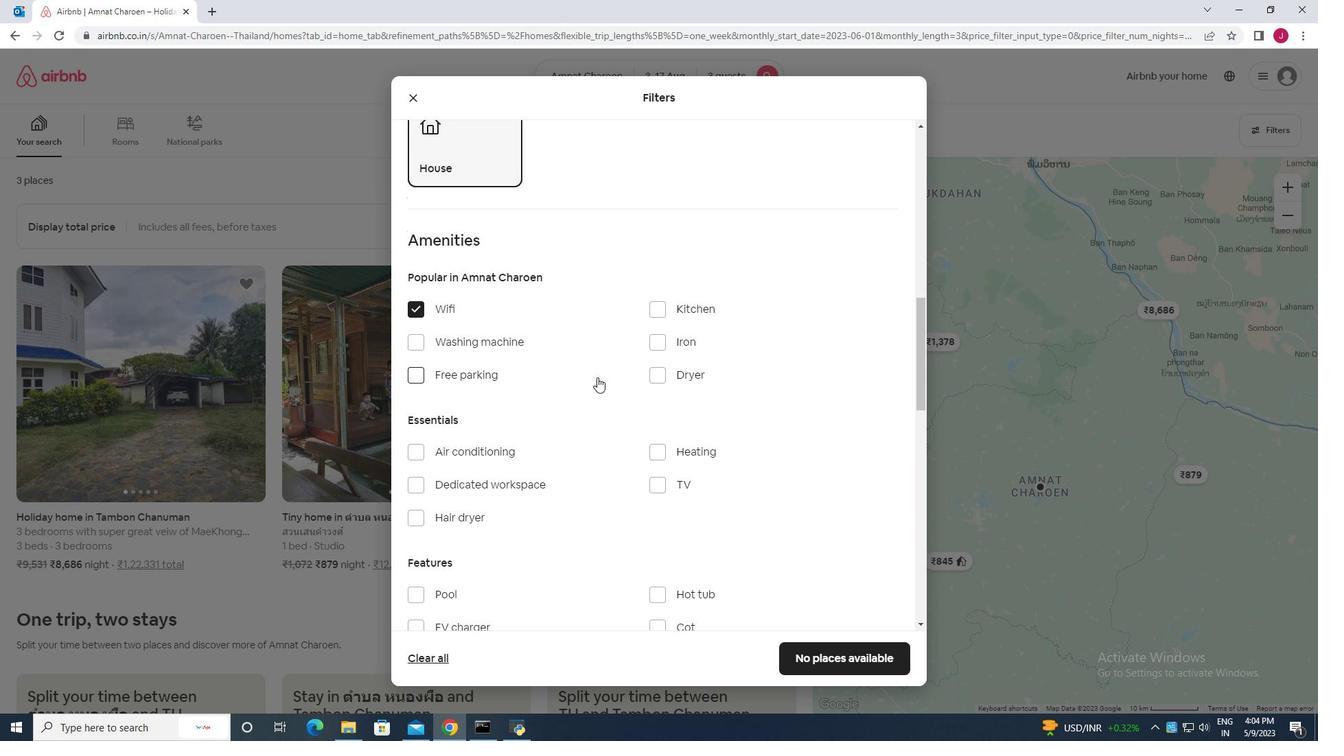 
Action: Mouse scrolled (597, 376) with delta (0, 0)
Screenshot: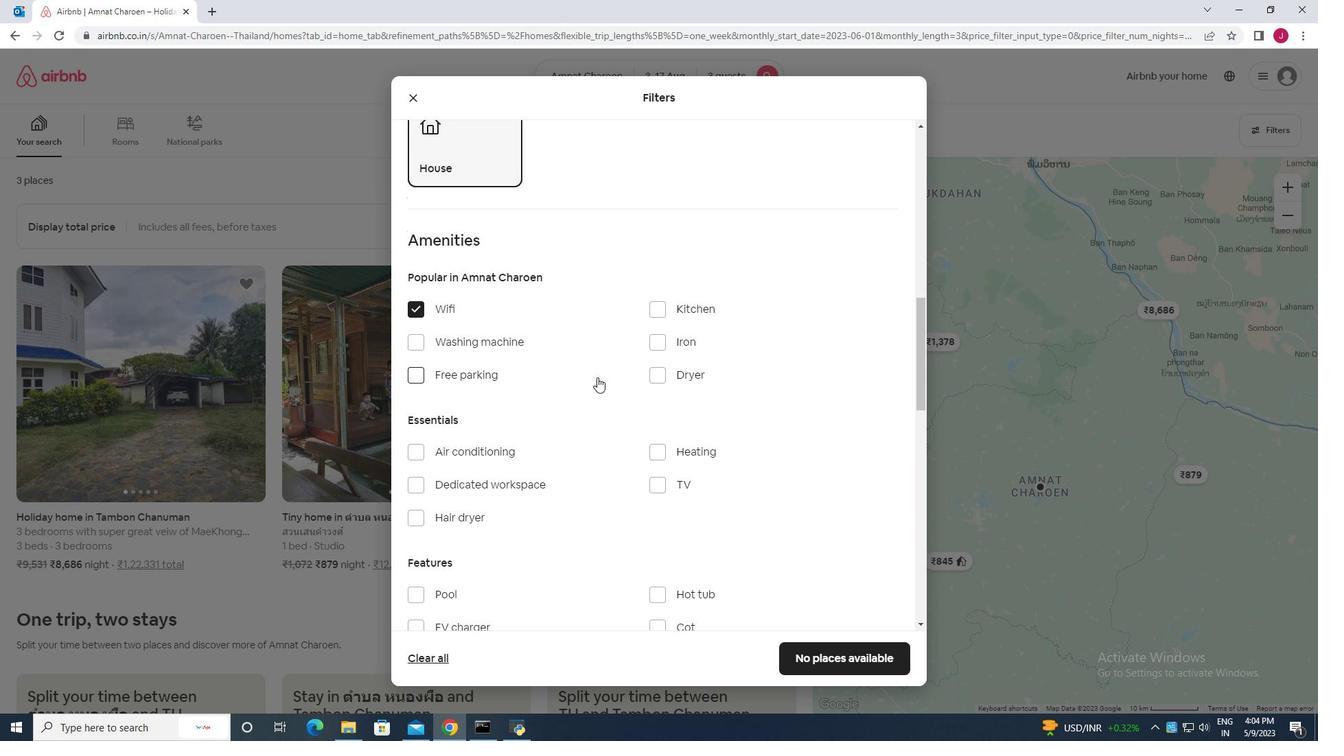 
Action: Mouse moved to (611, 376)
Screenshot: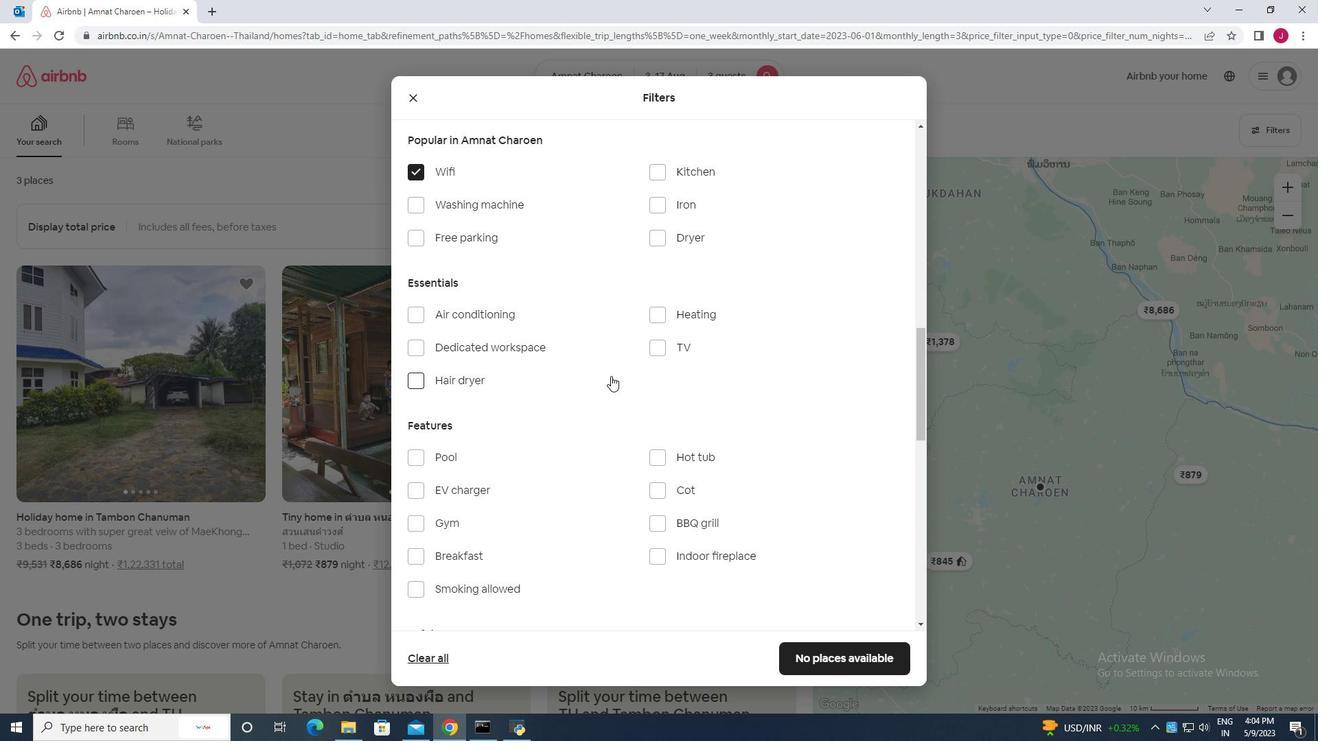 
Action: Mouse scrolled (611, 375) with delta (0, 0)
Screenshot: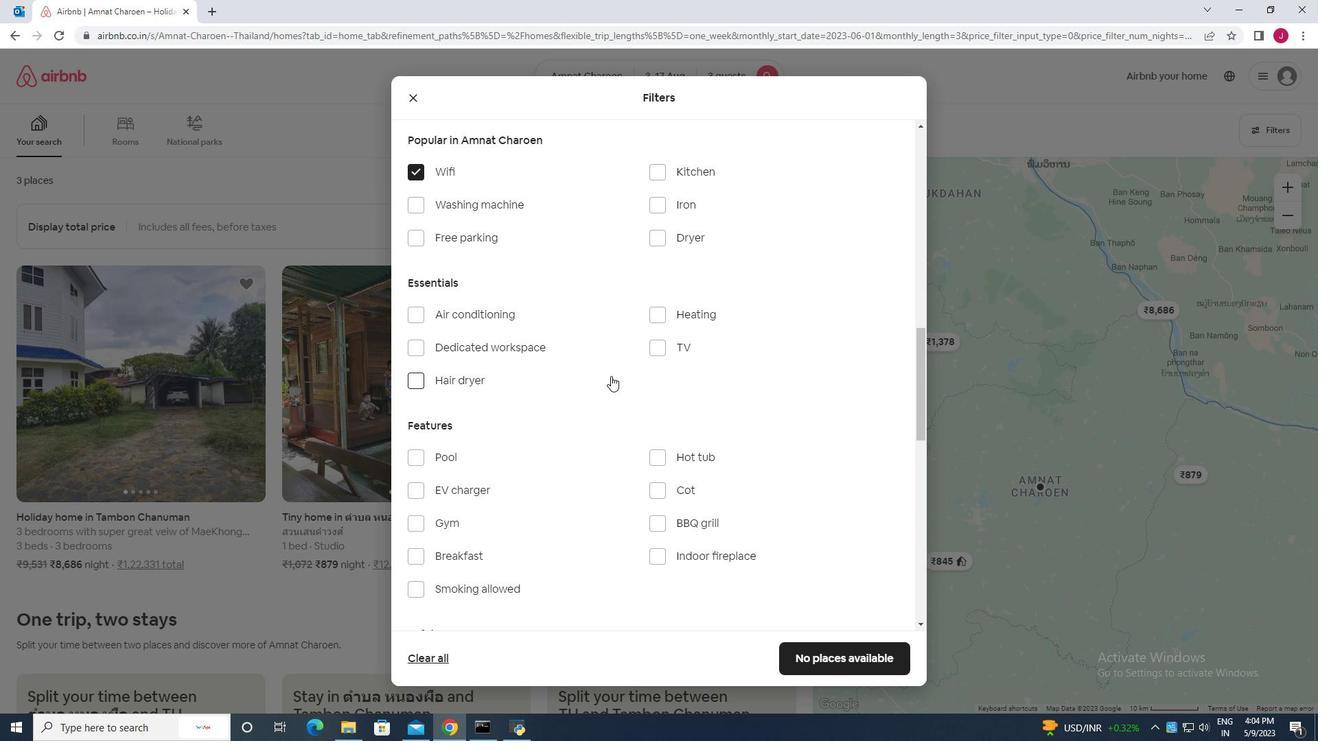 
Action: Mouse moved to (715, 462)
Screenshot: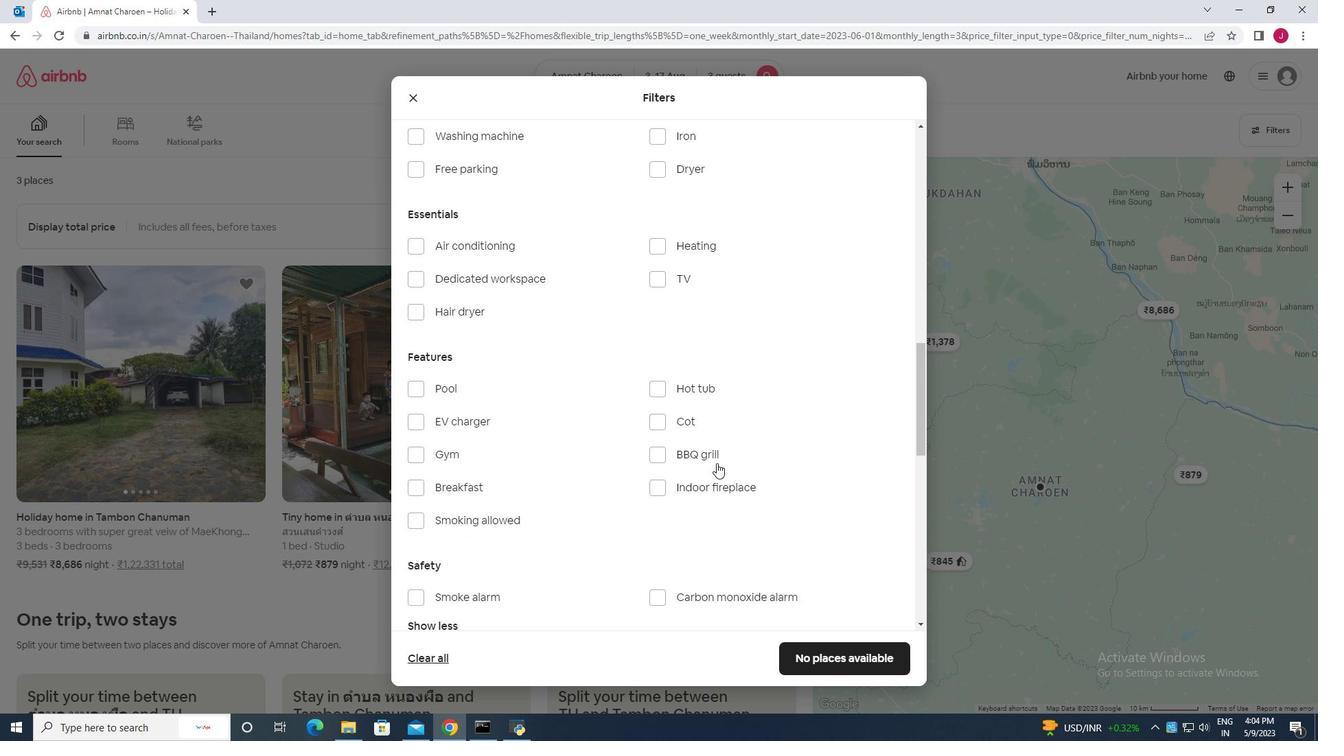 
Action: Mouse scrolled (715, 461) with delta (0, 0)
Screenshot: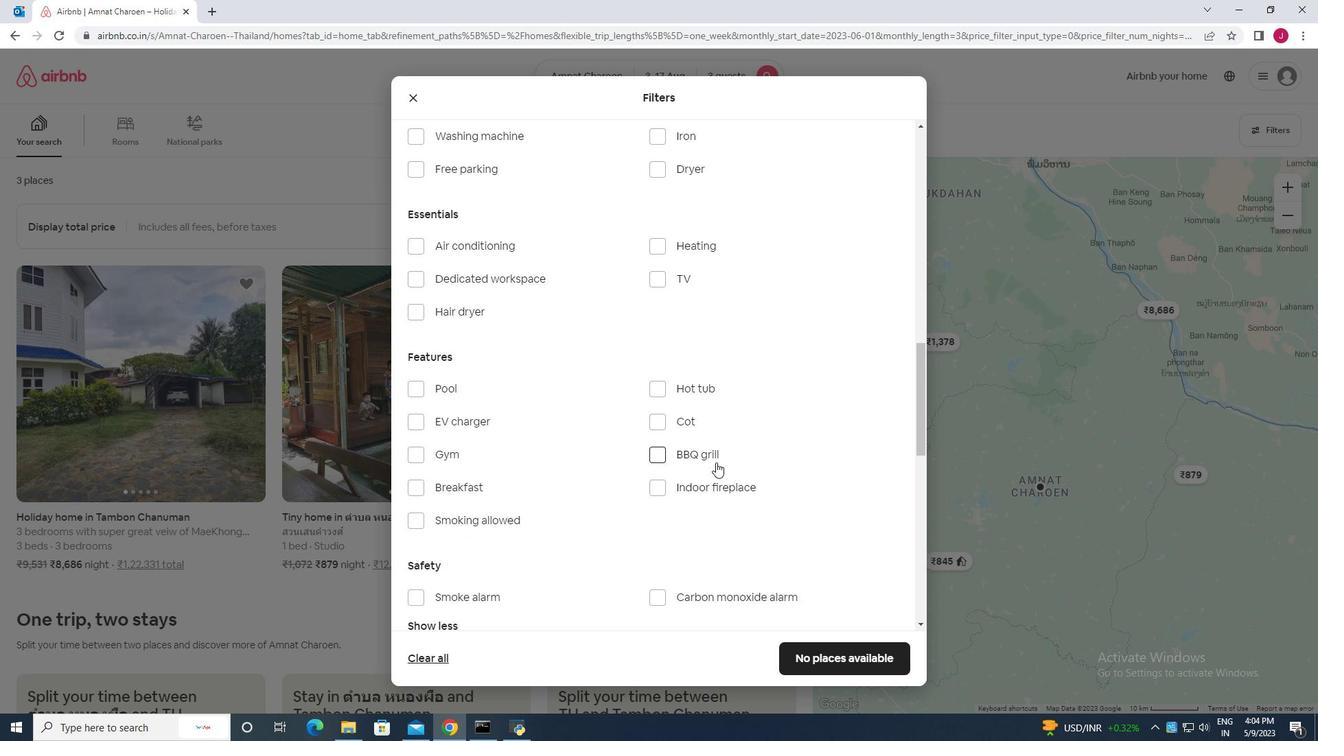 
Action: Mouse moved to (714, 461)
Screenshot: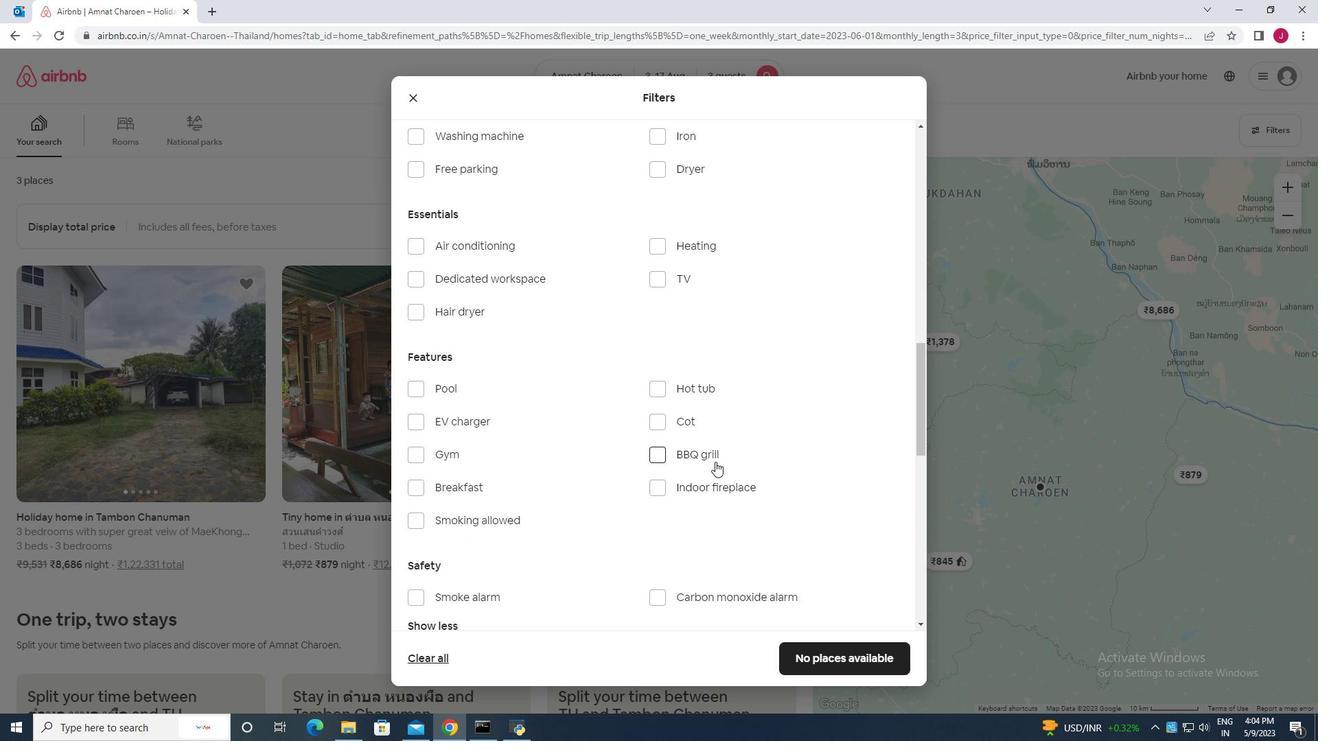 
Action: Mouse scrolled (714, 460) with delta (0, 0)
Screenshot: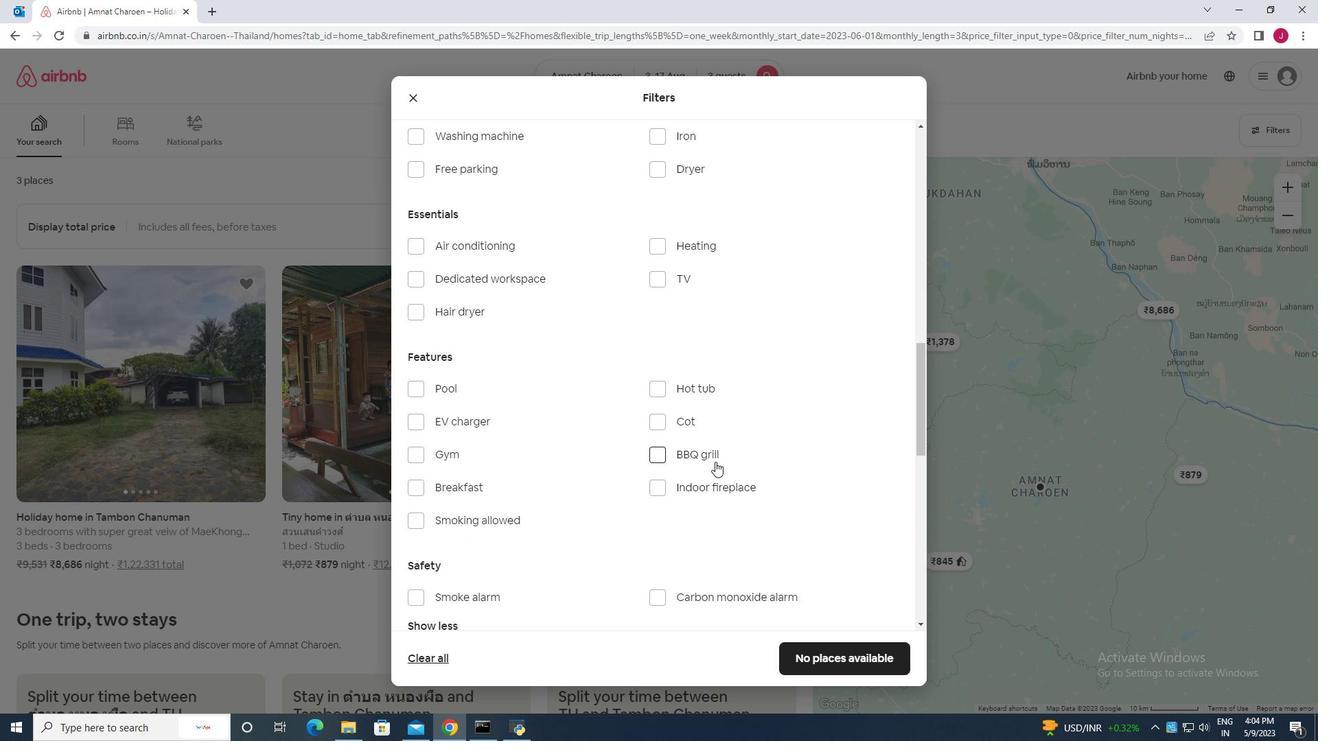 
Action: Mouse moved to (692, 451)
Screenshot: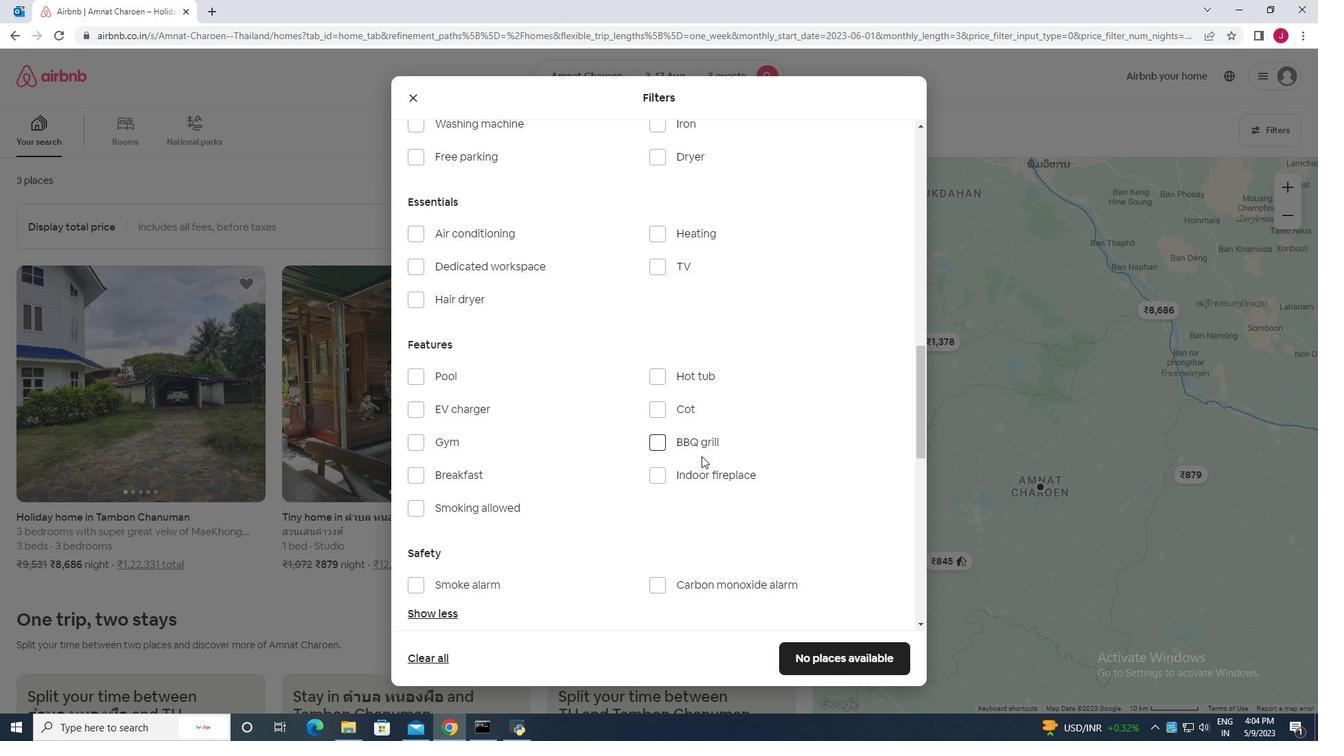 
Action: Mouse scrolled (692, 452) with delta (0, 0)
Screenshot: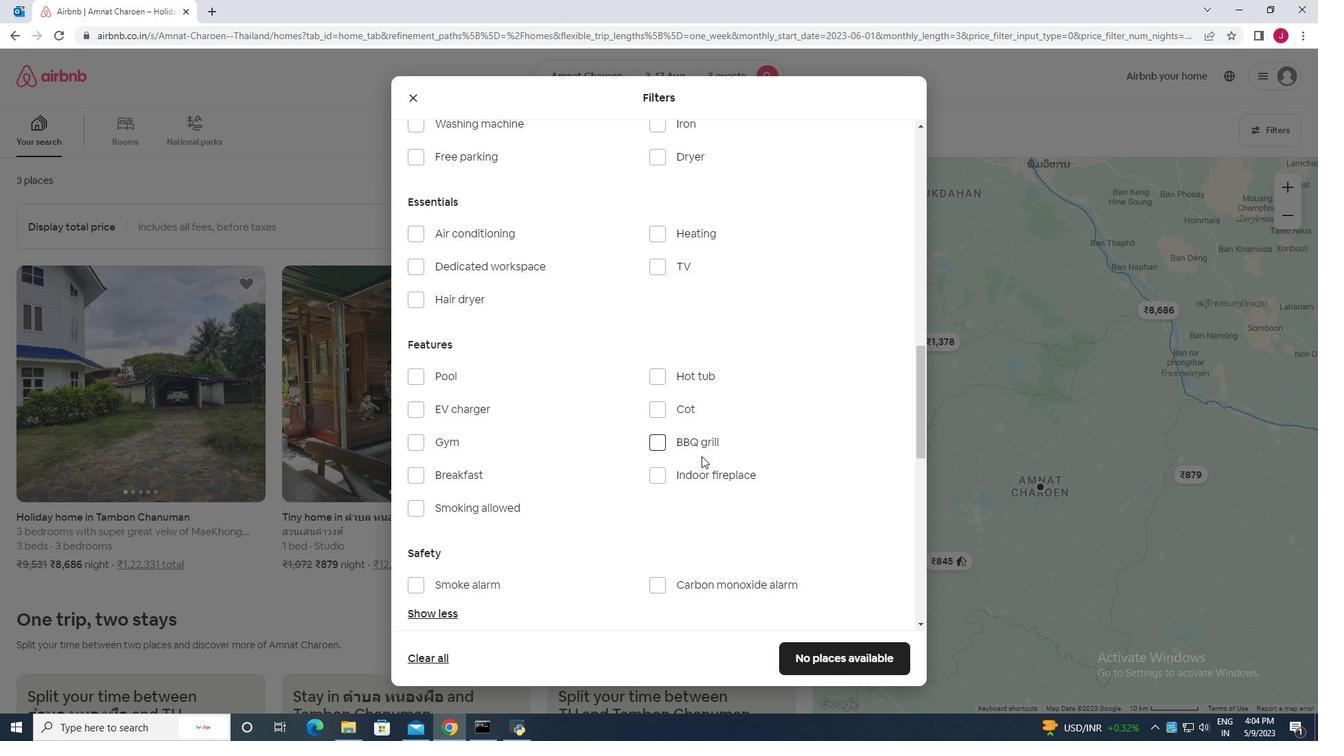 
Action: Mouse moved to (679, 446)
Screenshot: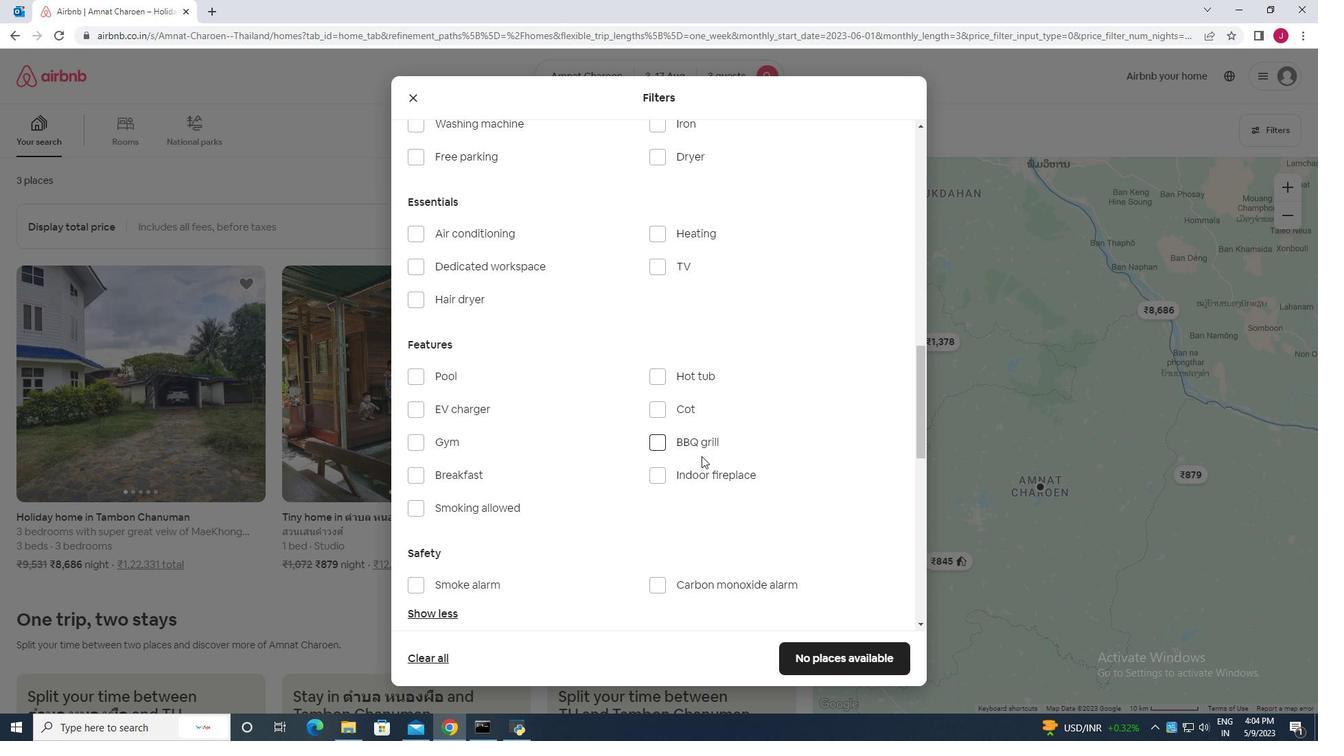 
Action: Mouse scrolled (682, 448) with delta (0, 0)
Screenshot: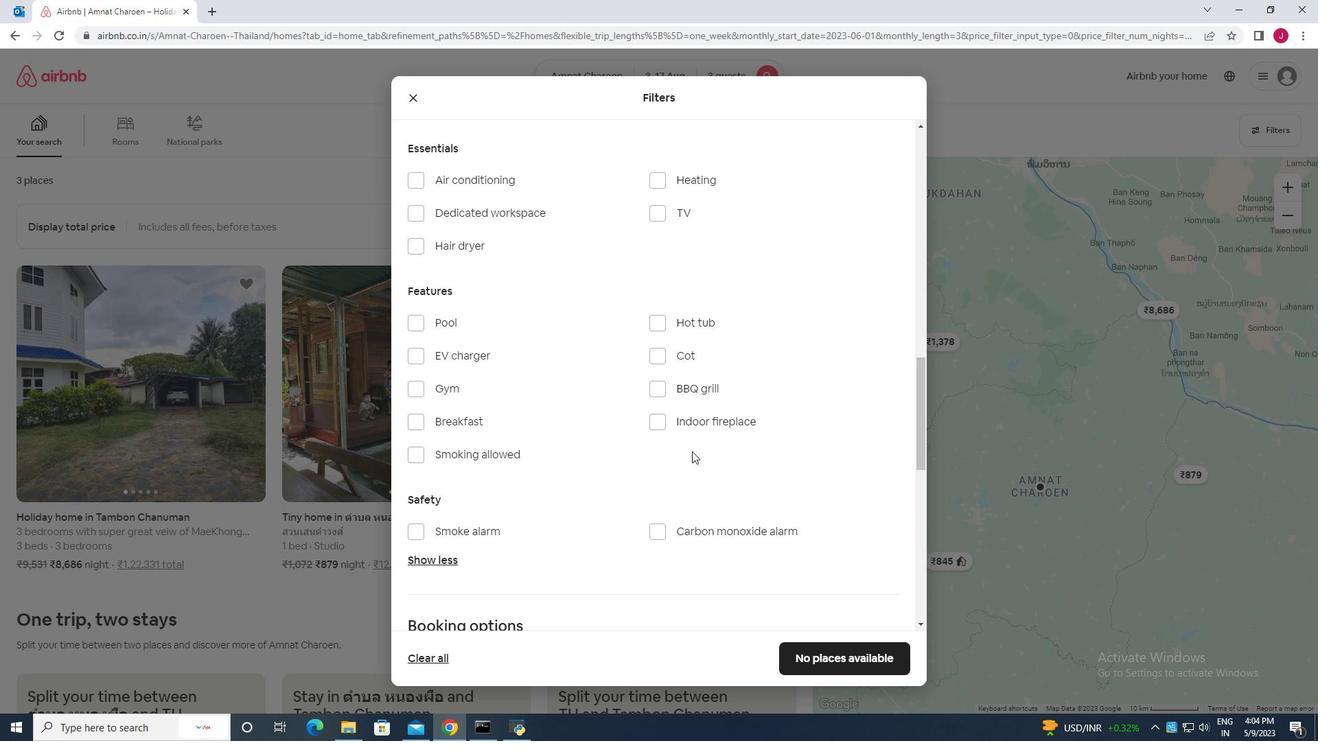 
Action: Mouse moved to (661, 433)
Screenshot: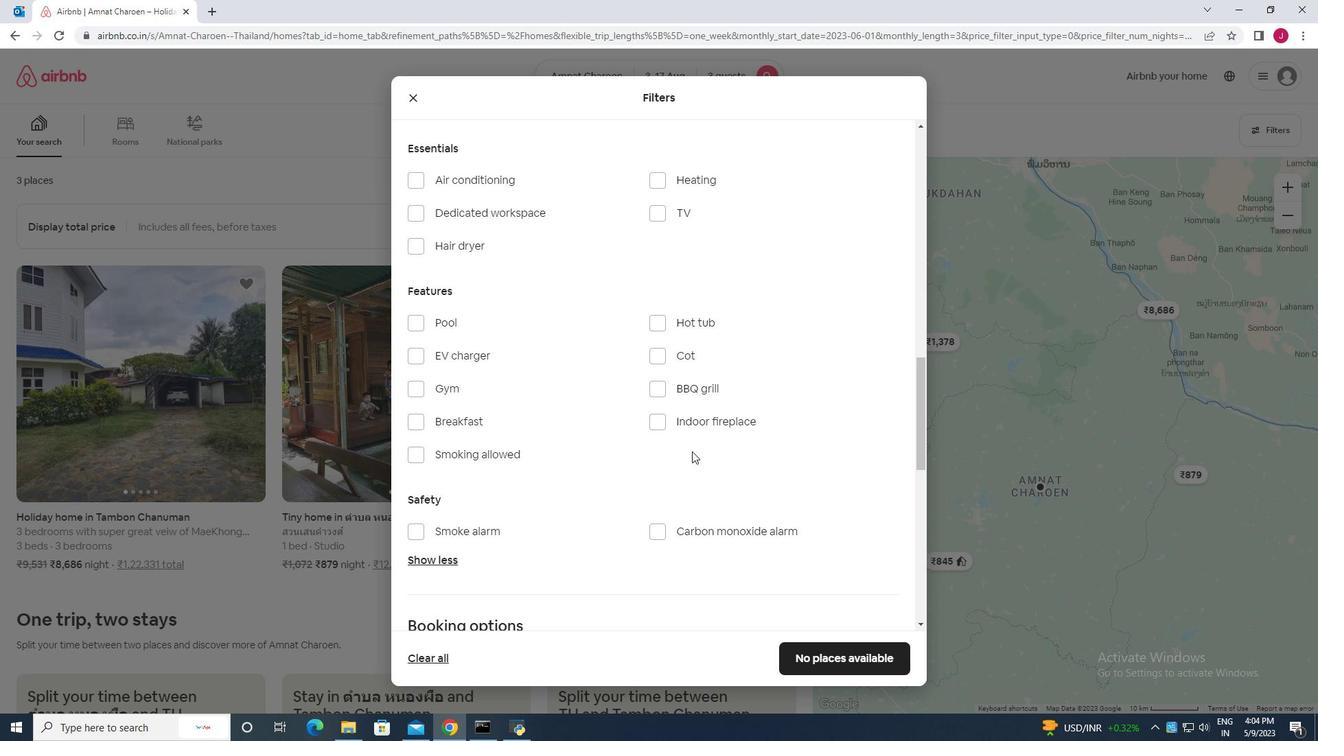 
Action: Mouse scrolled (661, 434) with delta (0, 0)
Screenshot: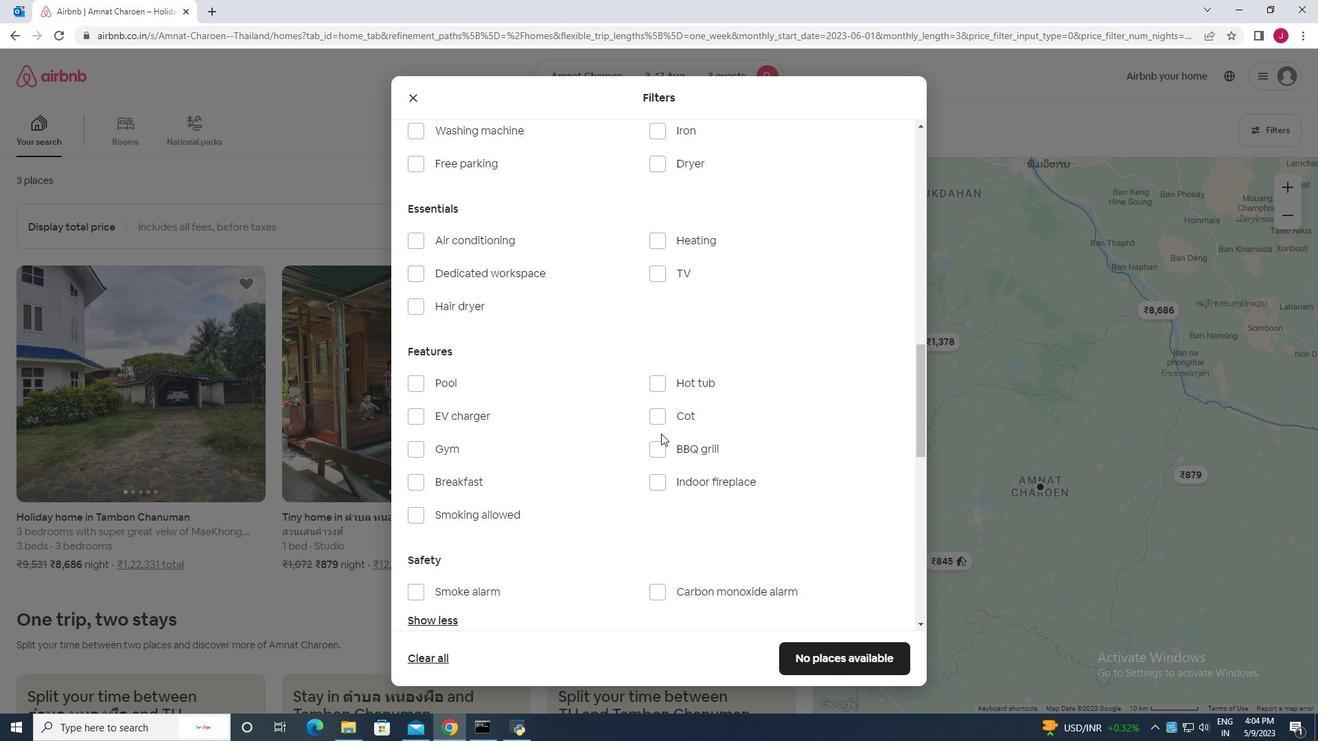 
Action: Mouse scrolled (661, 434) with delta (0, 0)
Screenshot: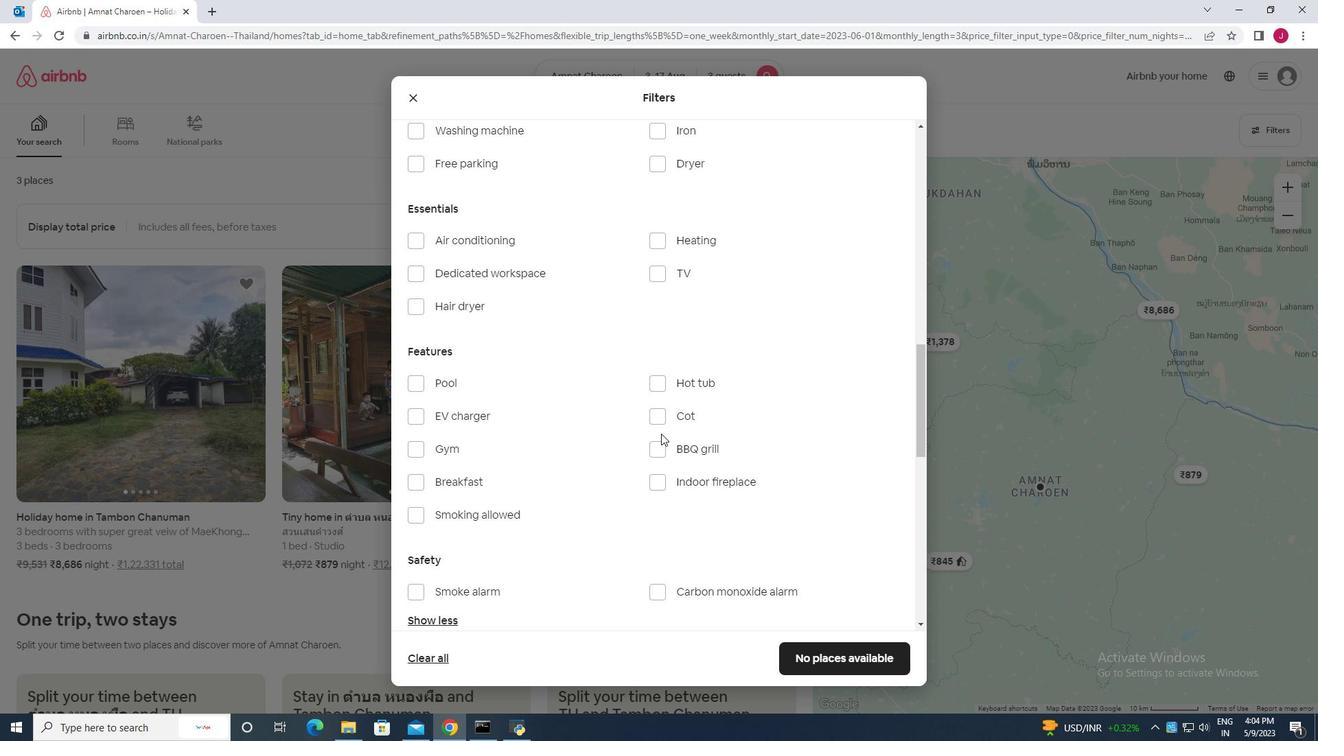 
Action: Mouse scrolled (661, 433) with delta (0, 0)
Screenshot: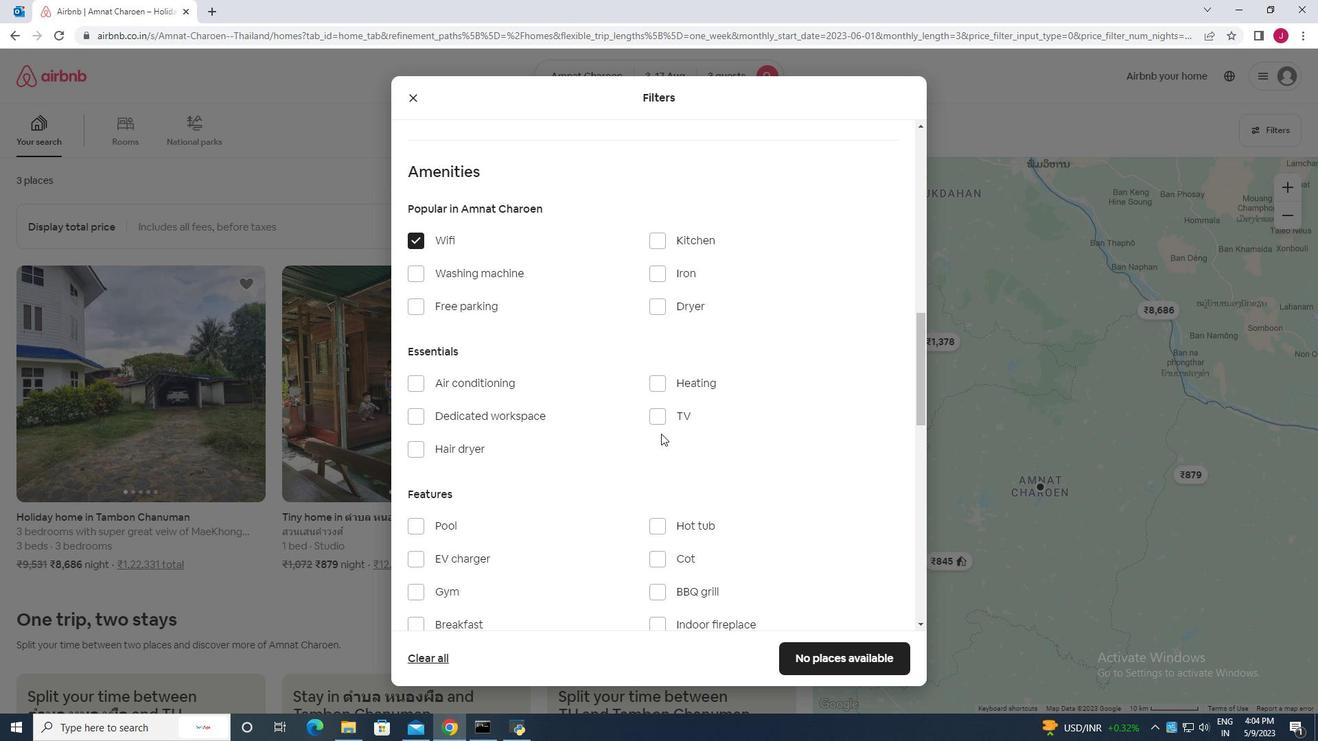 
Action: Mouse scrolled (661, 433) with delta (0, 0)
Screenshot: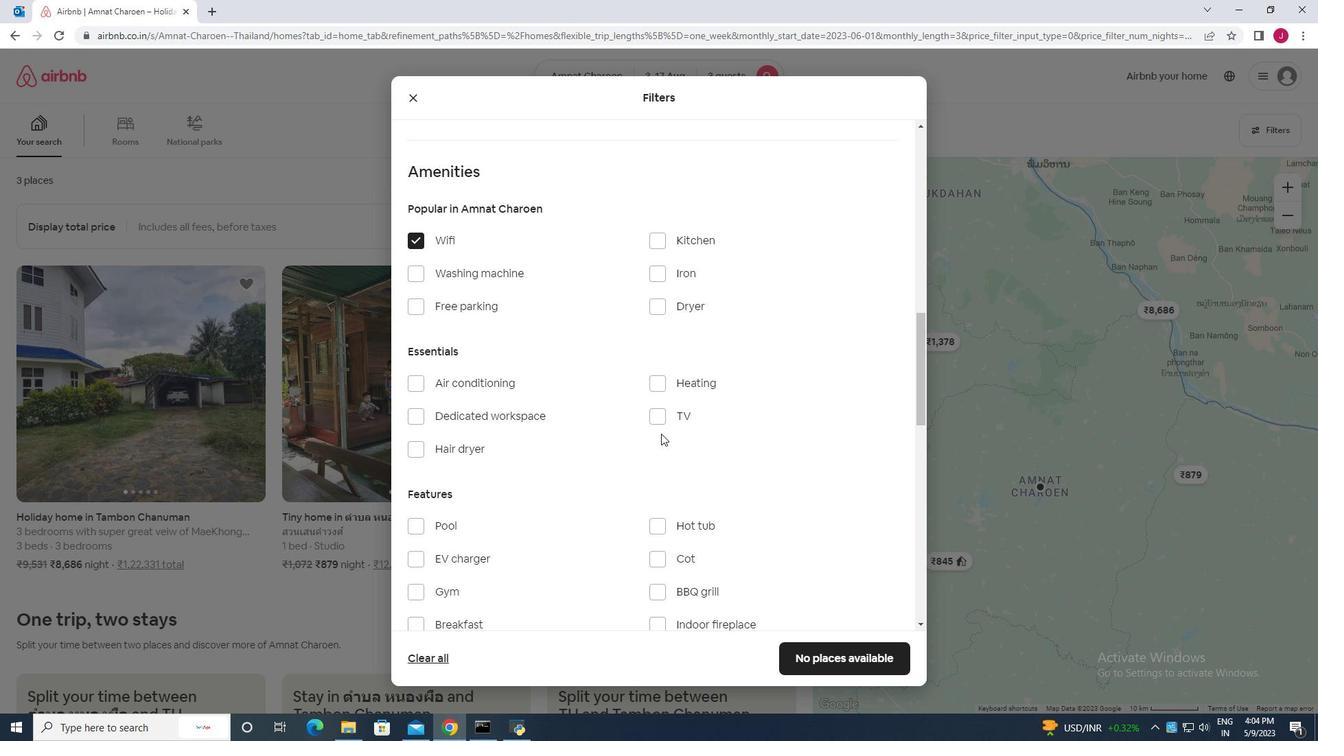 
Action: Mouse scrolled (661, 433) with delta (0, 0)
Screenshot: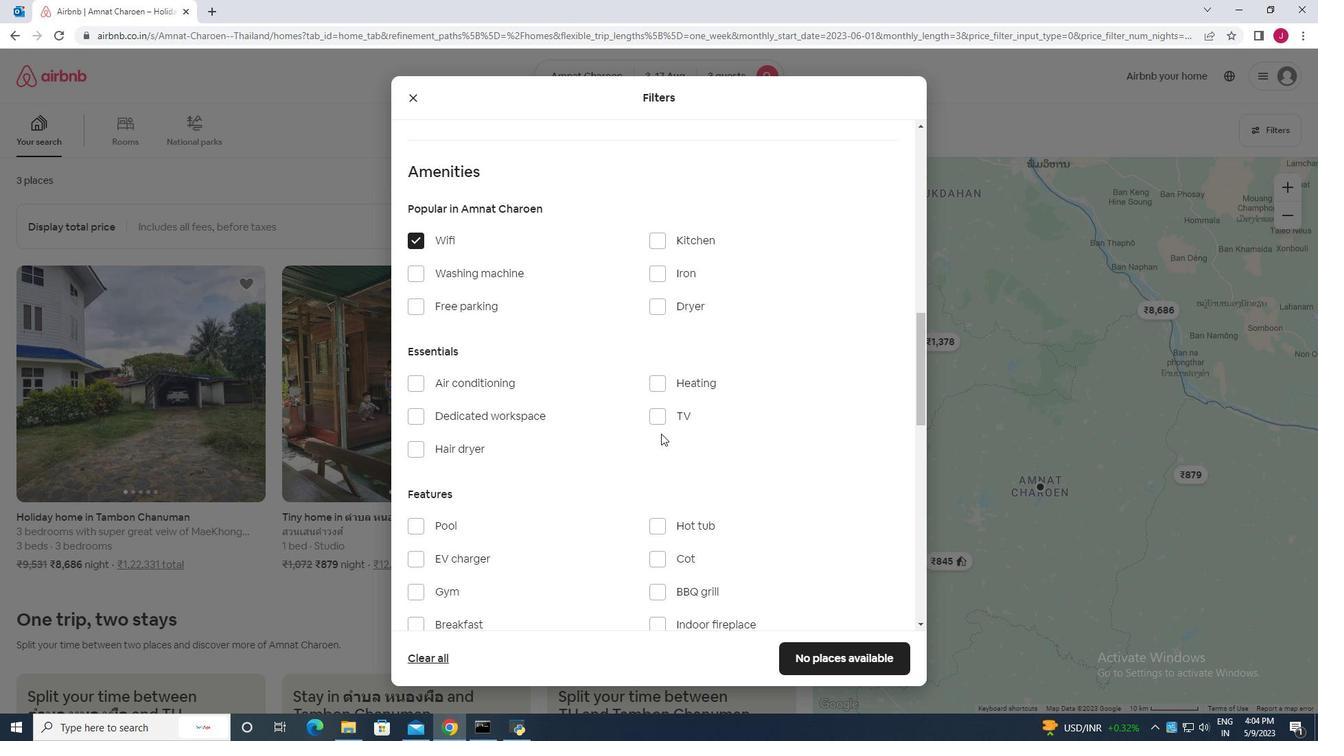 
Action: Mouse scrolled (661, 433) with delta (0, 0)
Screenshot: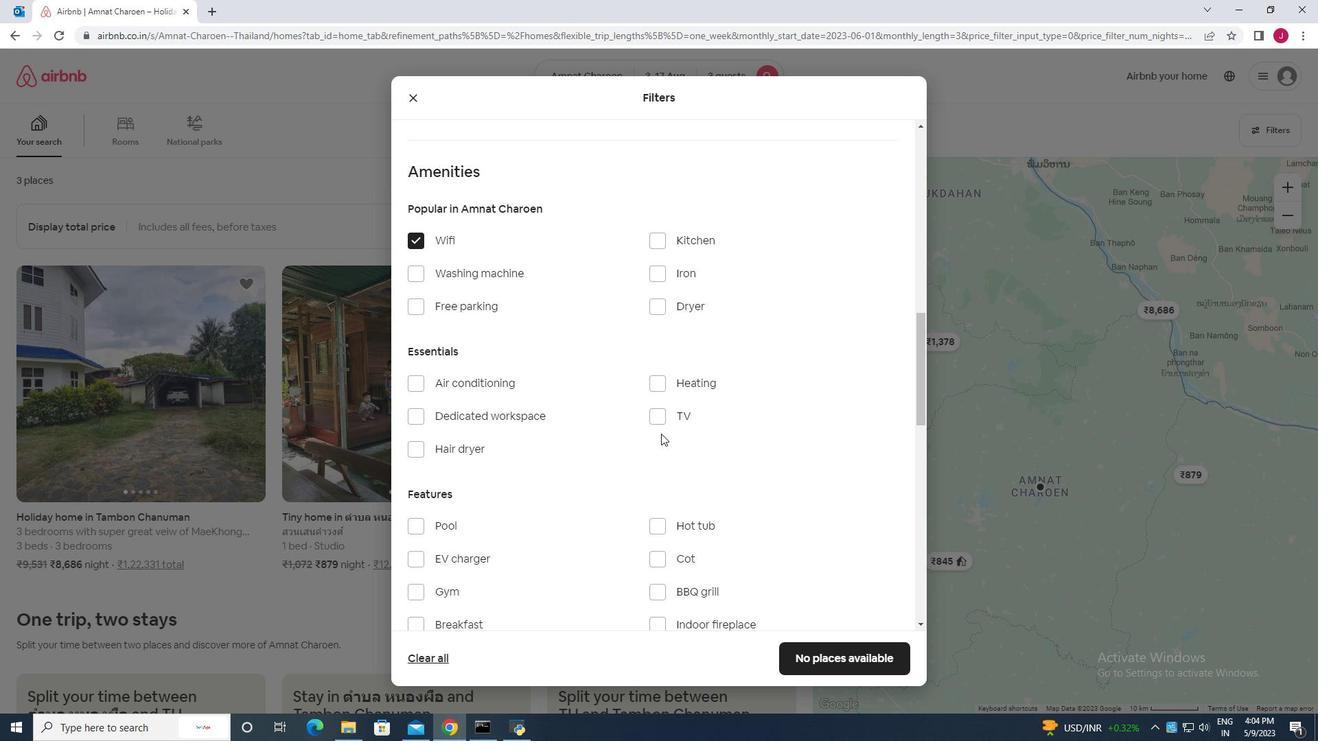 
Action: Mouse moved to (661, 433)
Screenshot: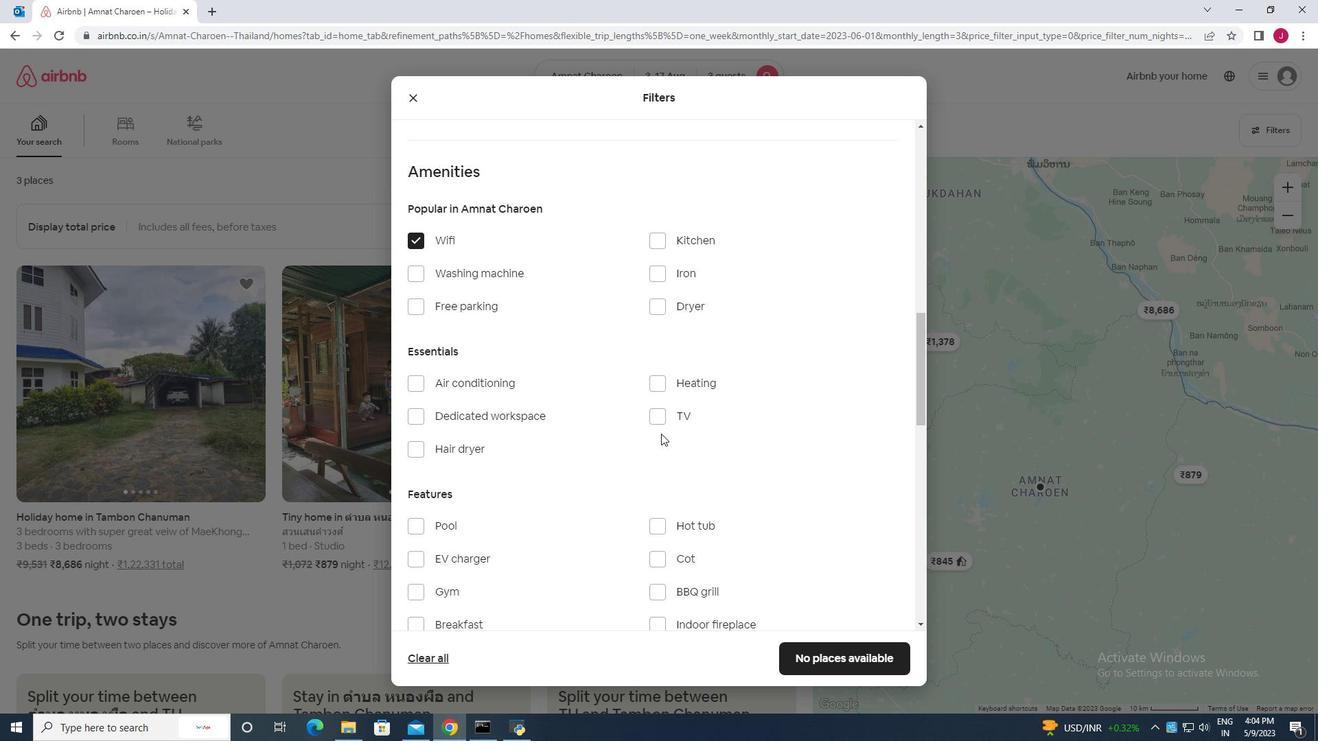 
Action: Mouse scrolled (661, 433) with delta (0, 0)
Screenshot: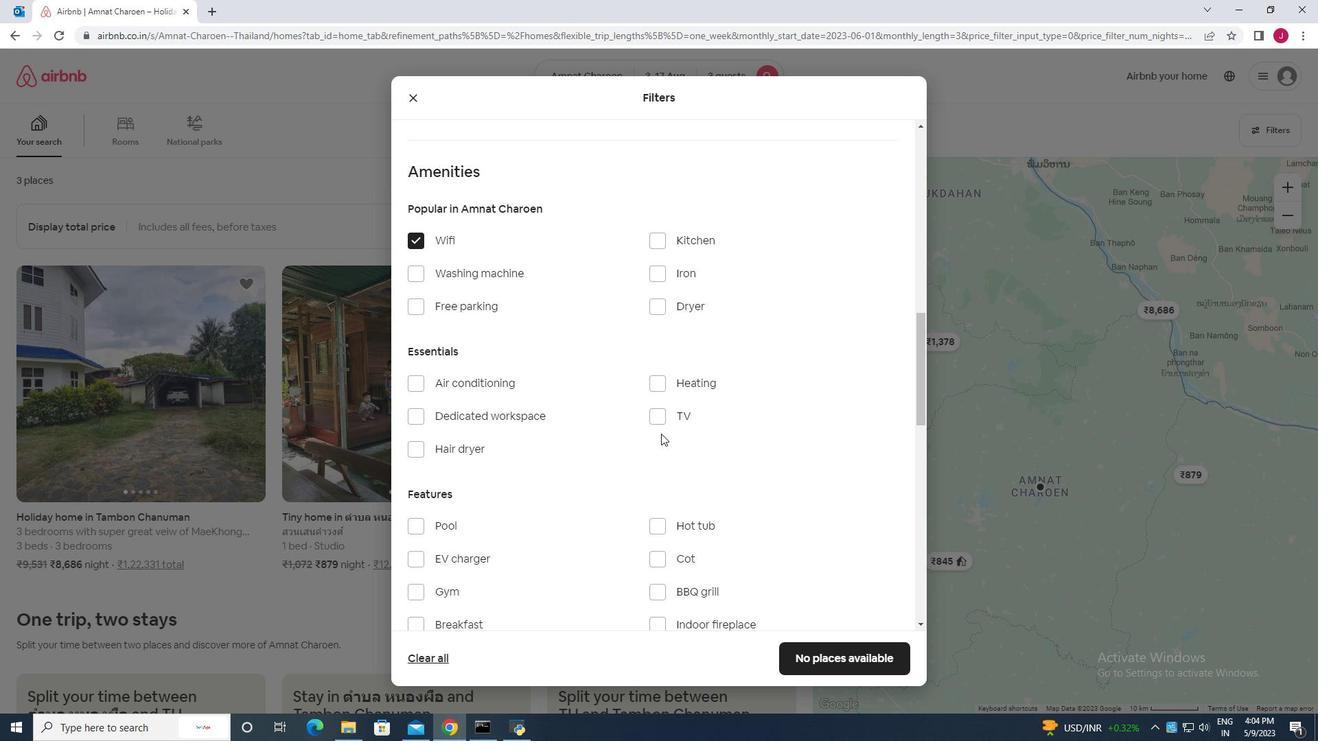 
Action: Mouse moved to (718, 534)
Screenshot: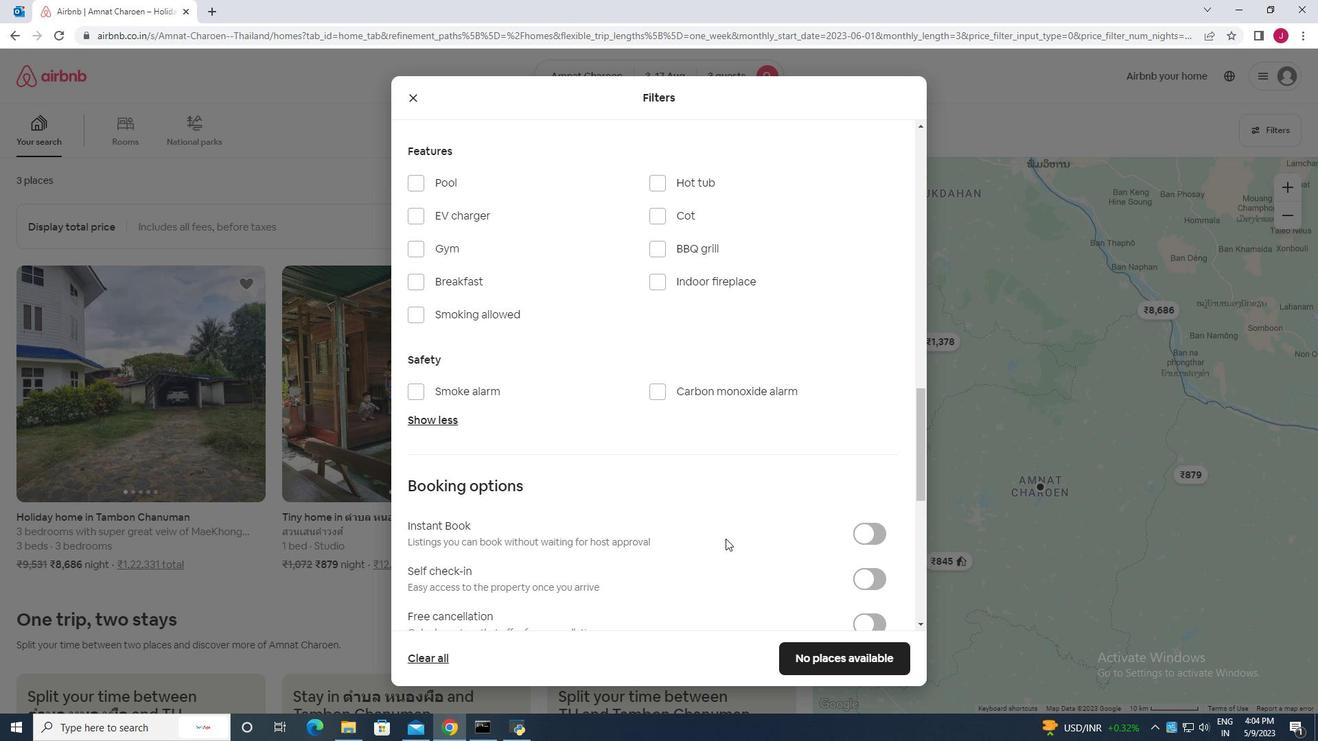 
Action: Mouse scrolled (718, 533) with delta (0, 0)
Screenshot: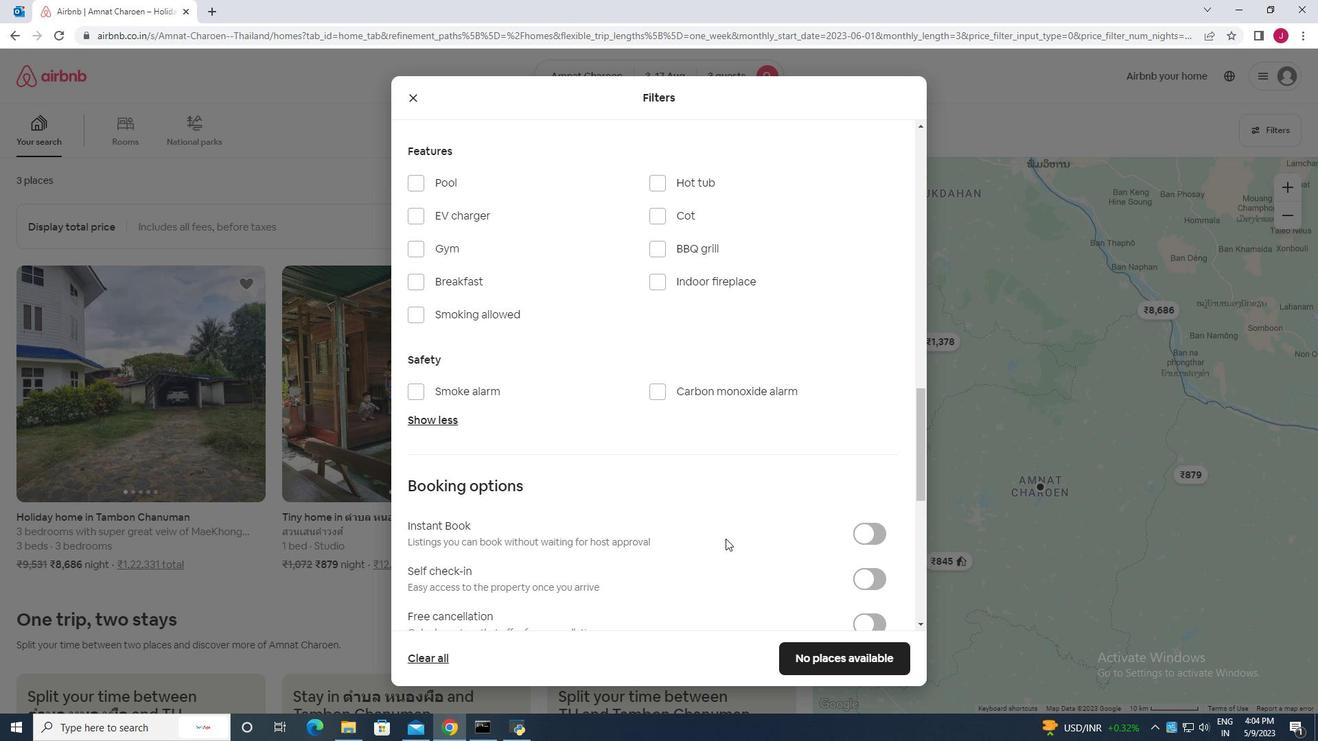 
Action: Mouse scrolled (718, 533) with delta (0, 0)
Screenshot: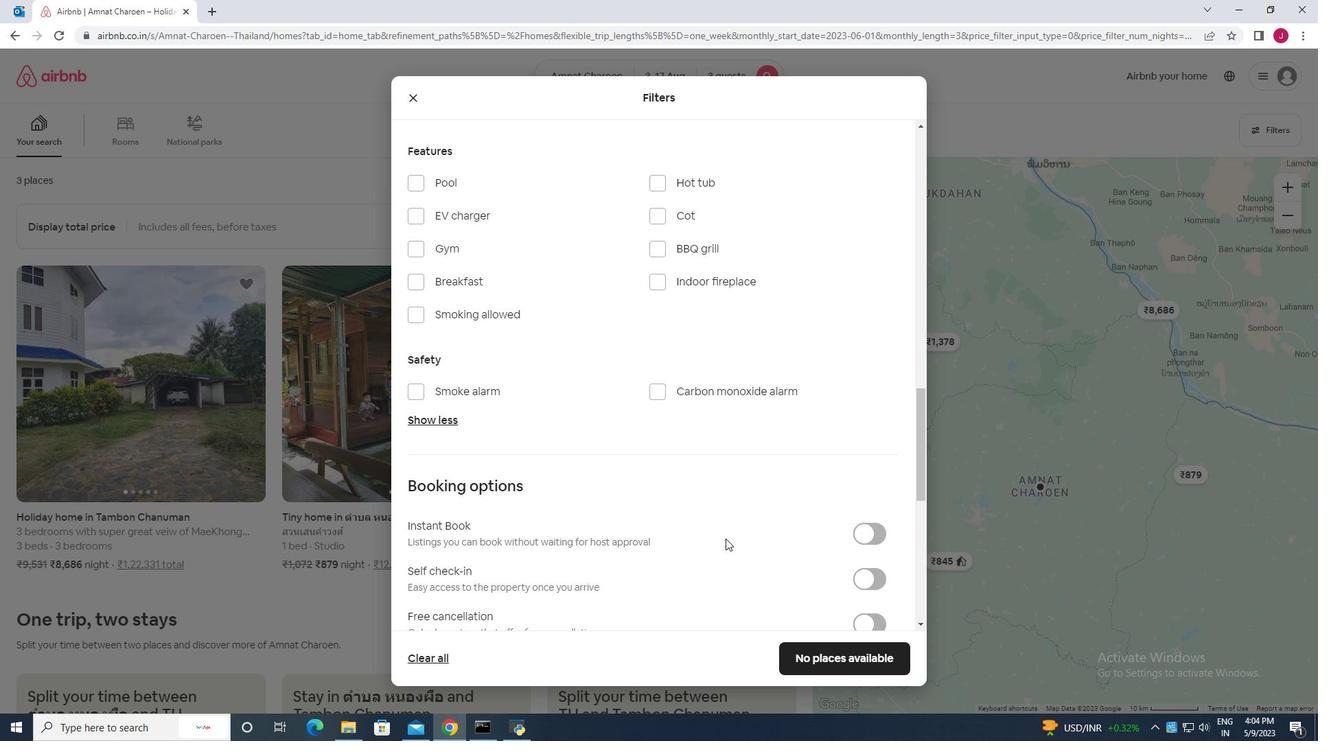 
Action: Mouse moved to (717, 534)
Screenshot: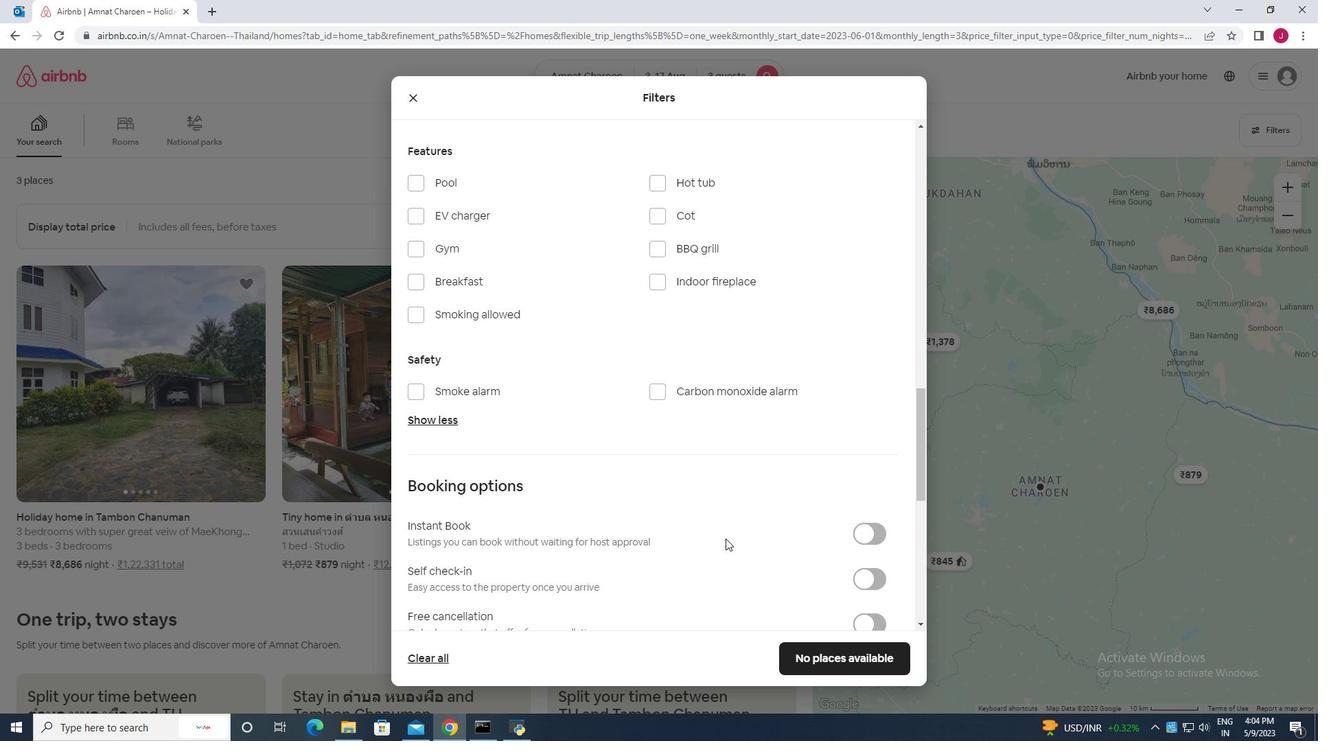 
Action: Mouse scrolled (717, 533) with delta (0, 0)
Screenshot: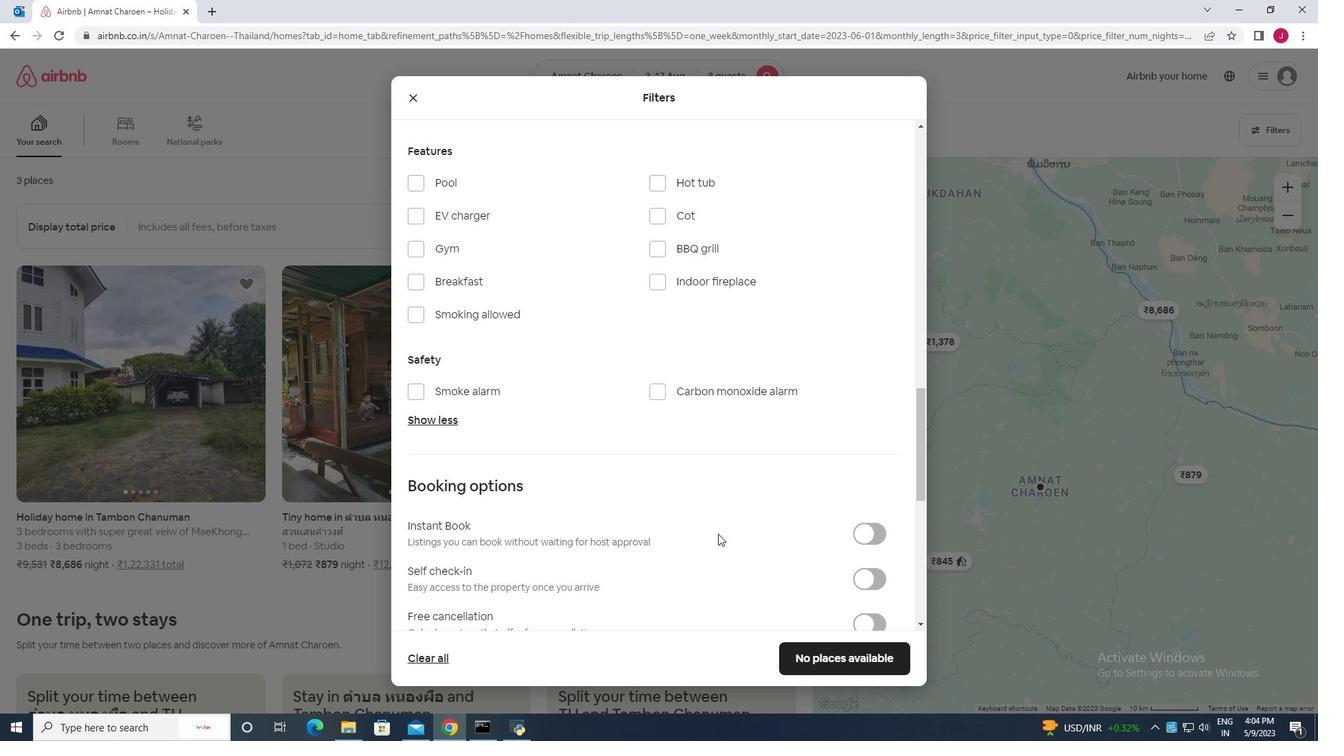 
Action: Mouse scrolled (717, 533) with delta (0, 0)
Screenshot: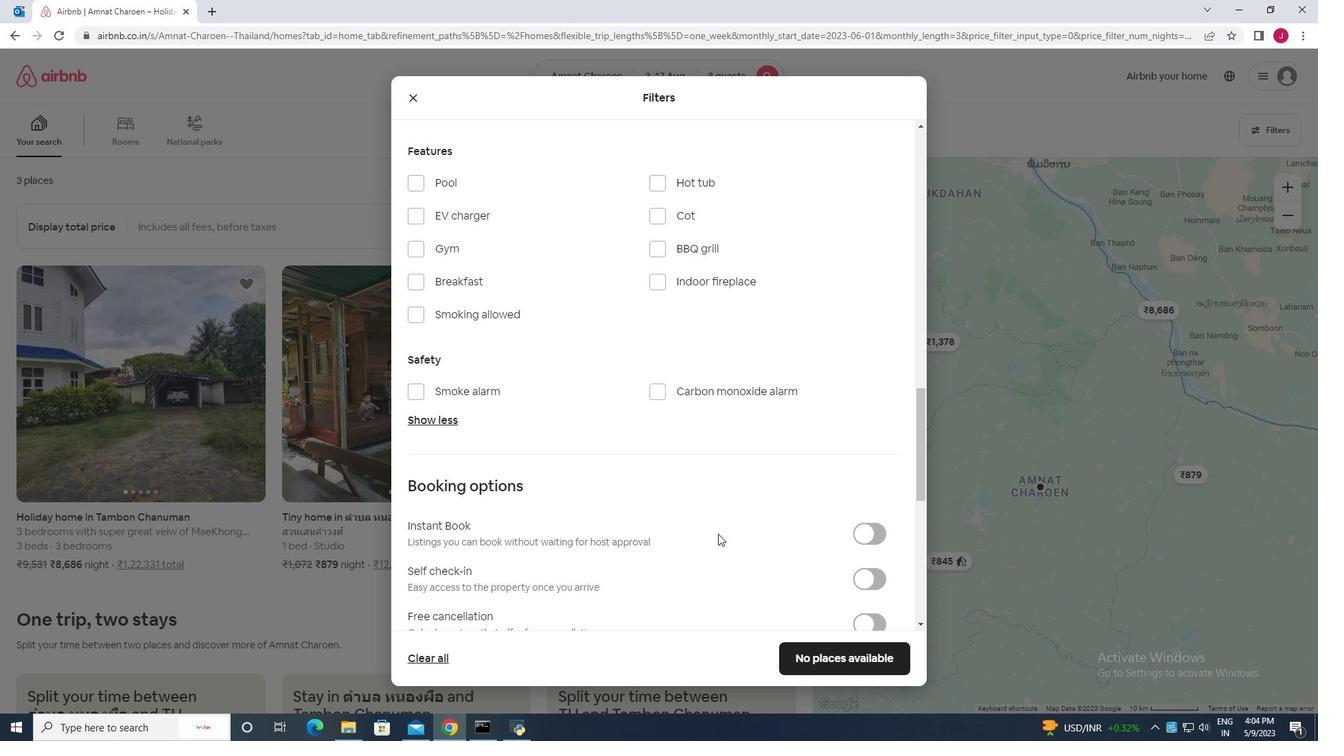 
Action: Mouse moved to (871, 308)
Screenshot: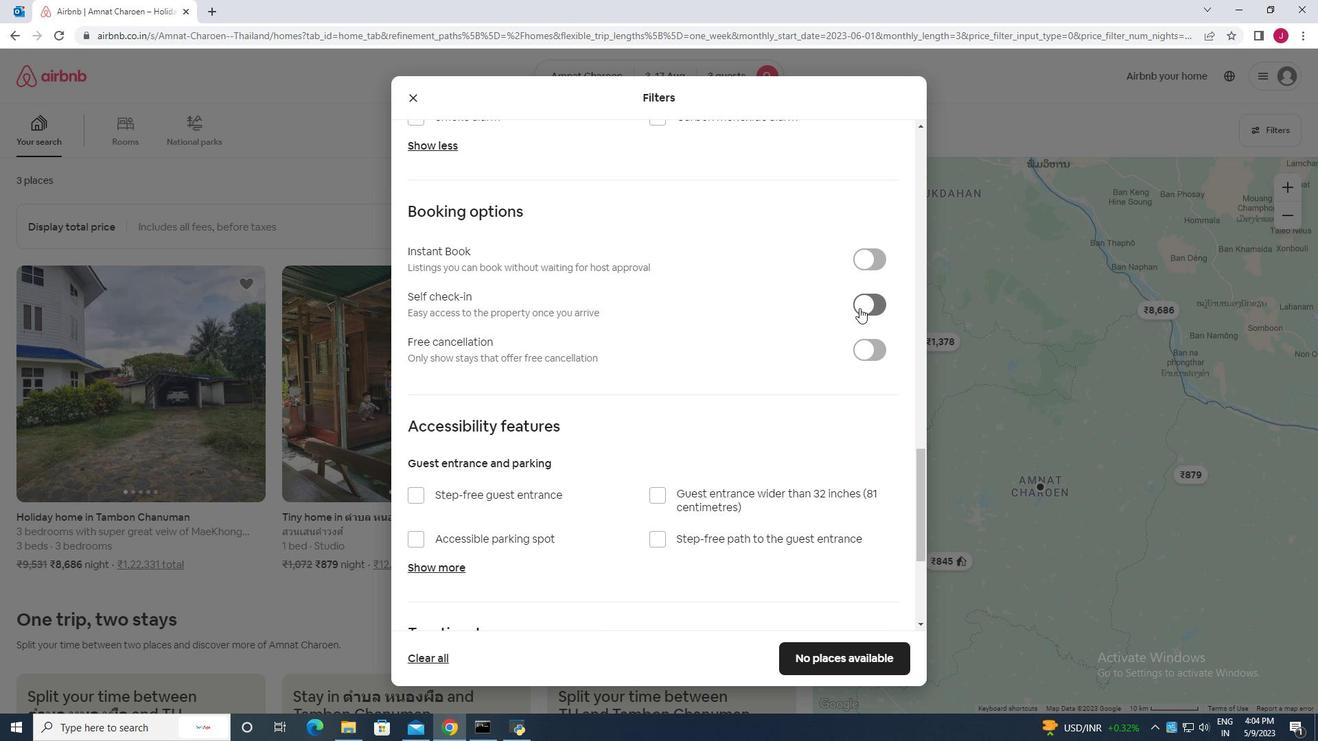 
Action: Mouse pressed left at (871, 308)
Screenshot: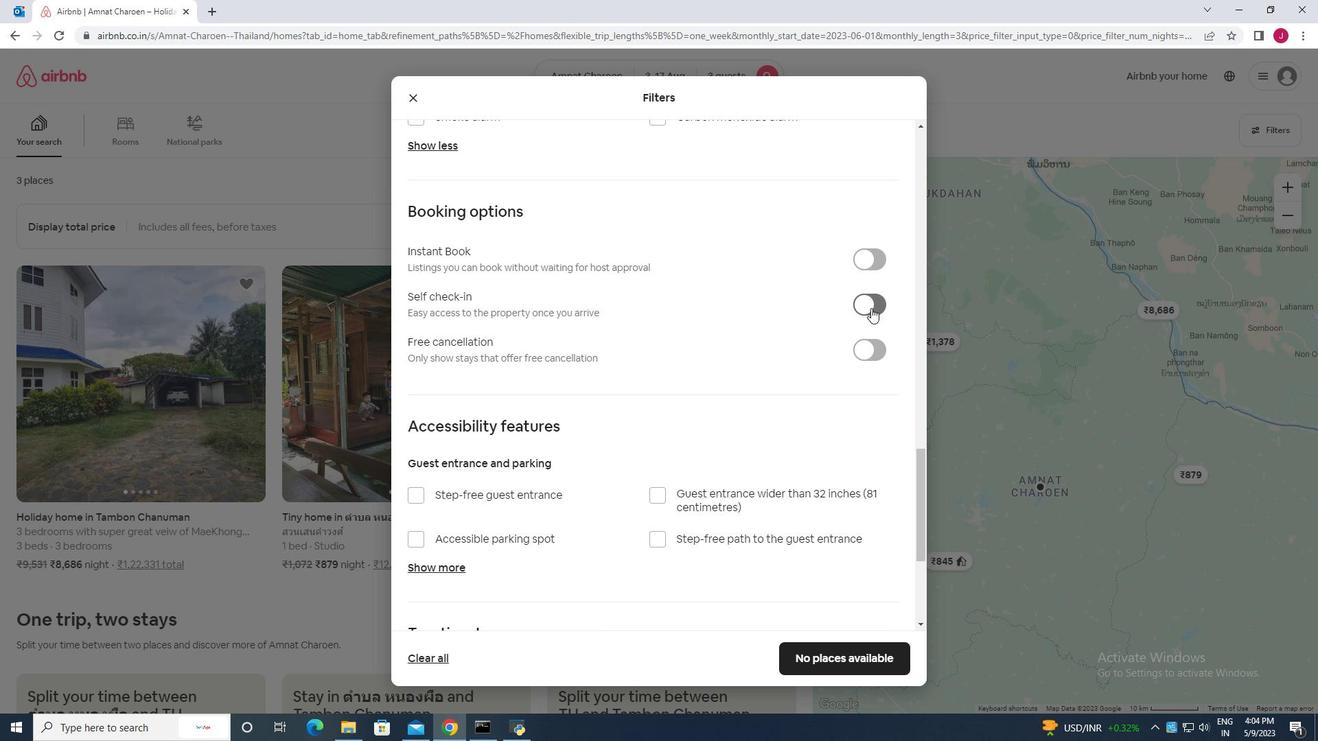 
Action: Mouse moved to (714, 409)
Screenshot: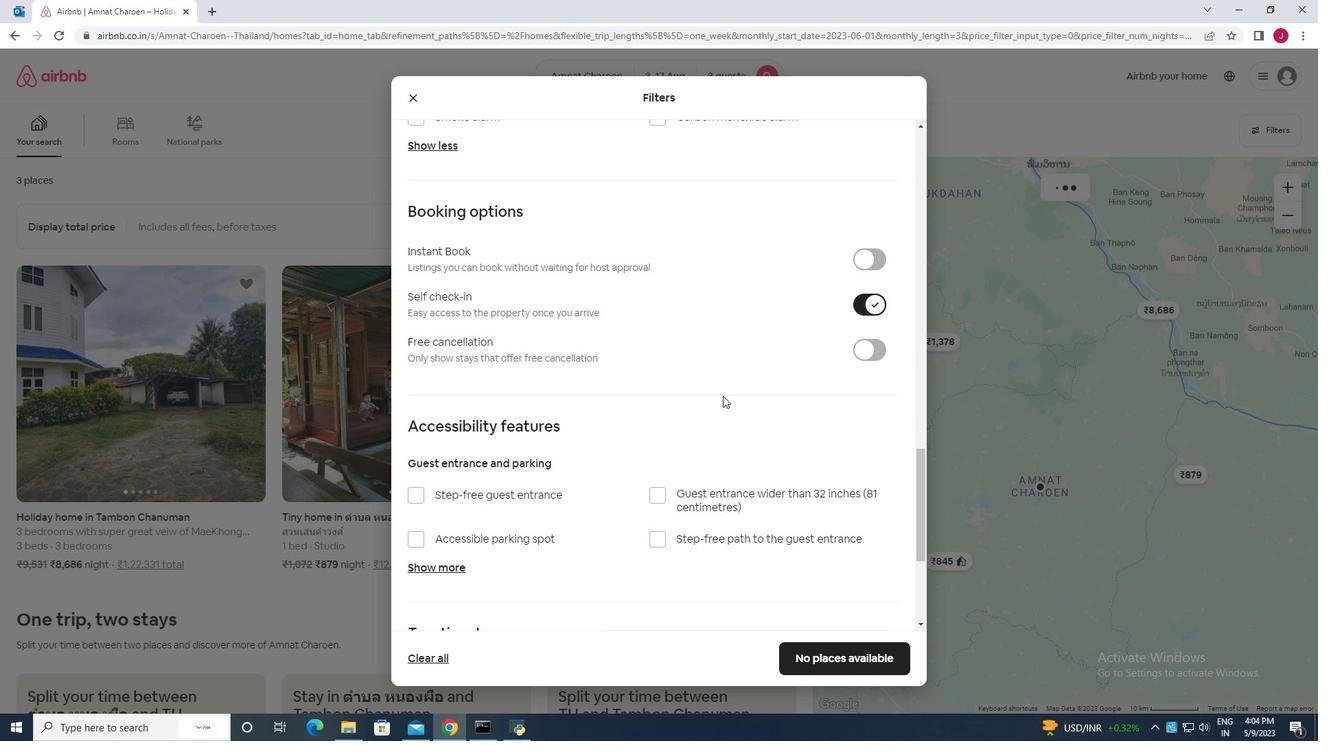 
Action: Mouse scrolled (714, 408) with delta (0, 0)
Screenshot: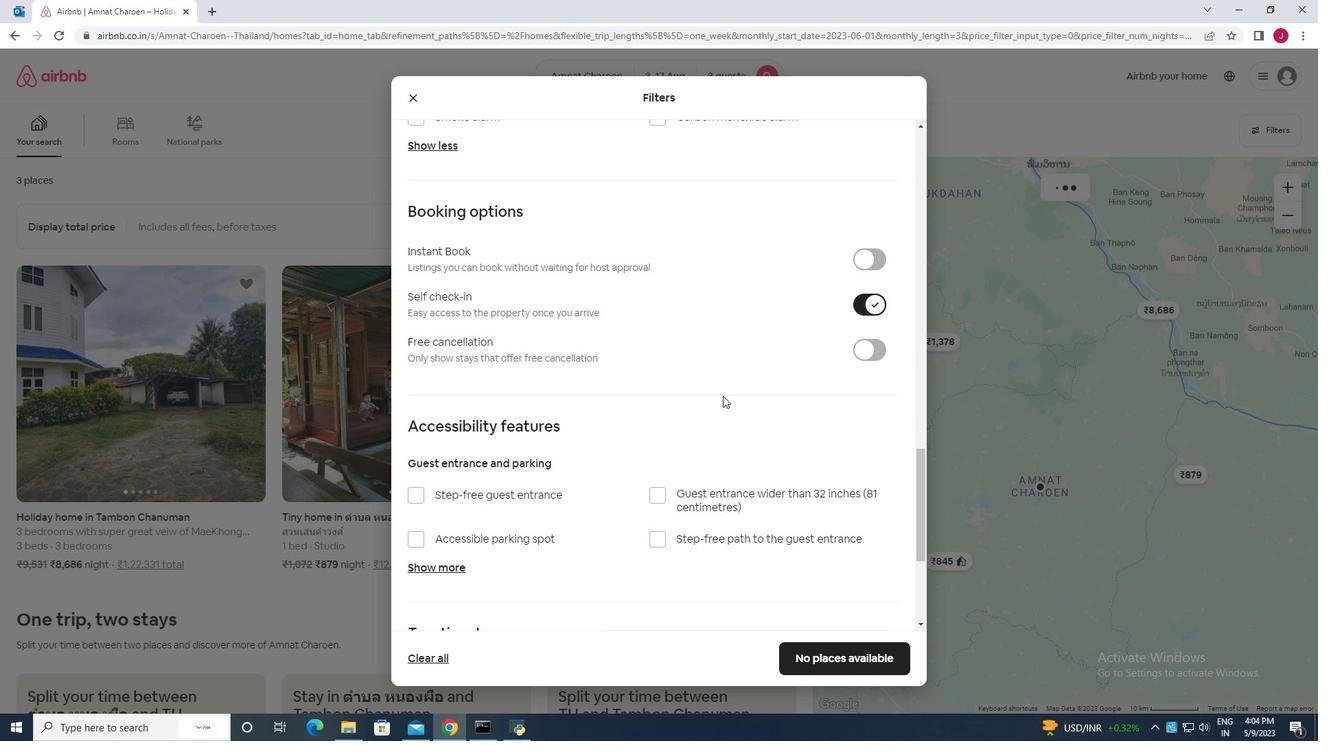 
Action: Mouse moved to (714, 411)
Screenshot: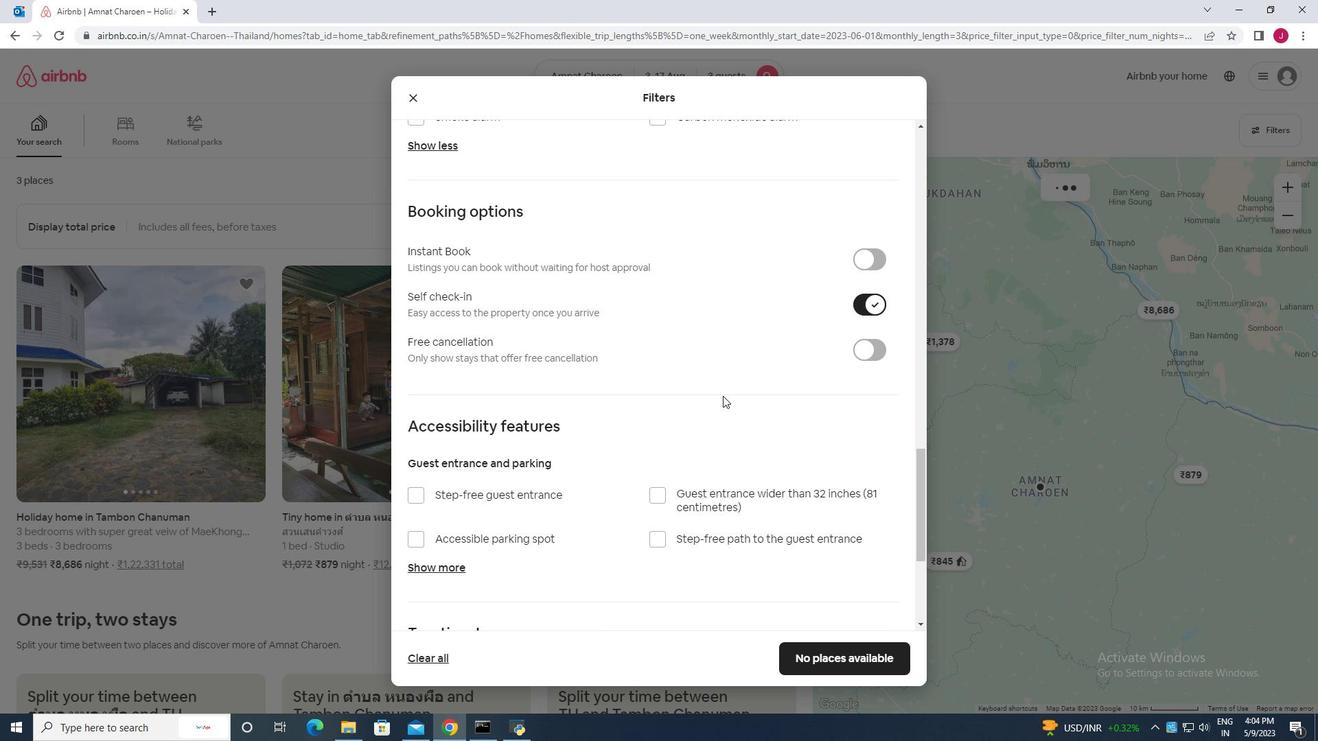 
Action: Mouse scrolled (714, 410) with delta (0, 0)
Screenshot: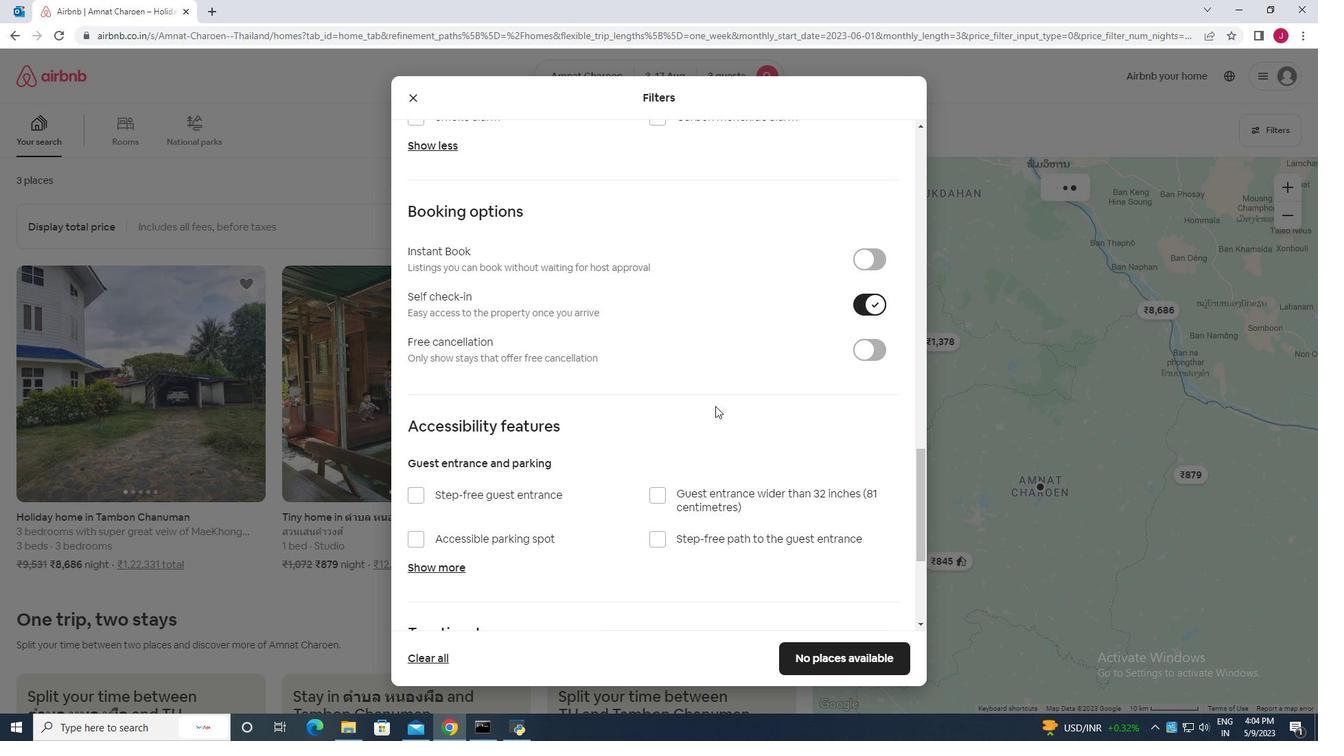 
Action: Mouse scrolled (714, 410) with delta (0, 0)
Screenshot: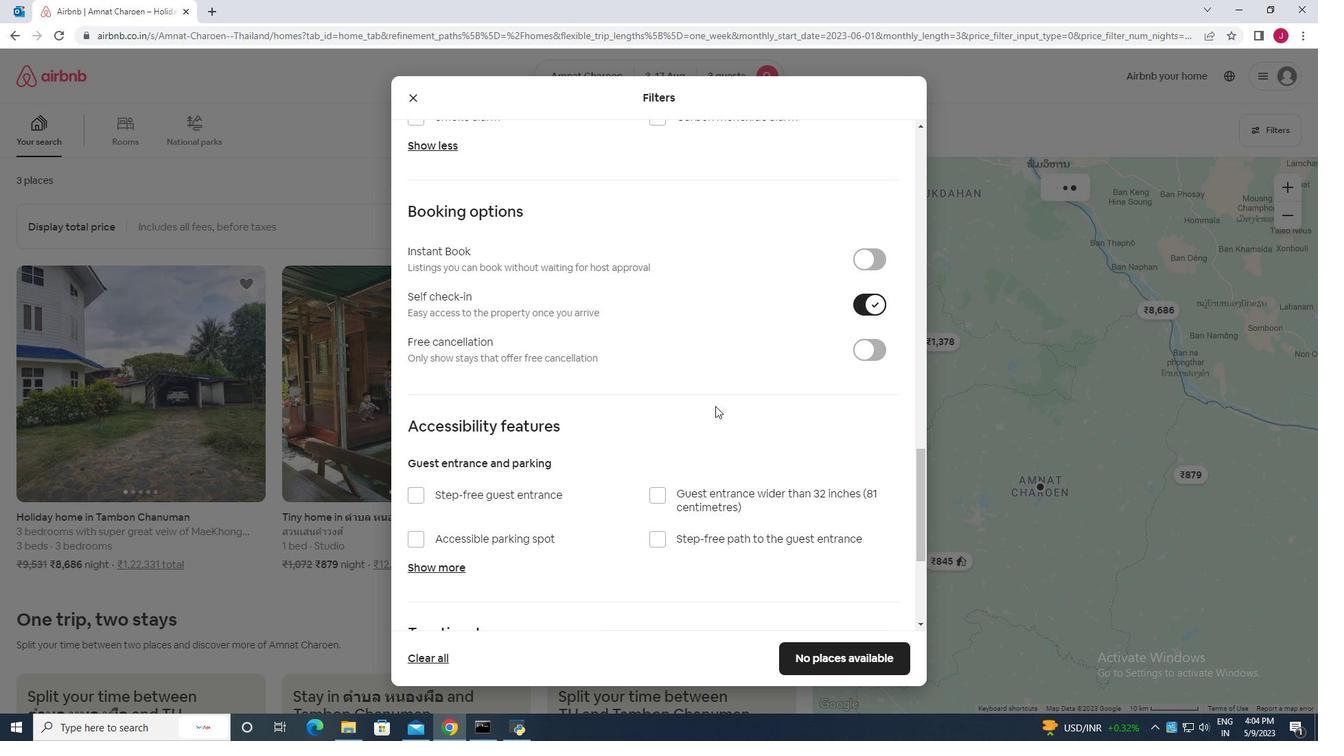 
Action: Mouse scrolled (714, 410) with delta (0, 0)
Screenshot: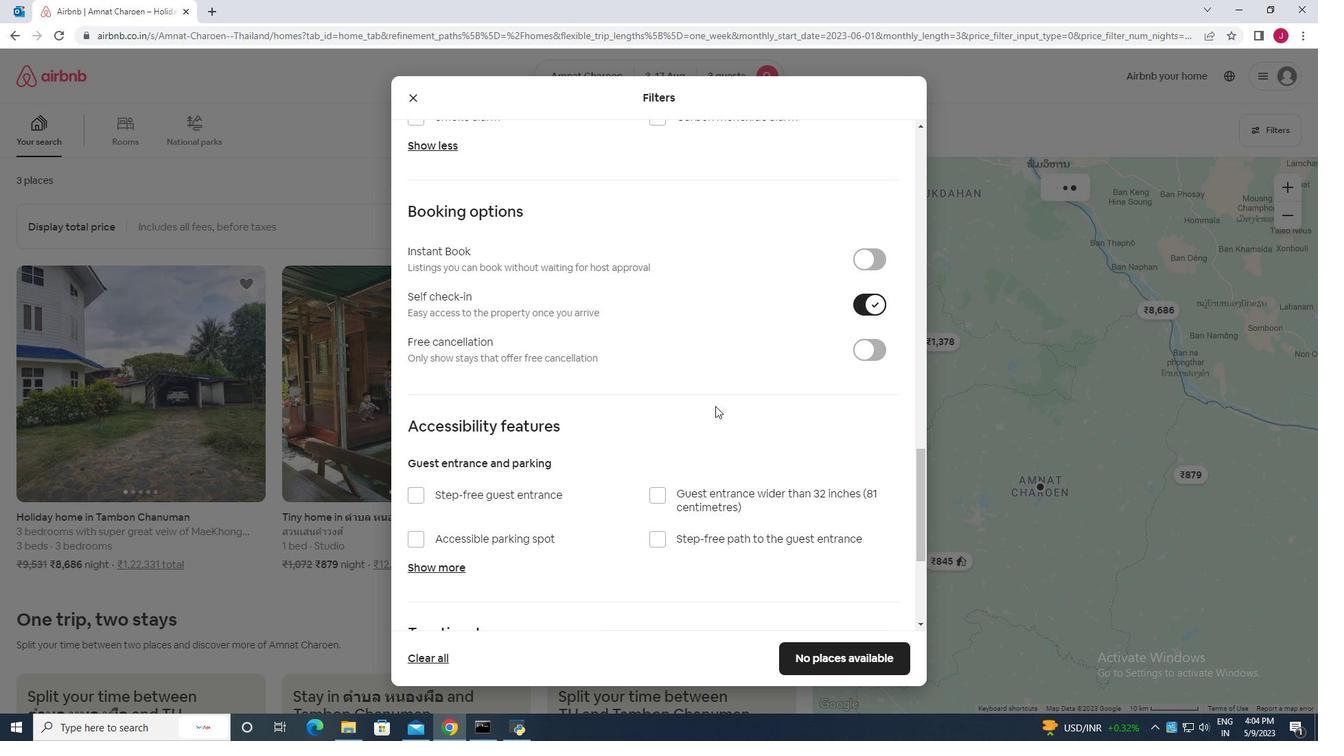 
Action: Mouse scrolled (714, 410) with delta (0, 0)
Screenshot: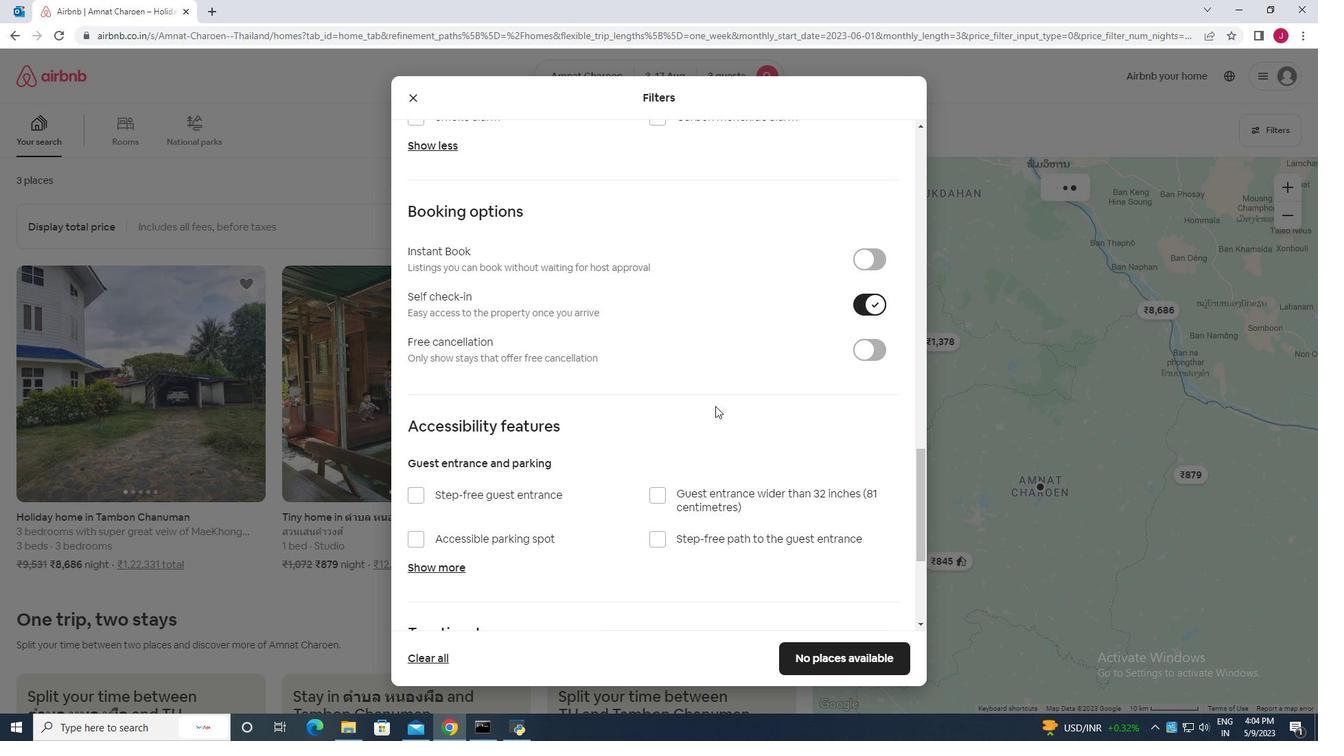 
Action: Mouse moved to (776, 507)
Screenshot: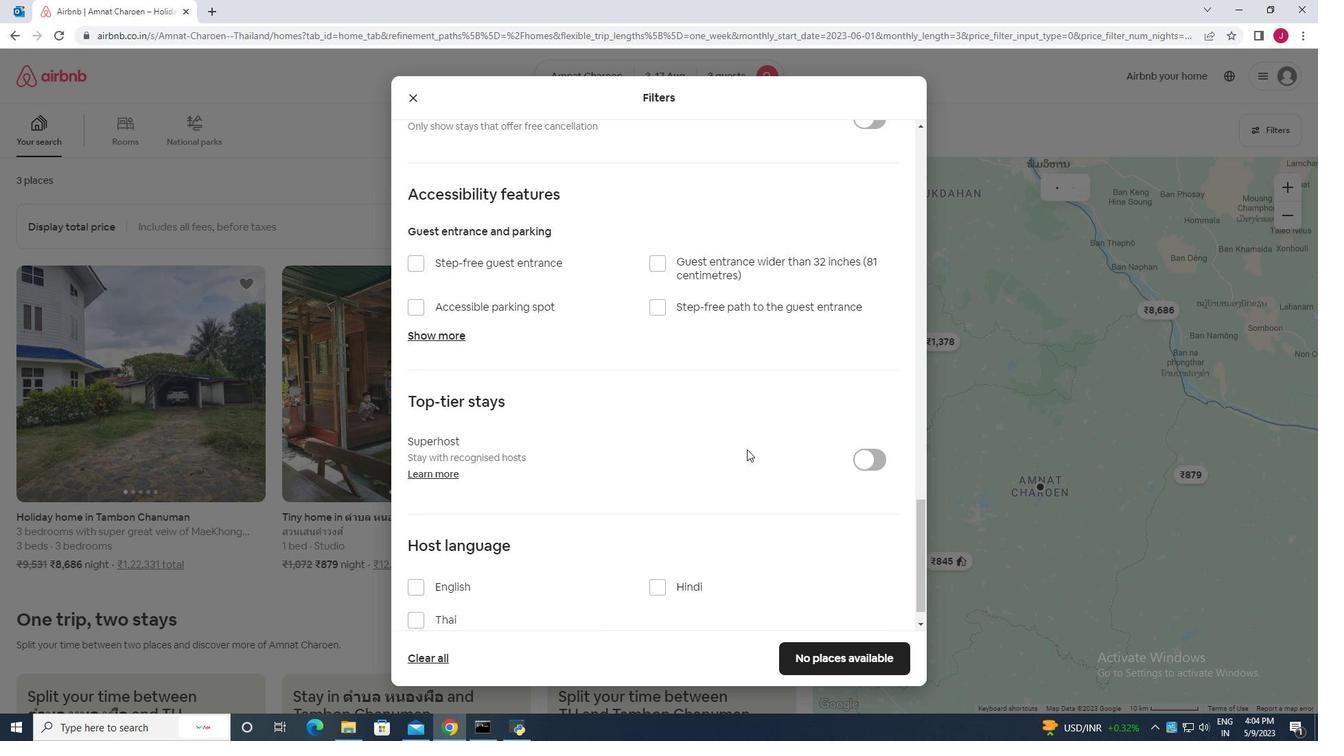
Action: Mouse scrolled (776, 506) with delta (0, 0)
Screenshot: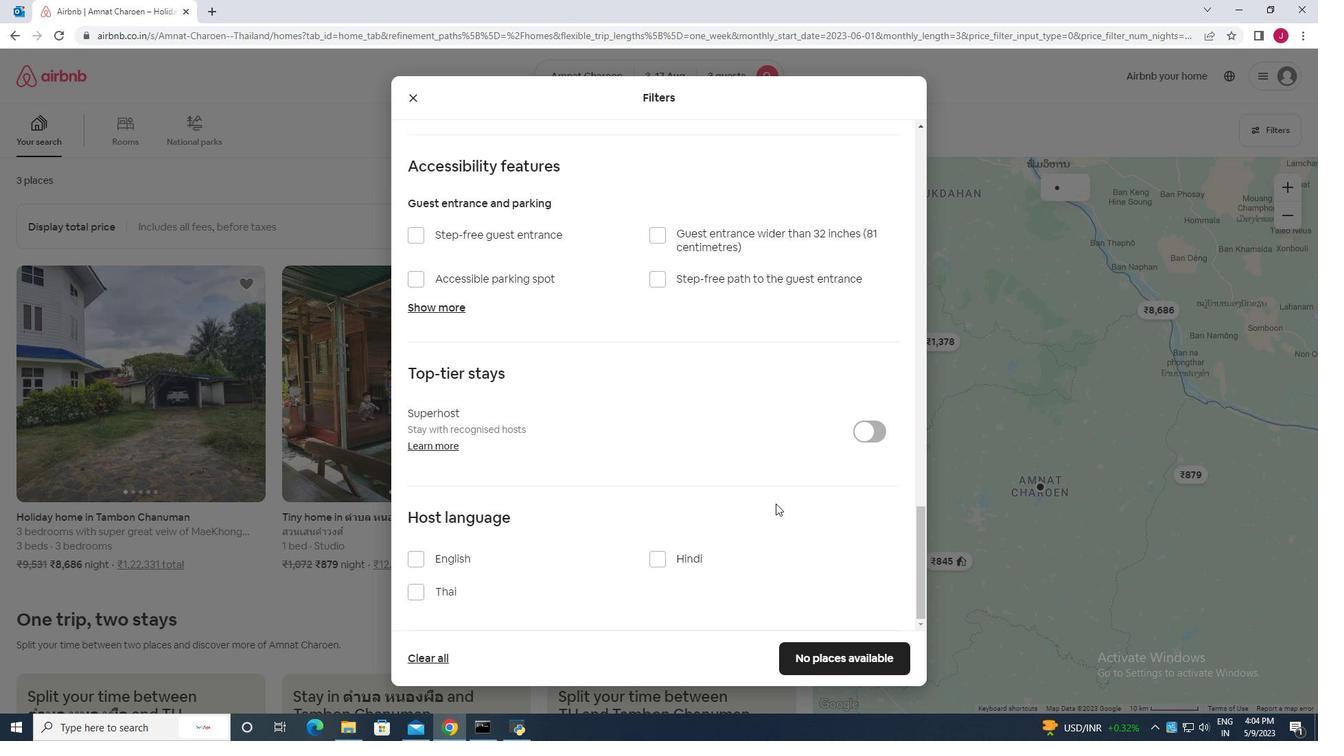
Action: Mouse moved to (776, 508)
Screenshot: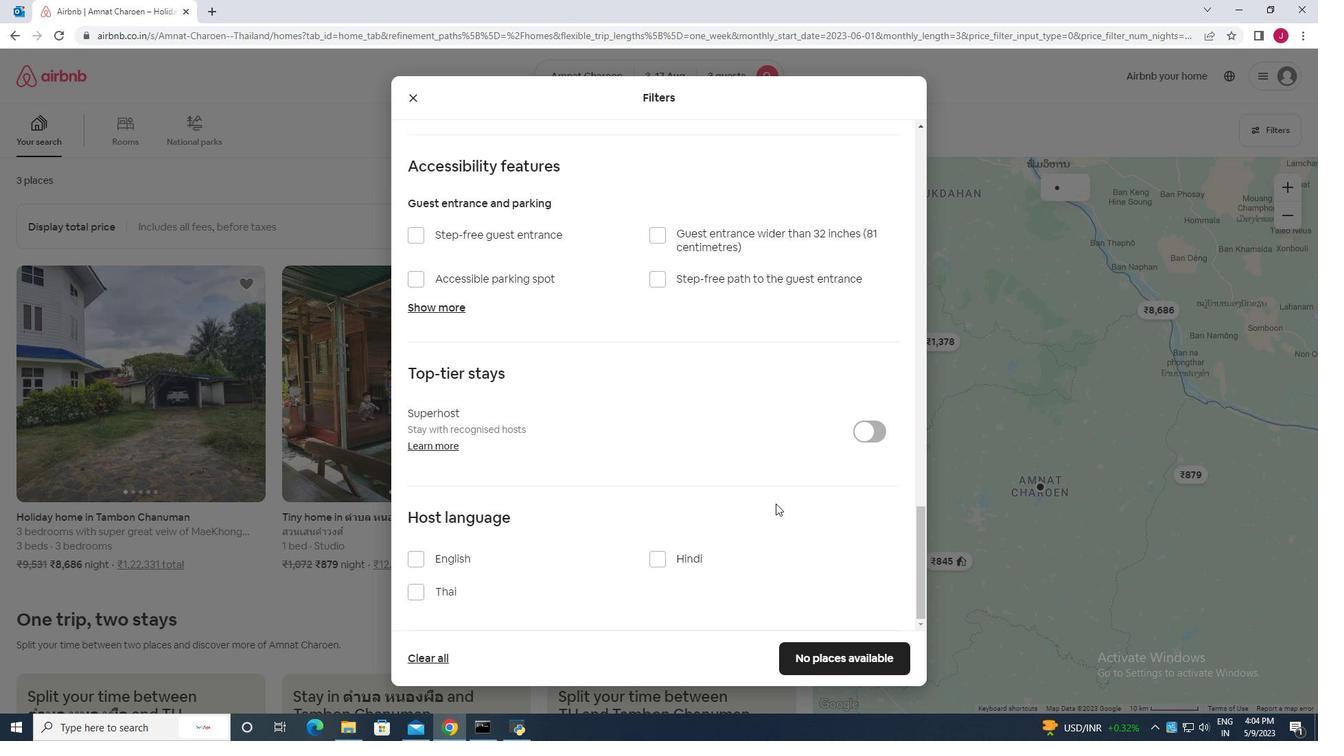 
Action: Mouse scrolled (776, 508) with delta (0, 0)
Screenshot: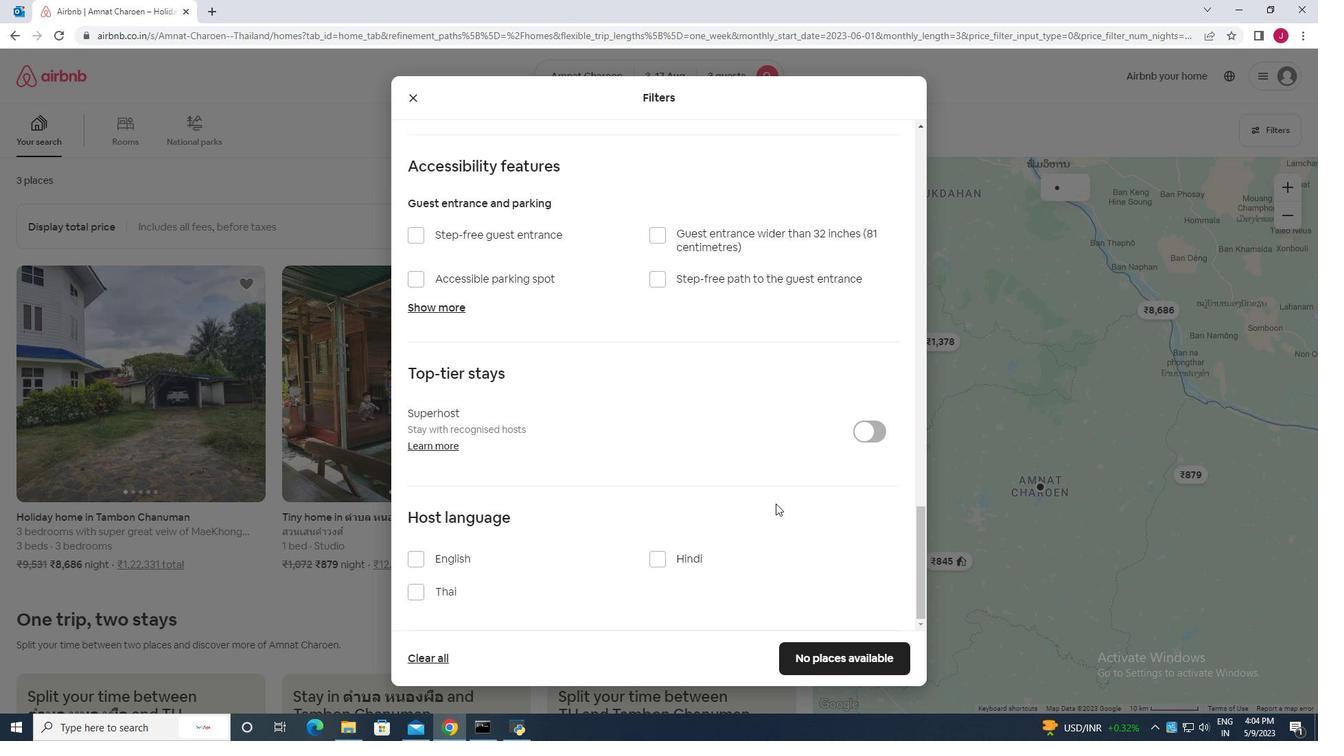 
Action: Mouse moved to (776, 510)
Screenshot: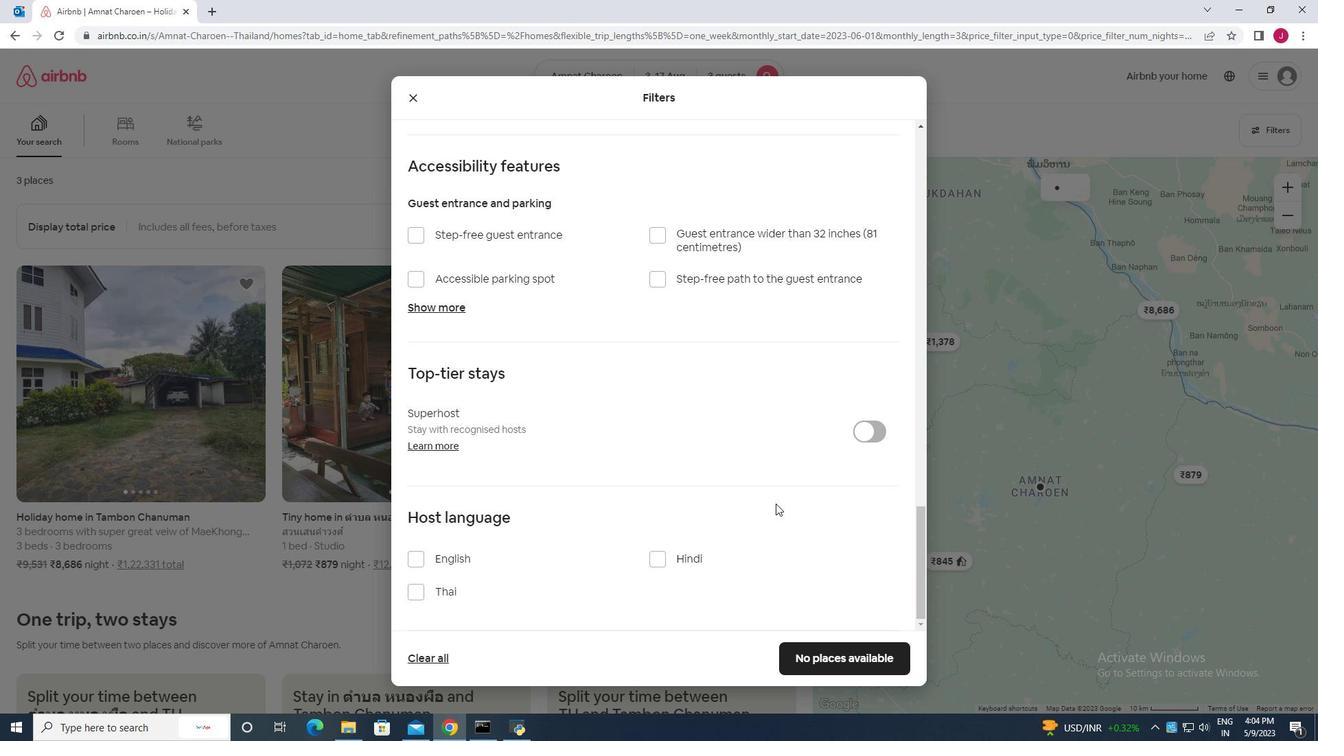 
Action: Mouse scrolled (776, 509) with delta (0, 0)
Screenshot: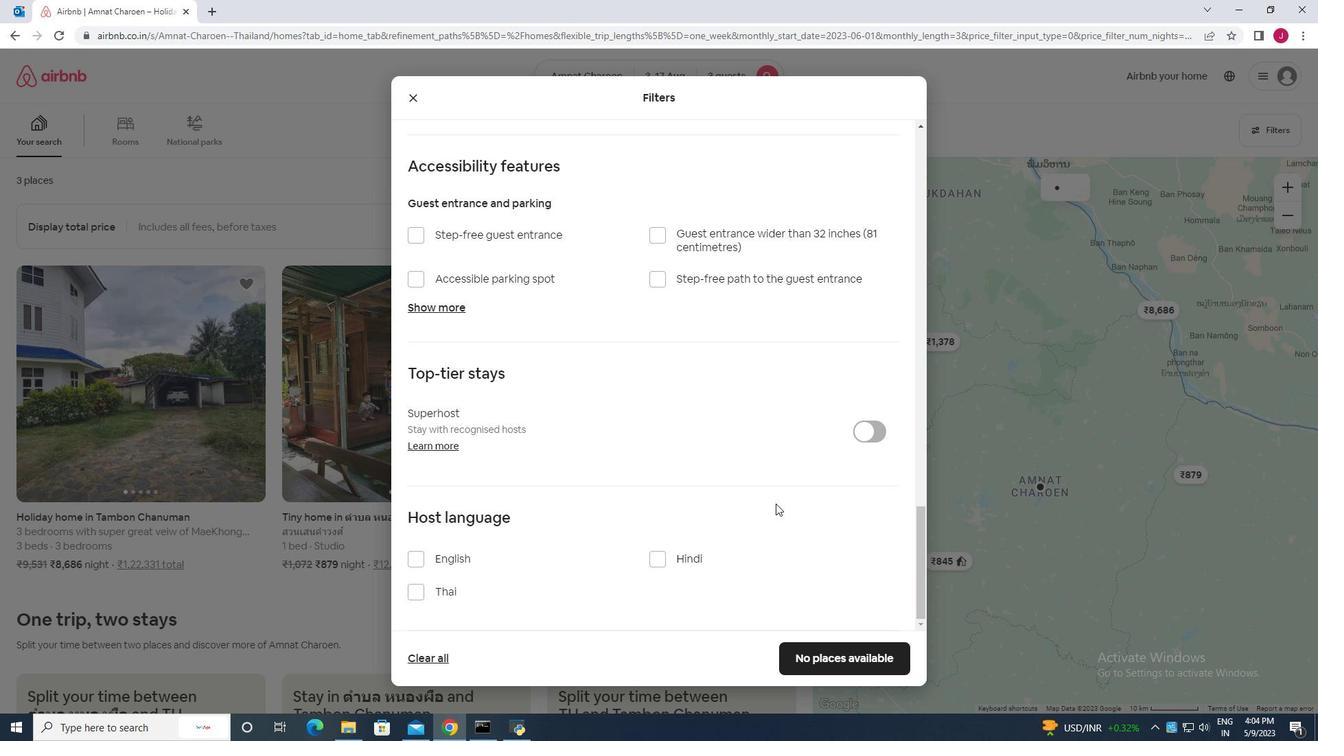 
Action: Mouse moved to (776, 512)
Screenshot: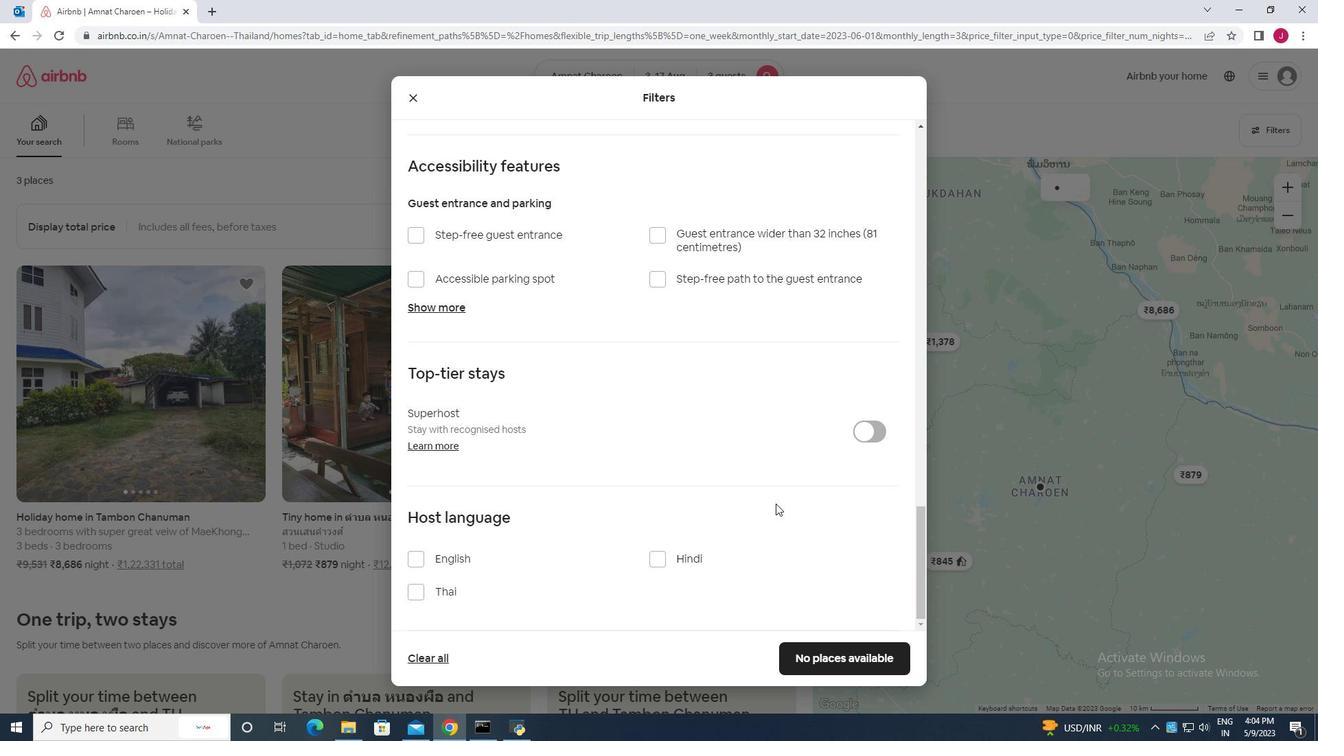 
Action: Mouse scrolled (776, 511) with delta (0, 0)
Screenshot: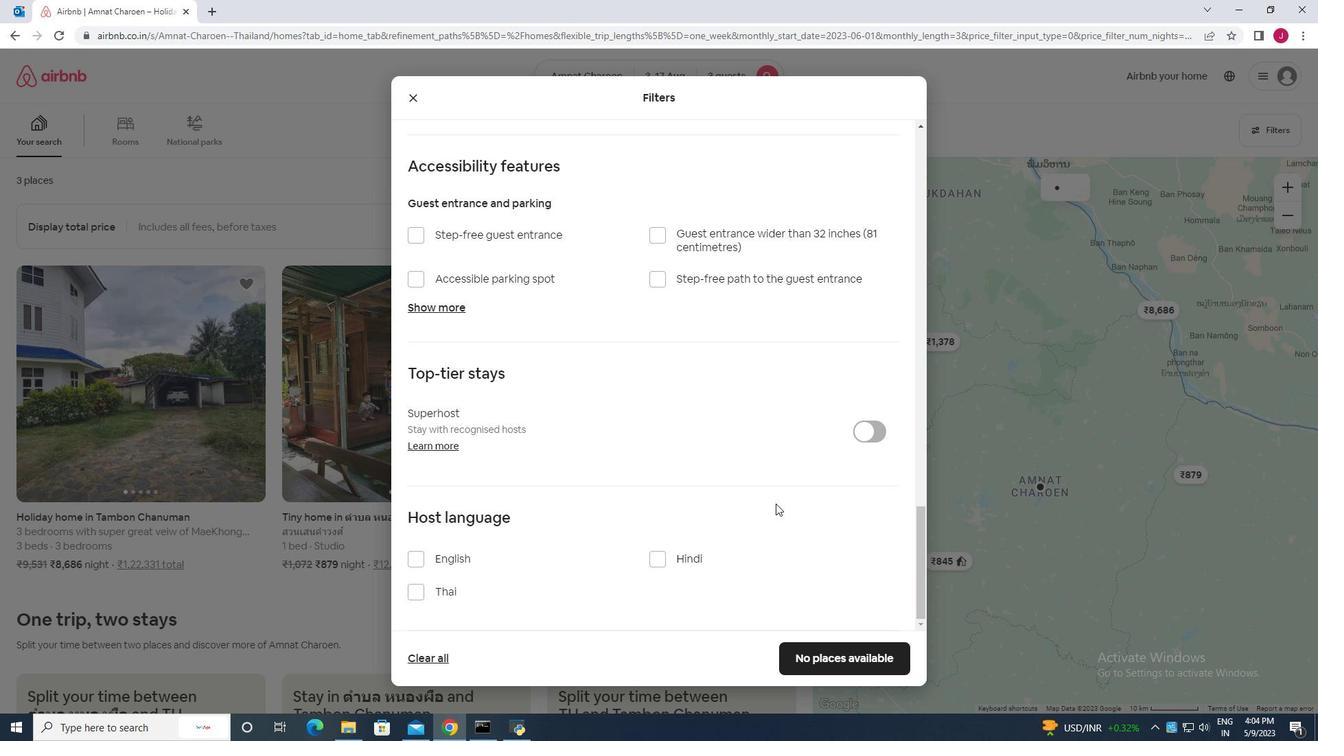 
Action: Mouse moved to (414, 560)
Screenshot: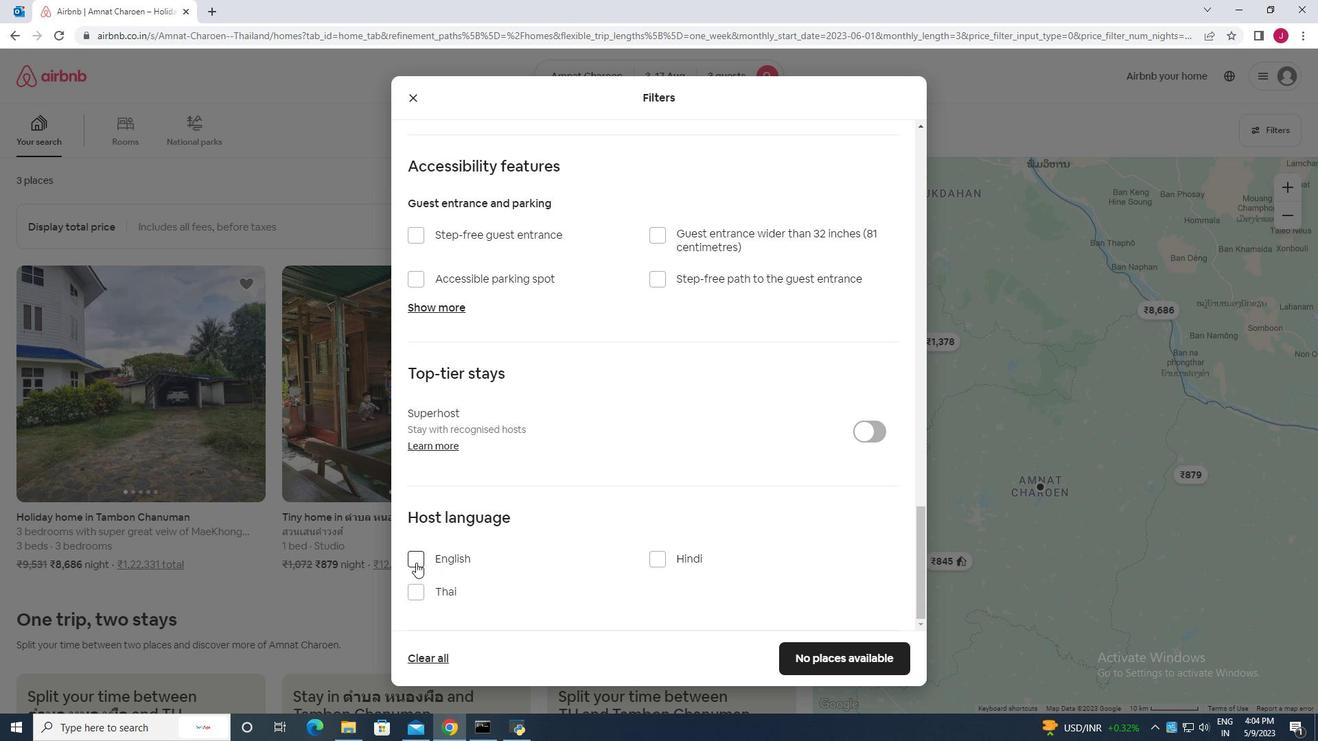 
Action: Mouse pressed left at (414, 560)
Screenshot: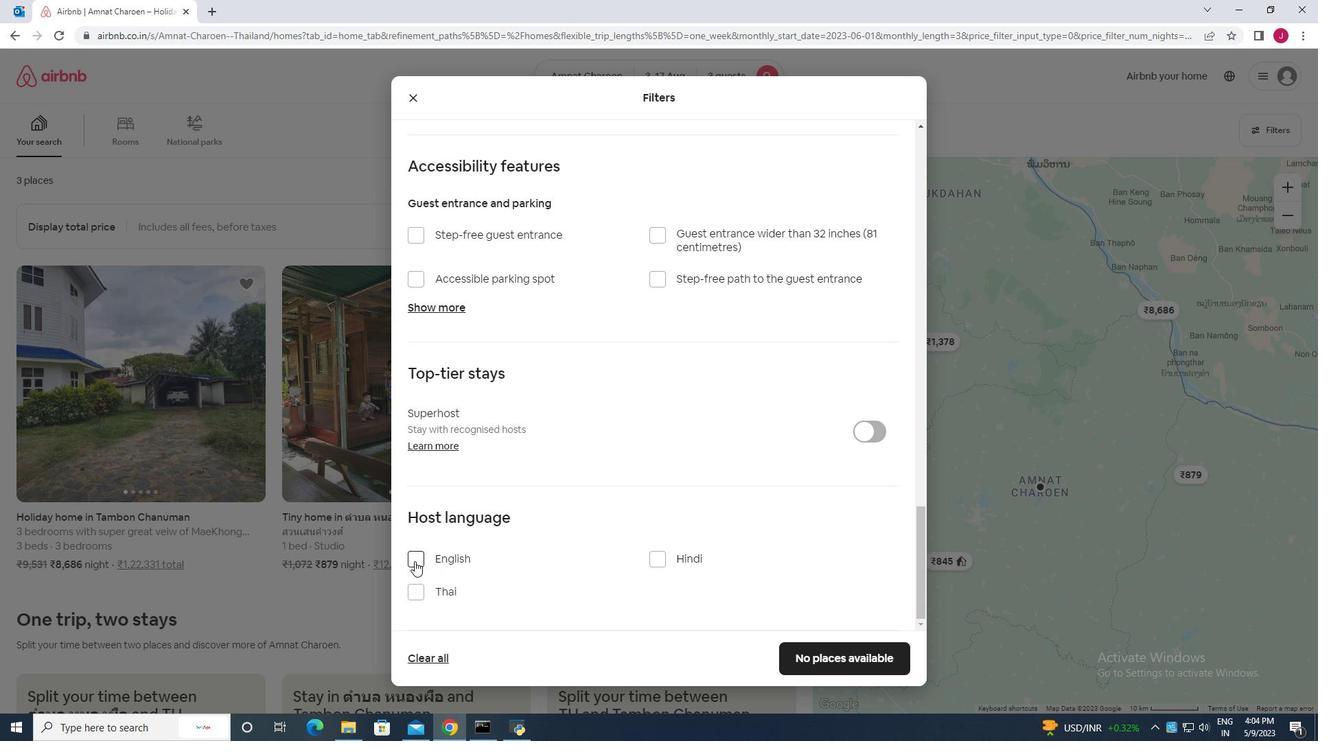 
Action: Mouse moved to (820, 659)
Screenshot: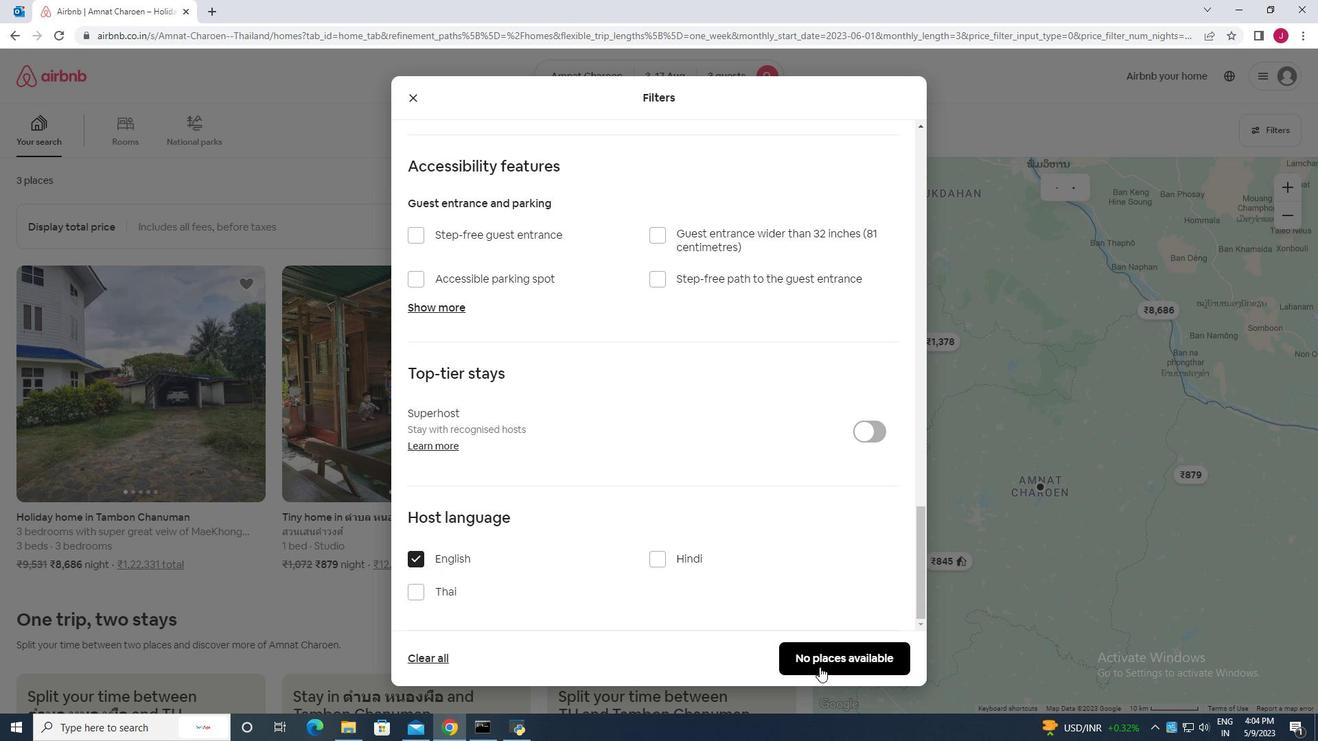 
Action: Mouse pressed left at (820, 659)
Screenshot: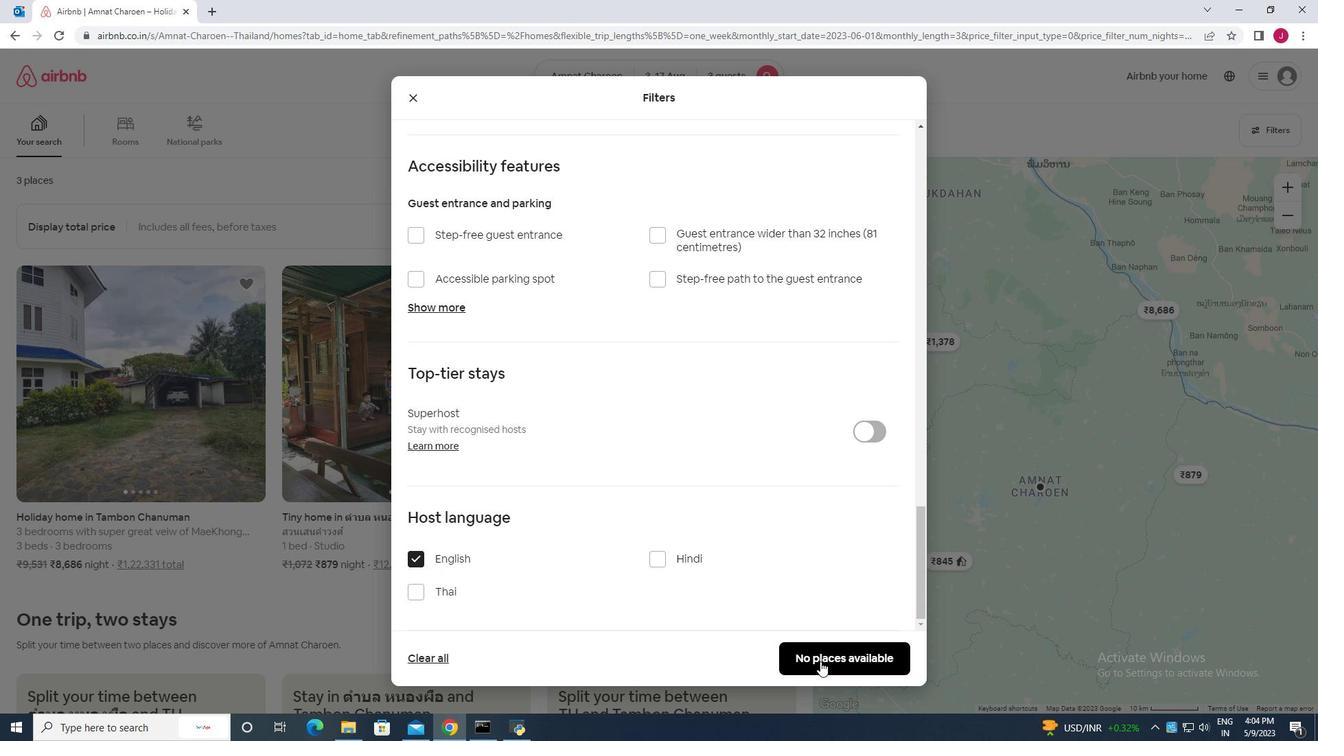 
Action: Mouse moved to (807, 586)
Screenshot: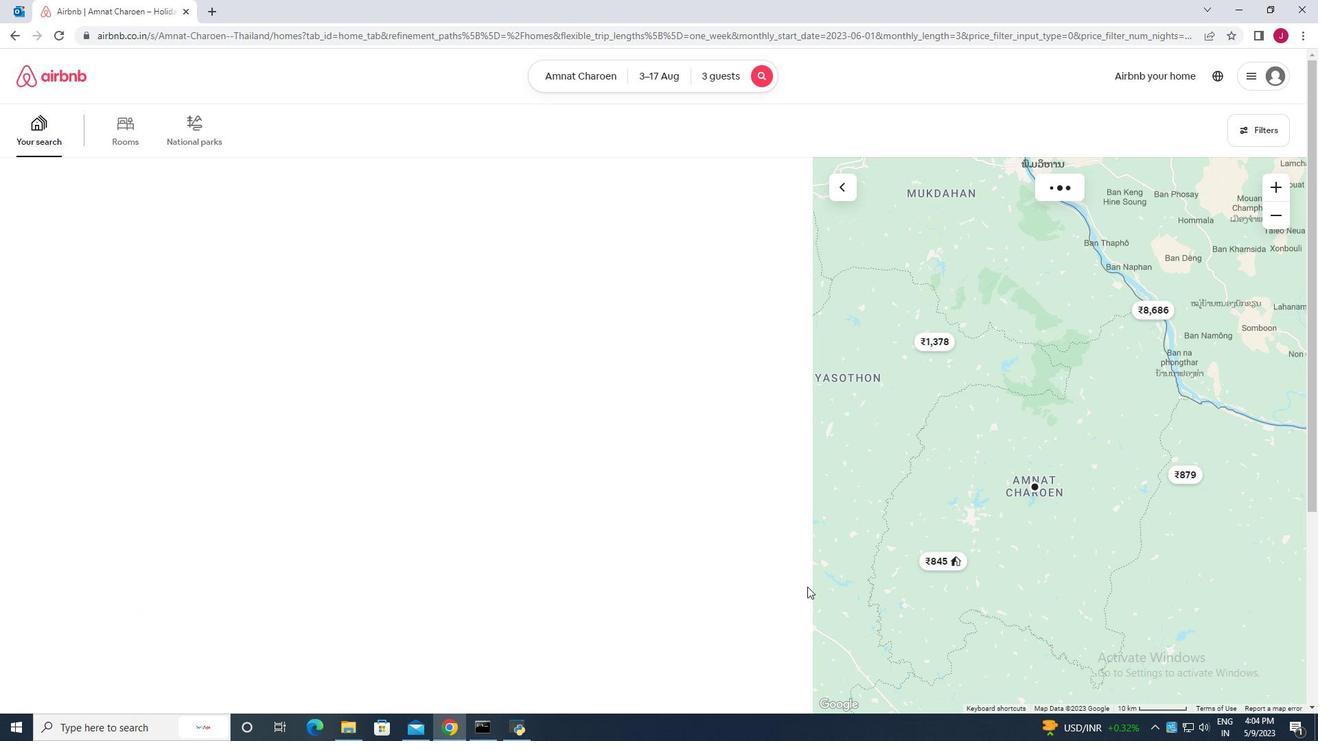 
